 Task: Look for space in São Joaquim da Barra, Brazil from 5th July, 2023 to 15th July, 2023 for 9 adults in price range Rs.15000 to Rs.25000. Place can be entire place with 5 bedrooms having 5 beds and 5 bathrooms. Property type can be house, flat, guest house. Amenities needed are: washing machine. Booking option can be shelf check-in. Required host language is Spanish.
Action: Mouse moved to (376, 157)
Screenshot: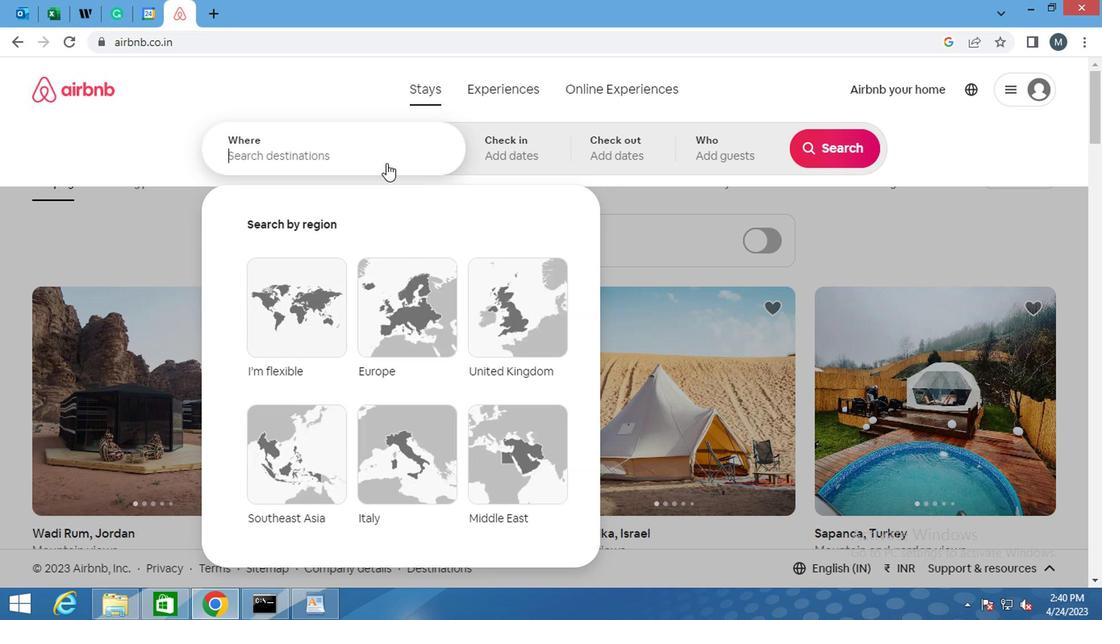 
Action: Mouse pressed left at (376, 157)
Screenshot: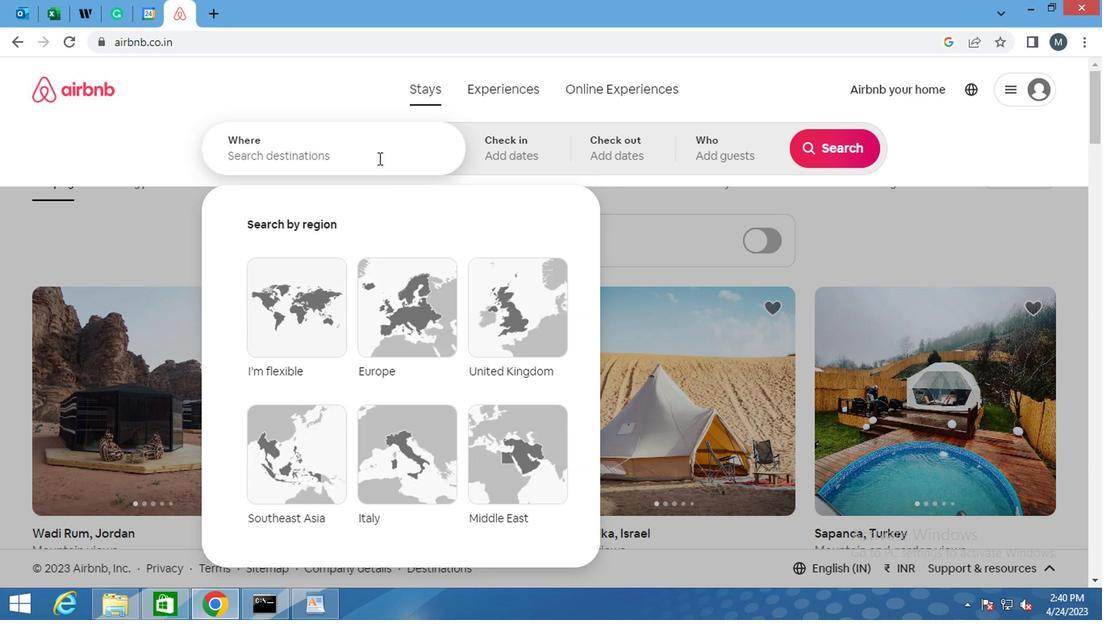 
Action: Key pressed <Key.shift>SAO<Key.space><Key.shift>JAOQUIM<Key.space>DA<Key.space><Key.shift>BARRA,<Key.space><Key.shift><Key.shift><Key.shift><Key.shift><Key.shift><Key.shift><Key.shift><Key.shift><Key.shift><Key.shift><Key.shift><Key.shift><Key.shift><Key.shift><Key.shift><Key.shift><Key.shift><Key.shift><Key.shift><Key.shift><Key.shift><Key.shift>BRAZIL<Key.enter>
Screenshot: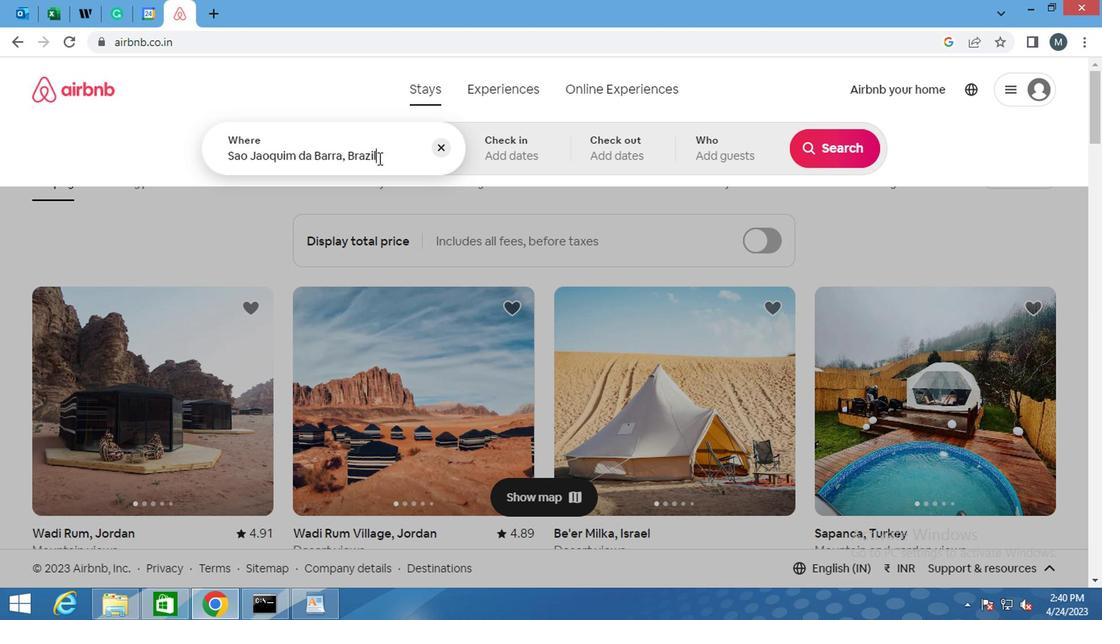 
Action: Mouse moved to (818, 276)
Screenshot: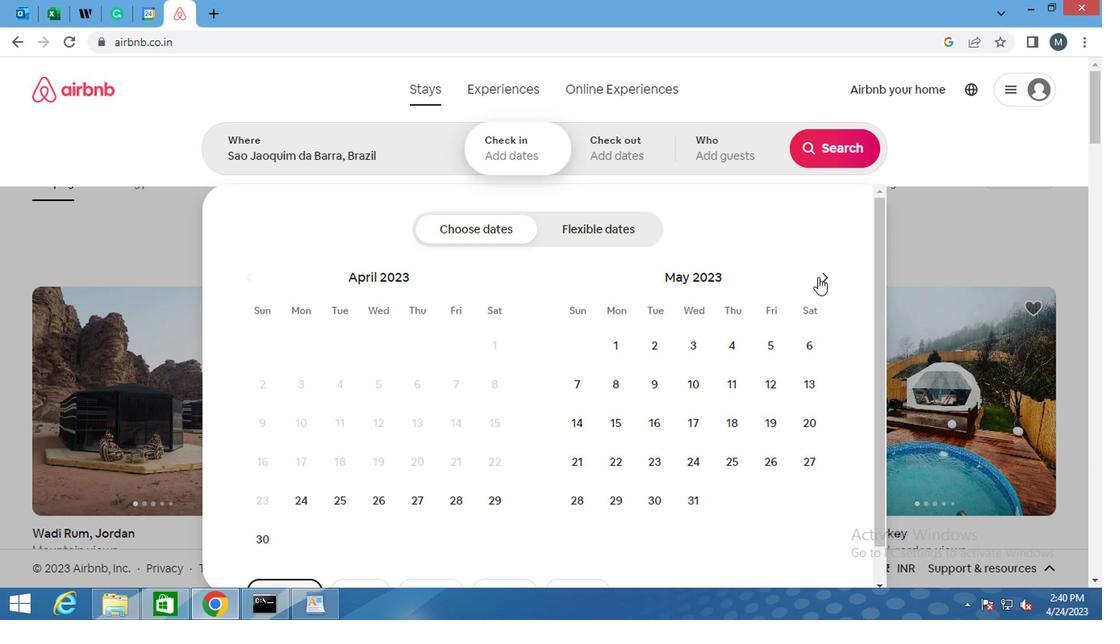 
Action: Mouse pressed left at (818, 276)
Screenshot: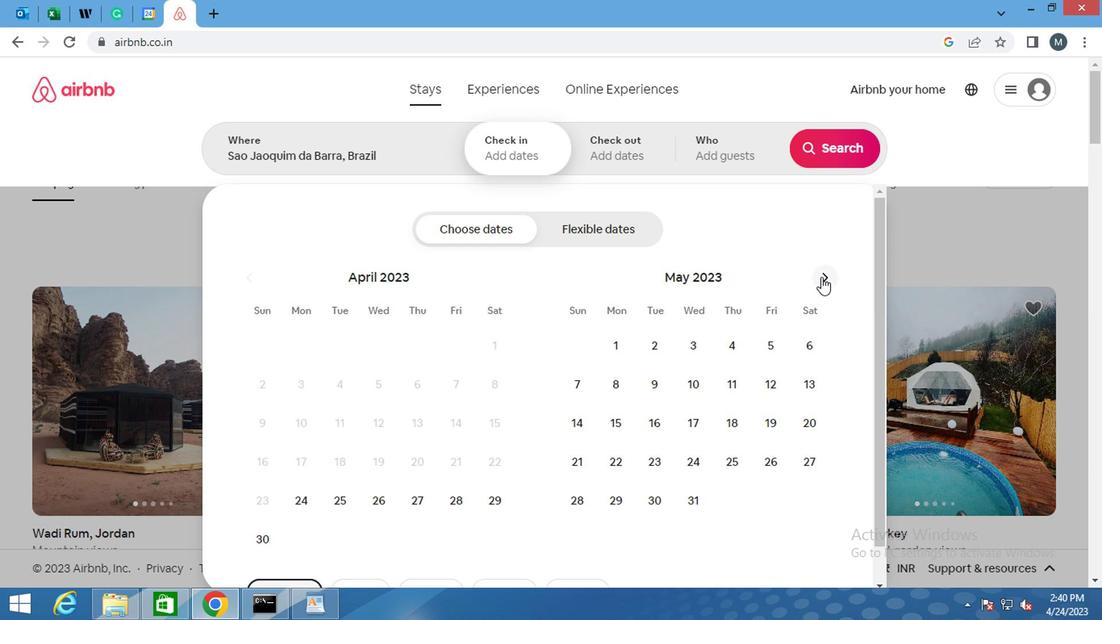 
Action: Mouse moved to (825, 276)
Screenshot: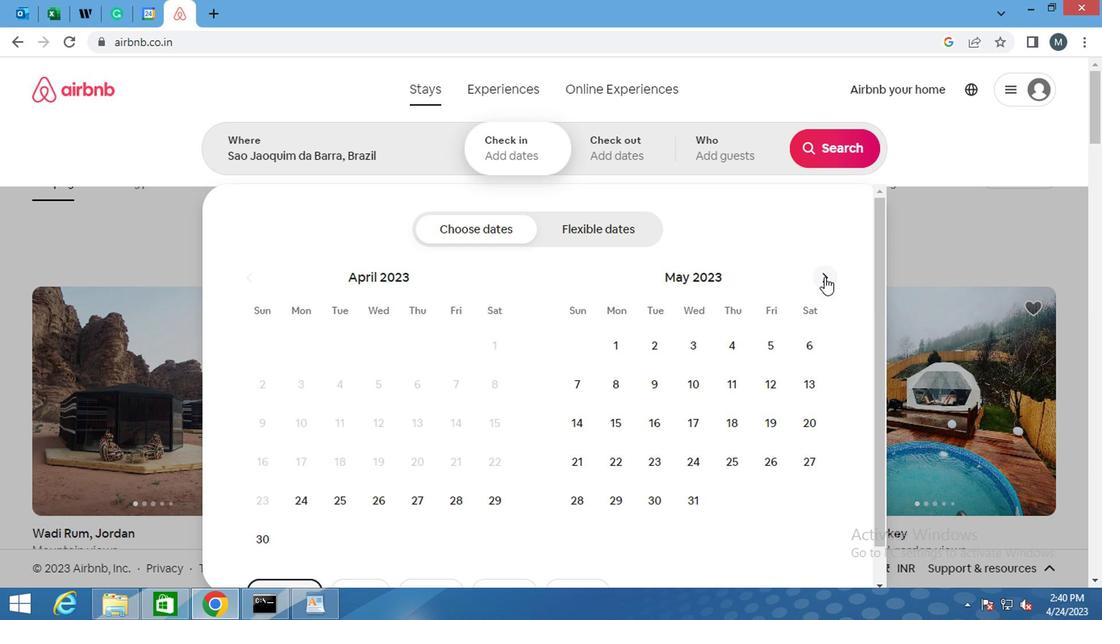 
Action: Mouse pressed left at (825, 276)
Screenshot: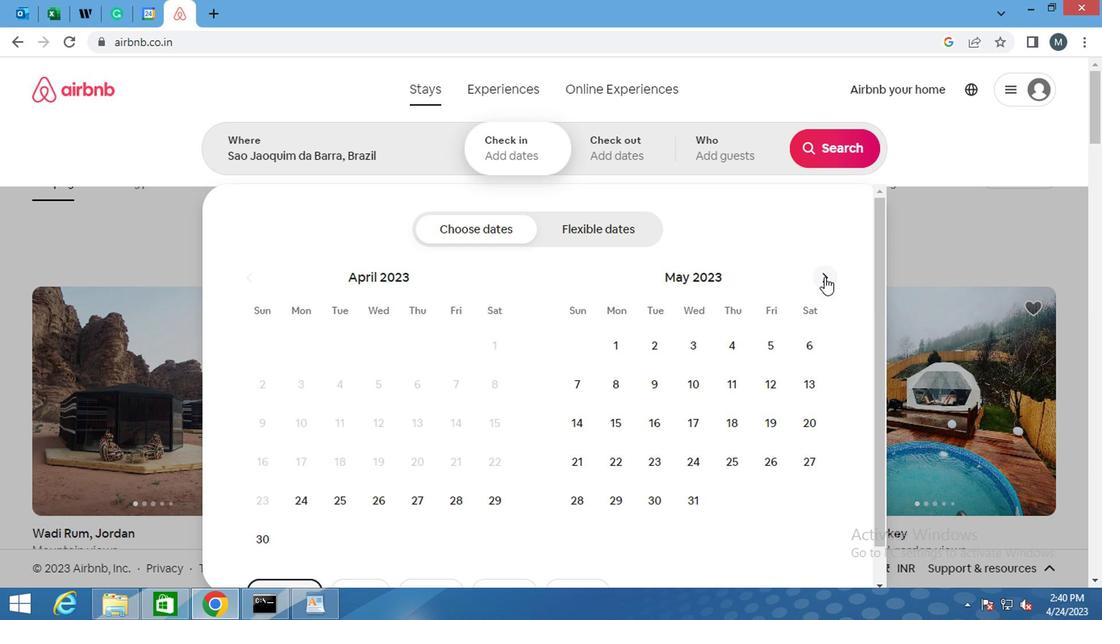 
Action: Mouse moved to (826, 281)
Screenshot: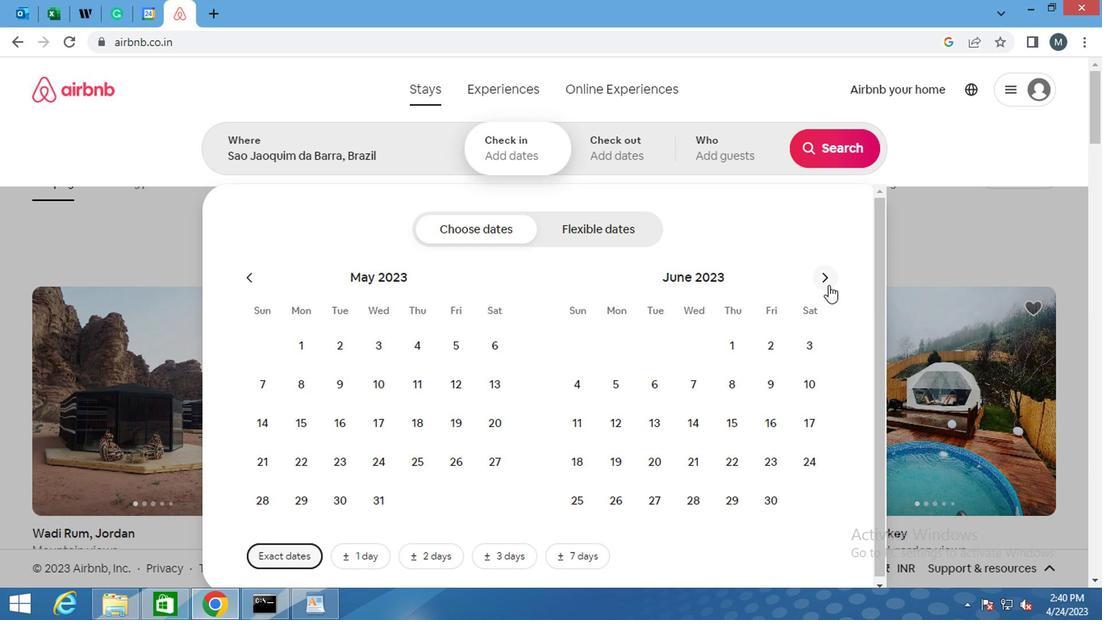 
Action: Mouse pressed left at (826, 281)
Screenshot: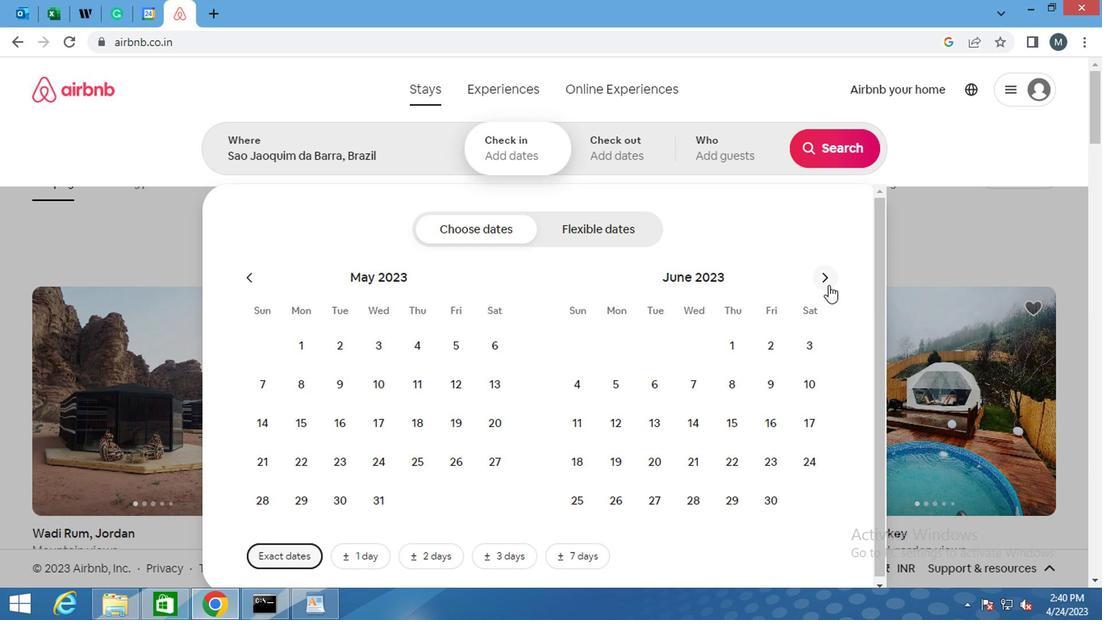 
Action: Mouse moved to (694, 384)
Screenshot: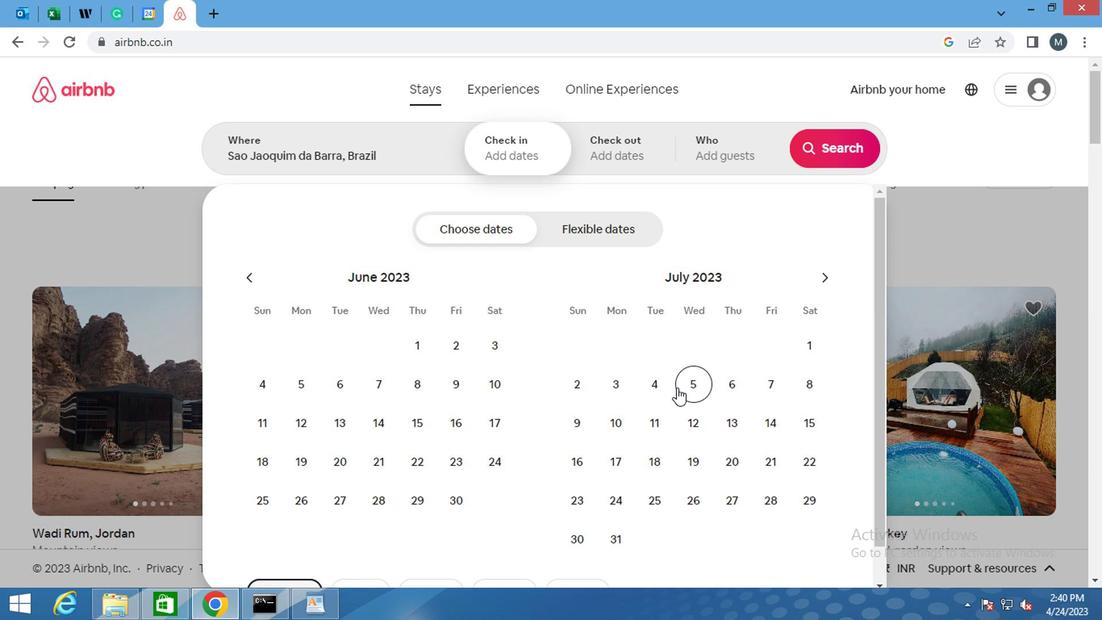 
Action: Mouse pressed left at (694, 384)
Screenshot: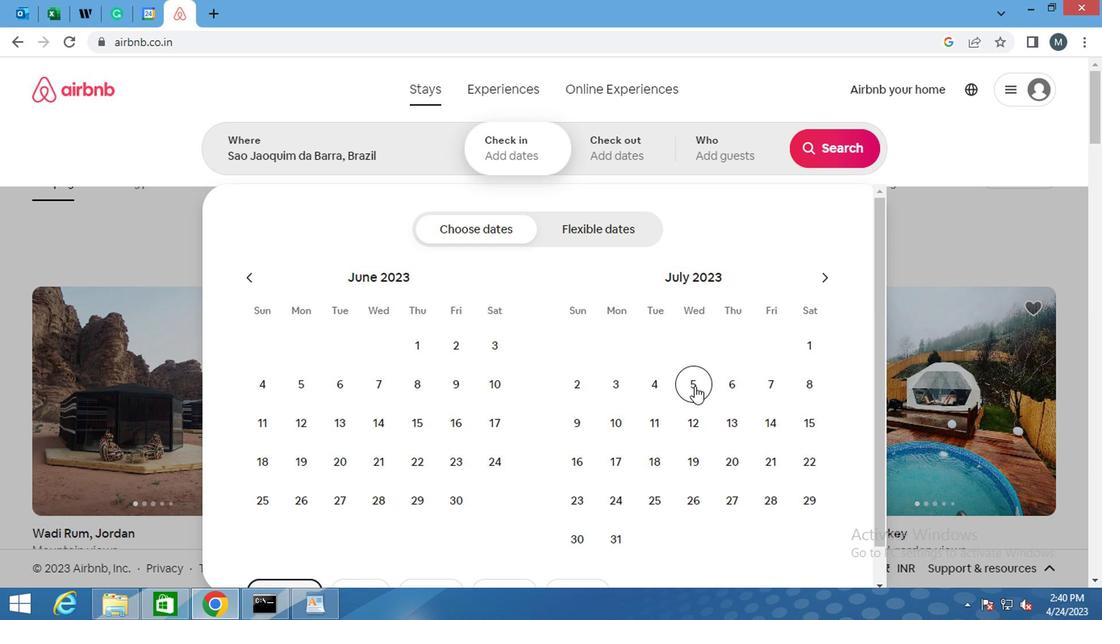 
Action: Mouse moved to (790, 423)
Screenshot: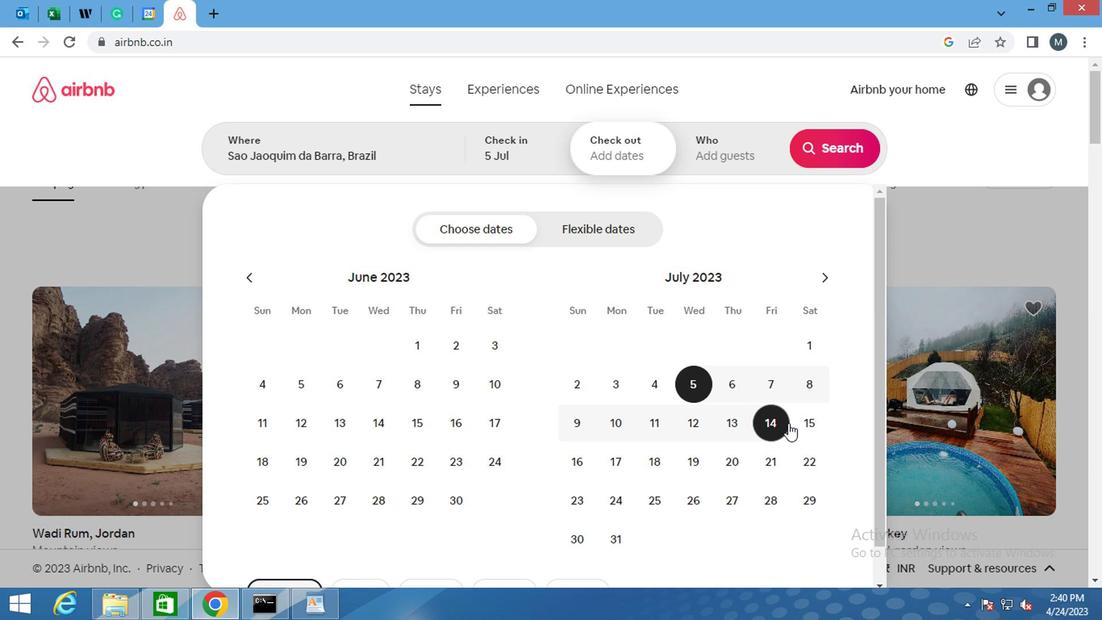 
Action: Mouse pressed left at (790, 423)
Screenshot: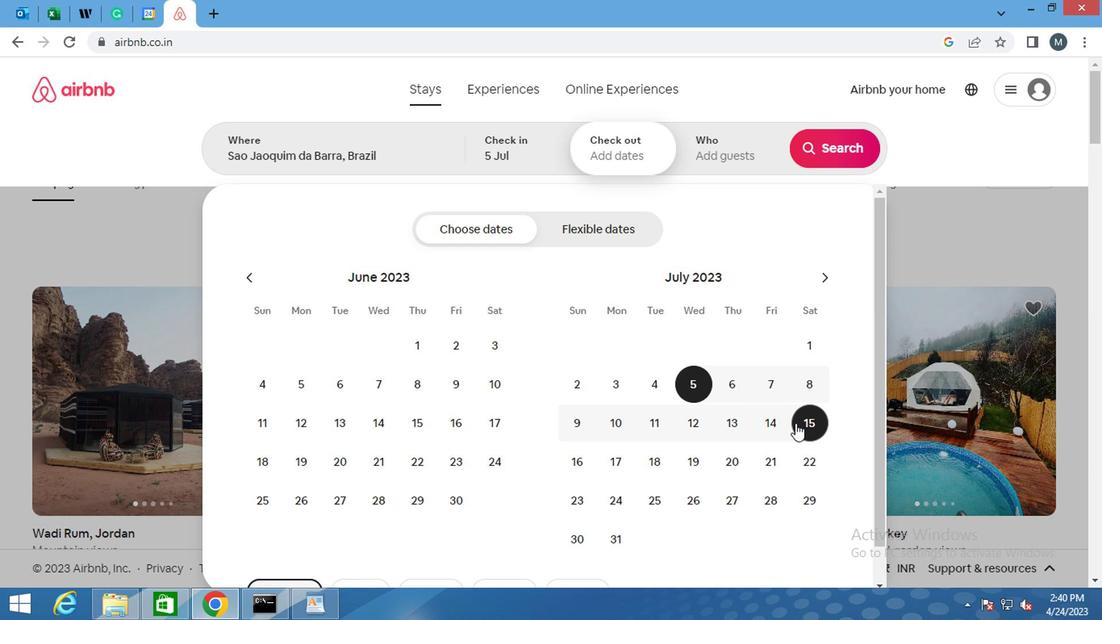 
Action: Mouse moved to (713, 151)
Screenshot: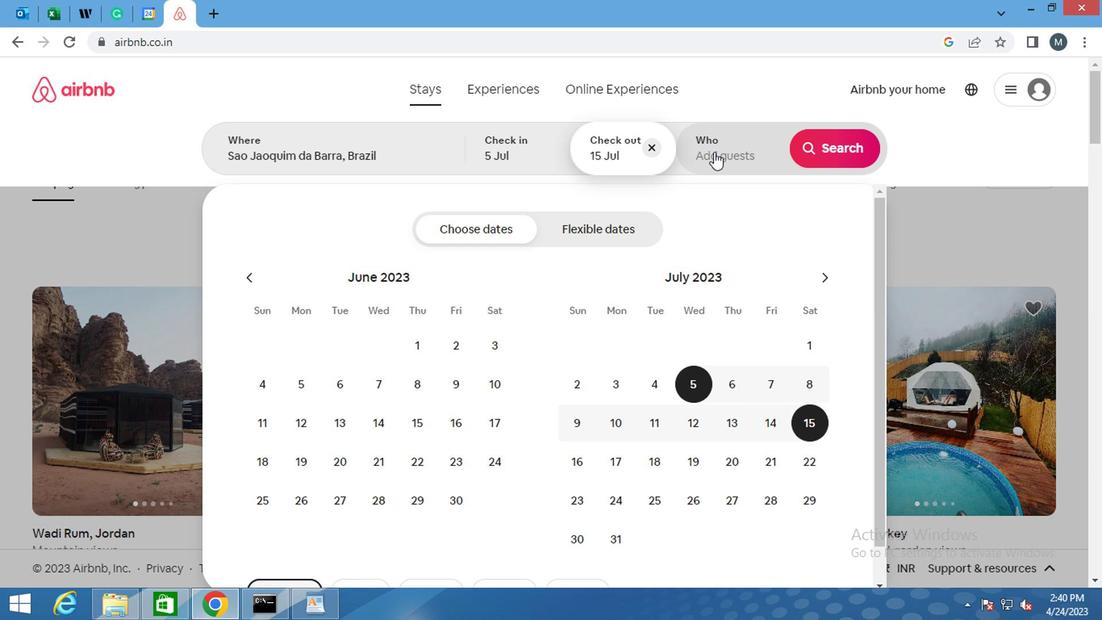 
Action: Mouse pressed left at (713, 151)
Screenshot: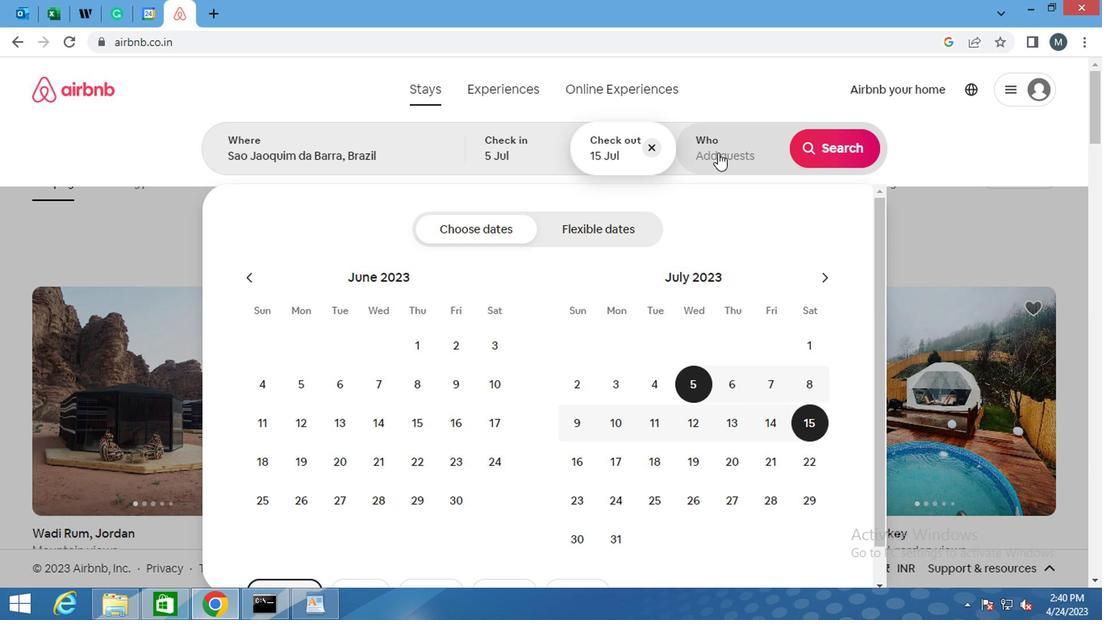 
Action: Mouse moved to (841, 230)
Screenshot: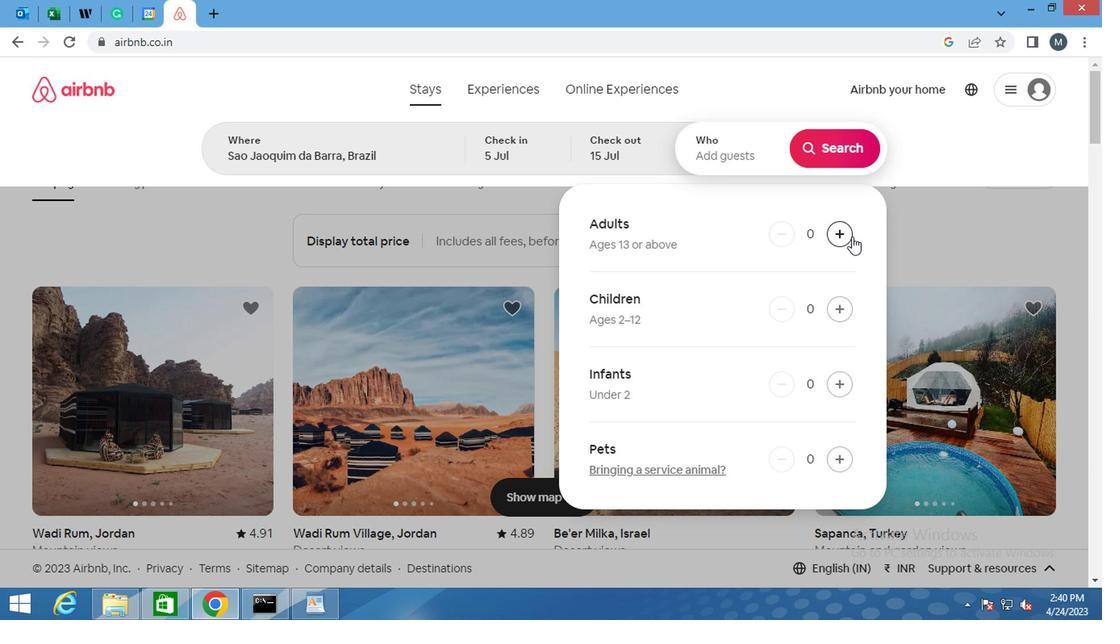 
Action: Mouse pressed left at (841, 230)
Screenshot: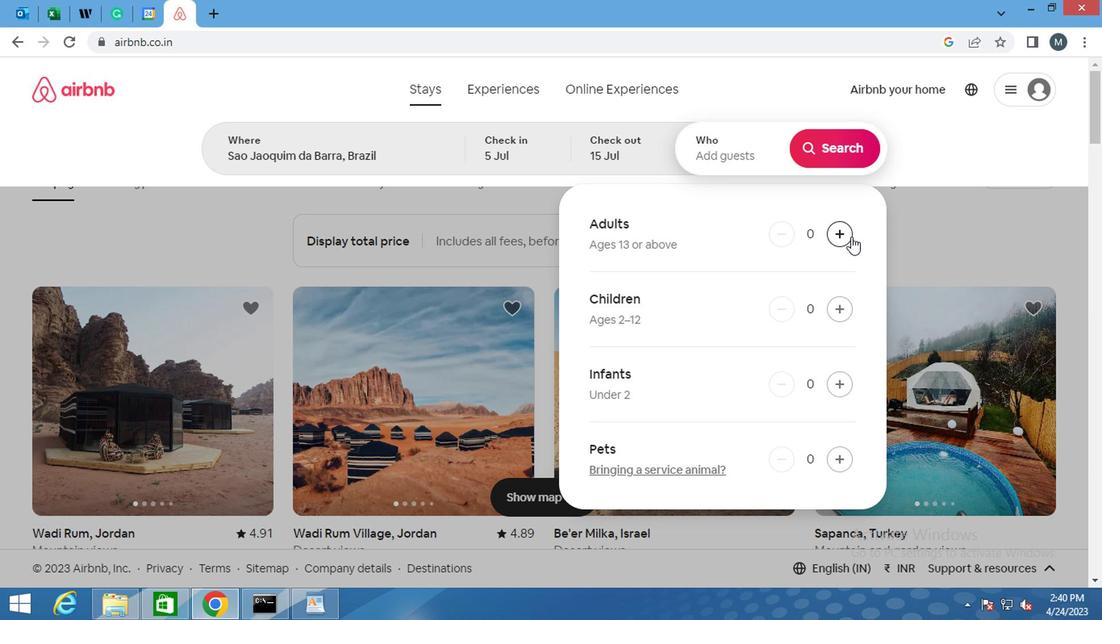 
Action: Mouse moved to (840, 231)
Screenshot: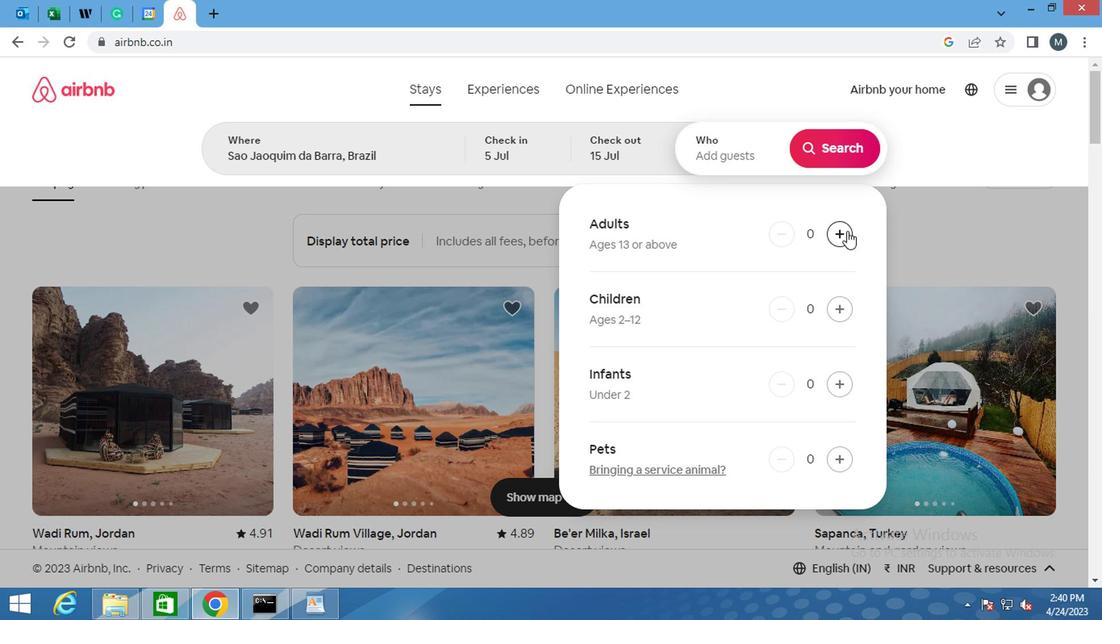 
Action: Mouse pressed left at (840, 231)
Screenshot: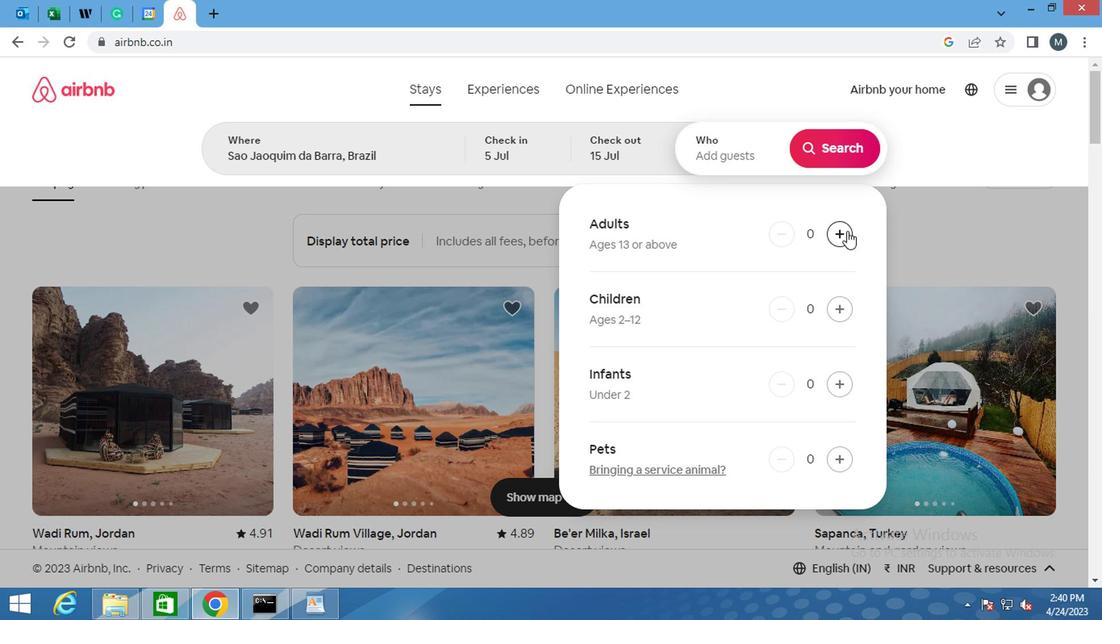 
Action: Mouse pressed left at (840, 231)
Screenshot: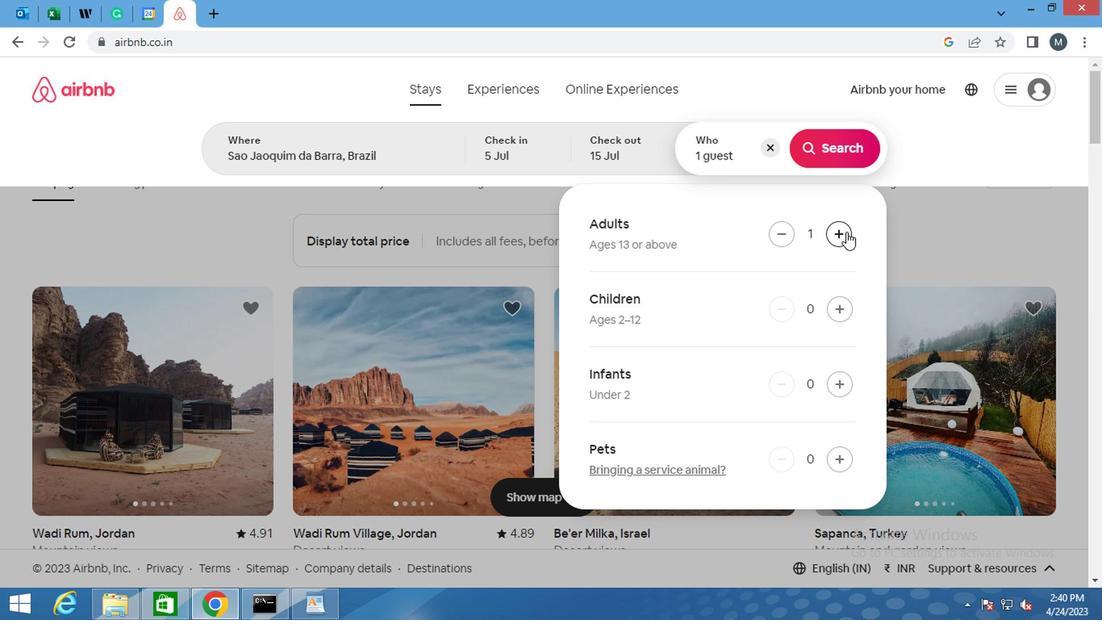 
Action: Mouse moved to (840, 231)
Screenshot: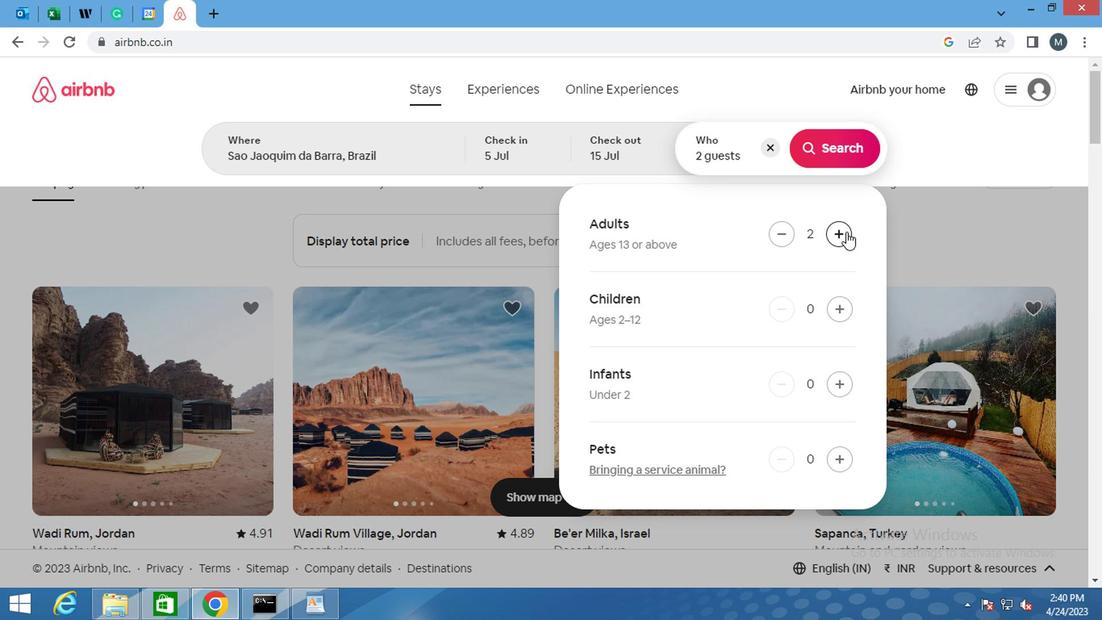 
Action: Mouse pressed left at (840, 231)
Screenshot: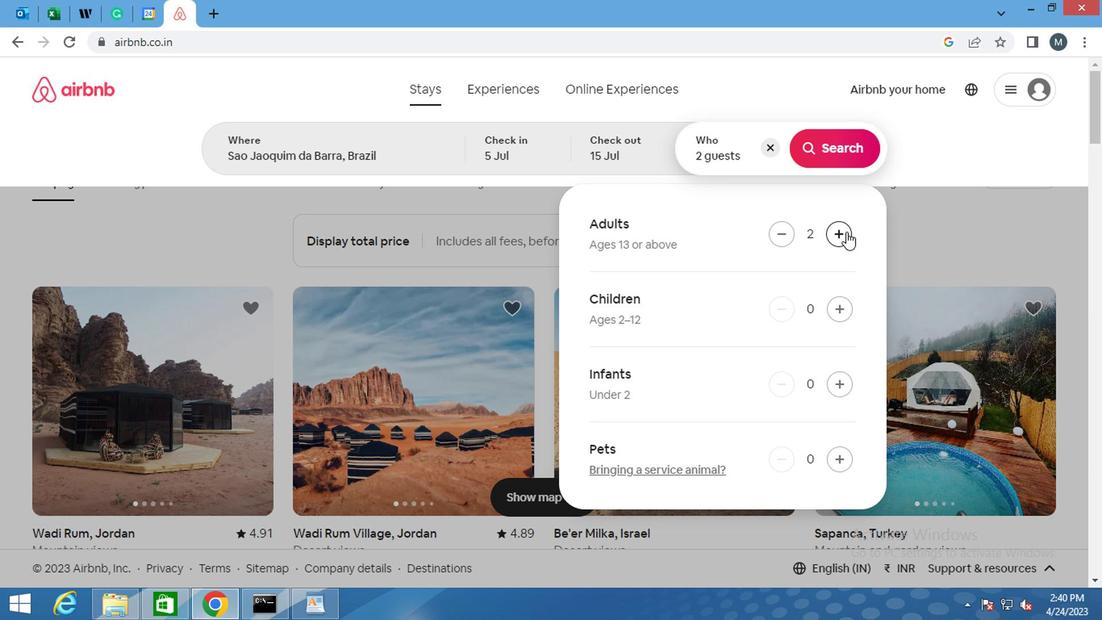 
Action: Mouse moved to (839, 231)
Screenshot: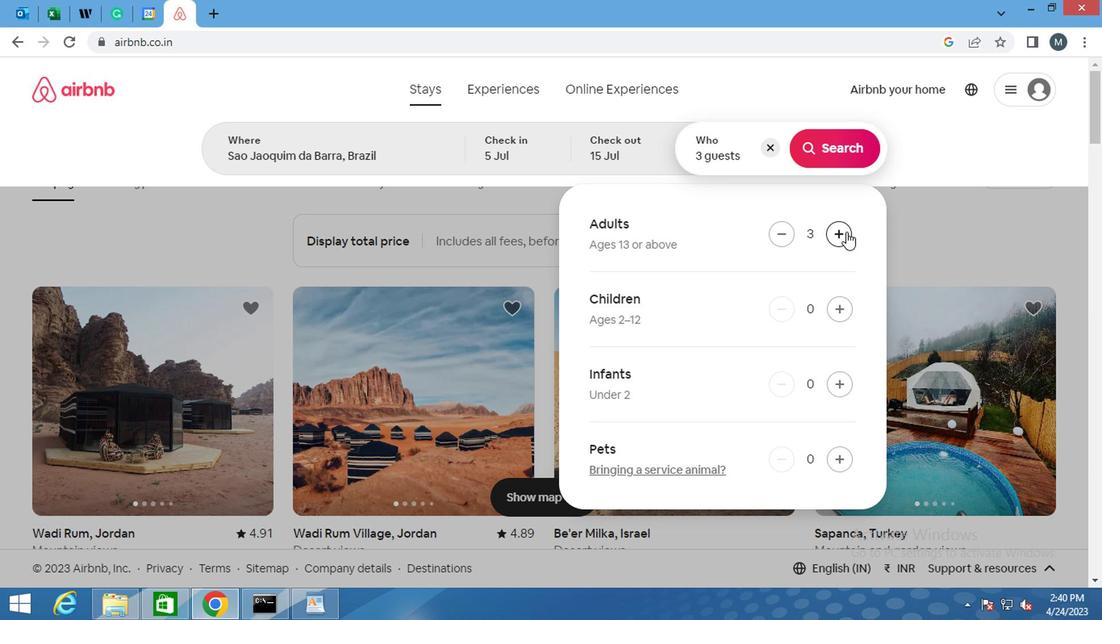
Action: Mouse pressed left at (839, 231)
Screenshot: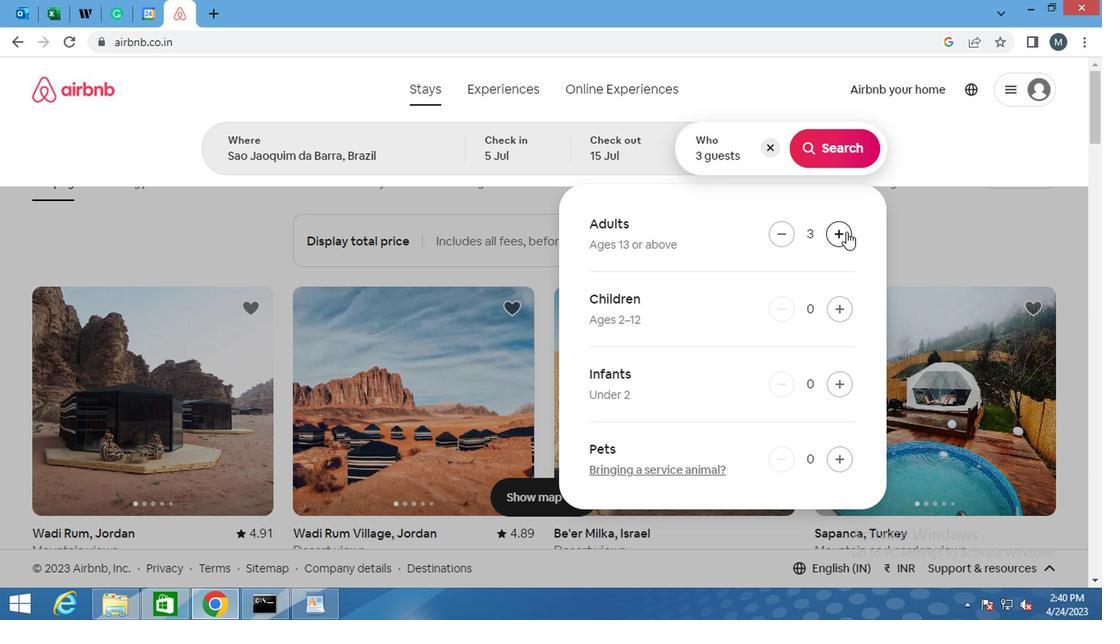
Action: Mouse pressed left at (839, 231)
Screenshot: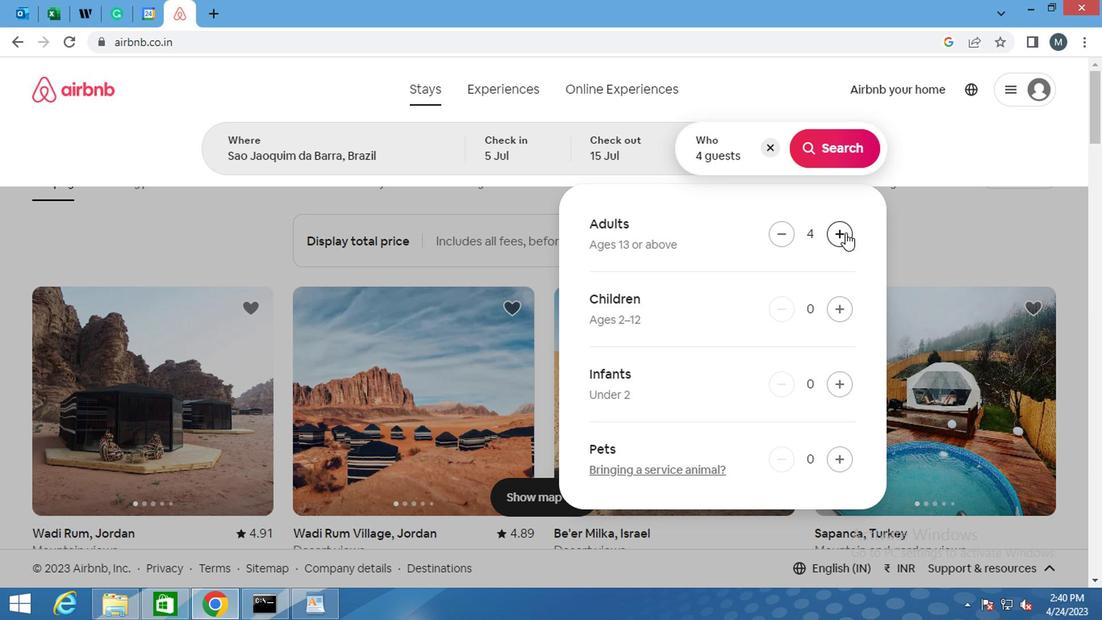 
Action: Mouse moved to (838, 233)
Screenshot: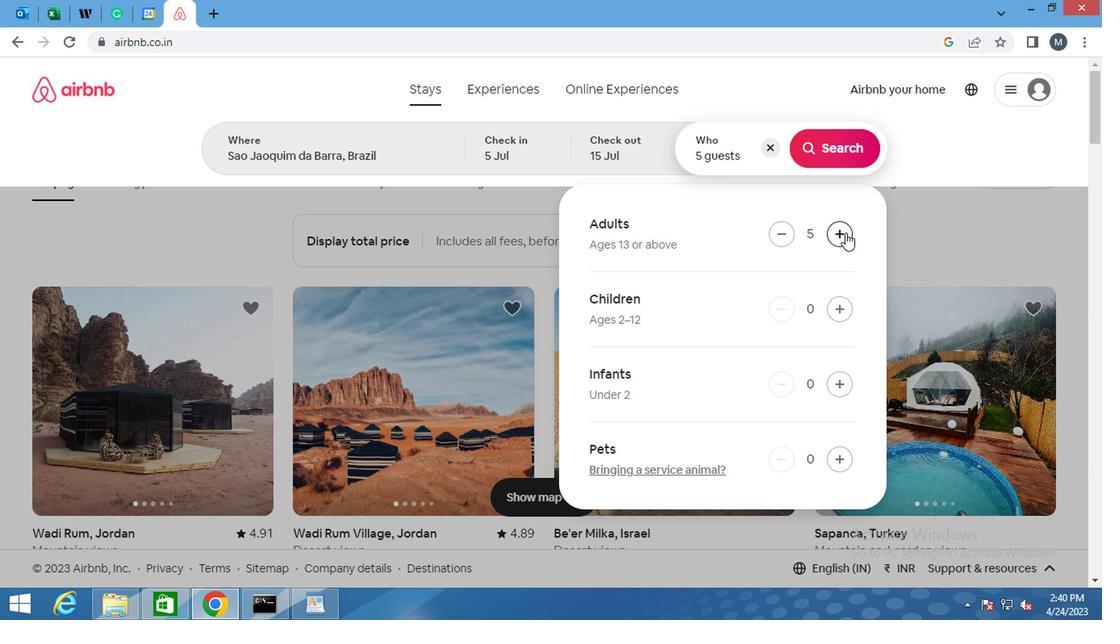 
Action: Mouse pressed left at (838, 233)
Screenshot: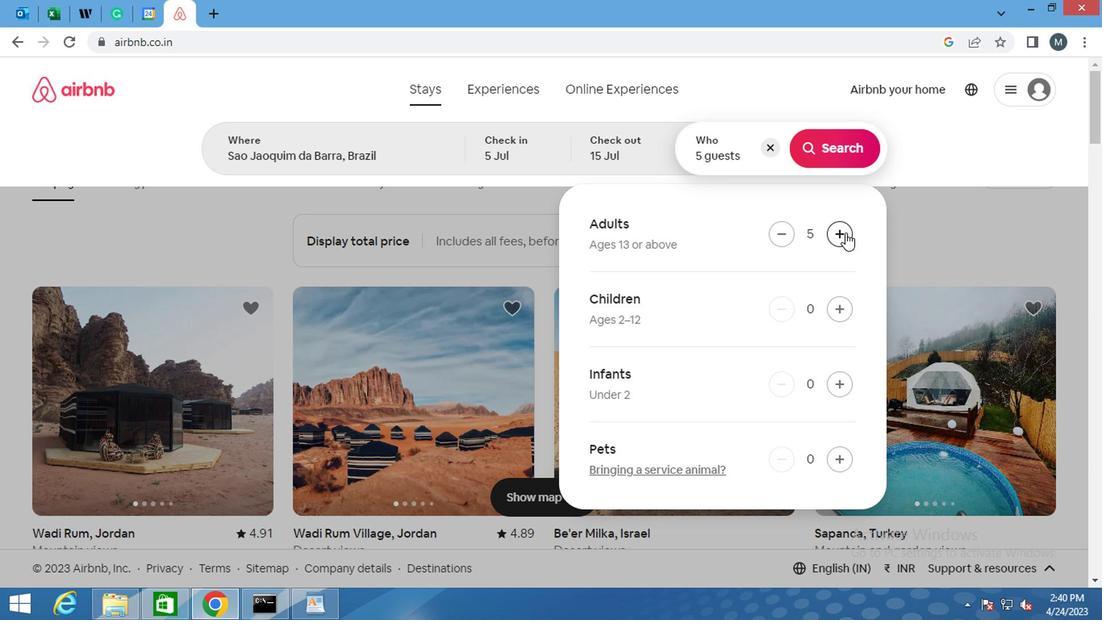
Action: Mouse moved to (838, 234)
Screenshot: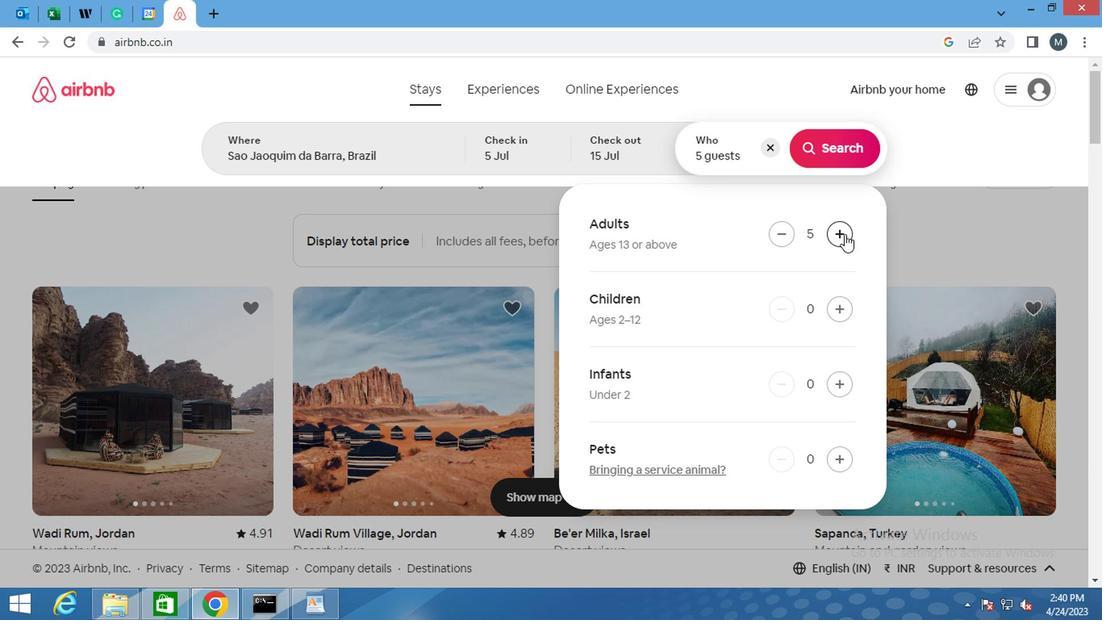 
Action: Mouse pressed left at (838, 234)
Screenshot: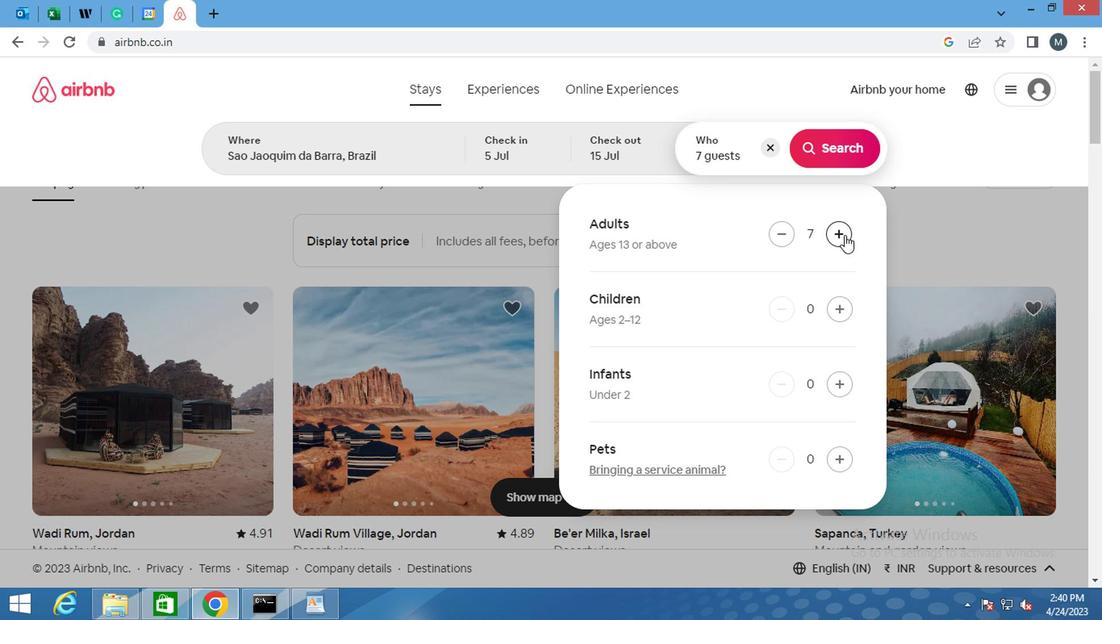 
Action: Mouse moved to (838, 235)
Screenshot: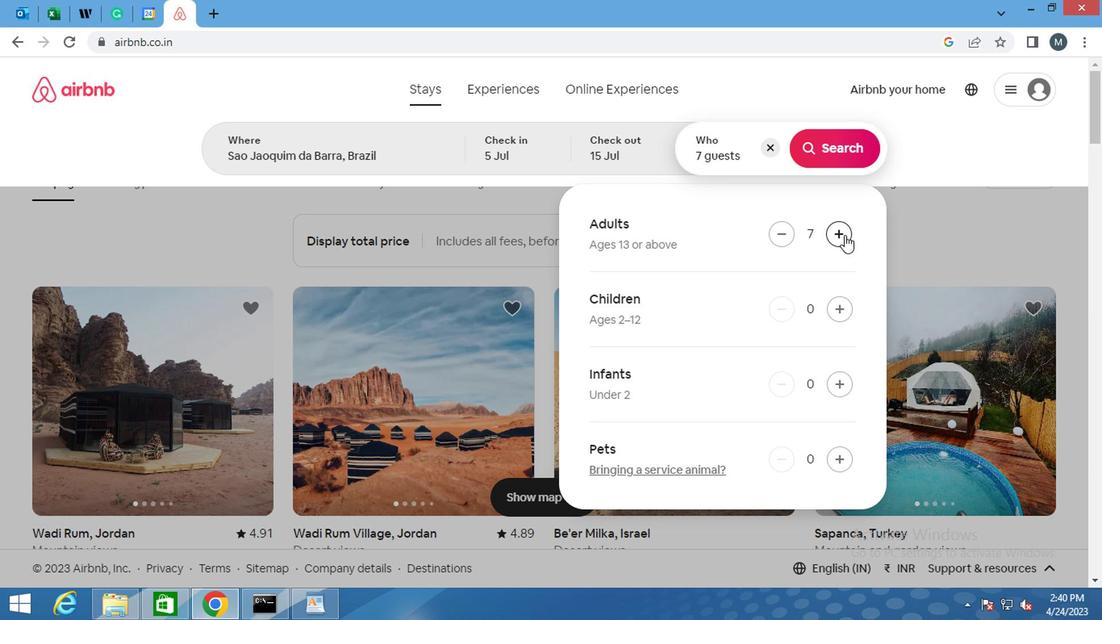 
Action: Mouse pressed left at (838, 235)
Screenshot: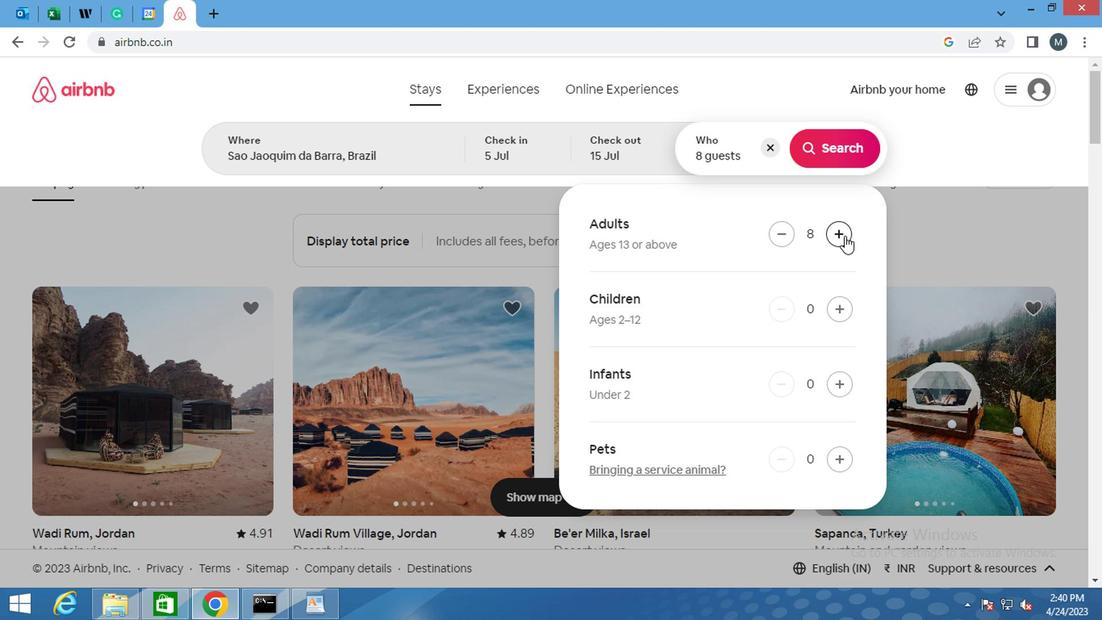 
Action: Mouse moved to (909, 156)
Screenshot: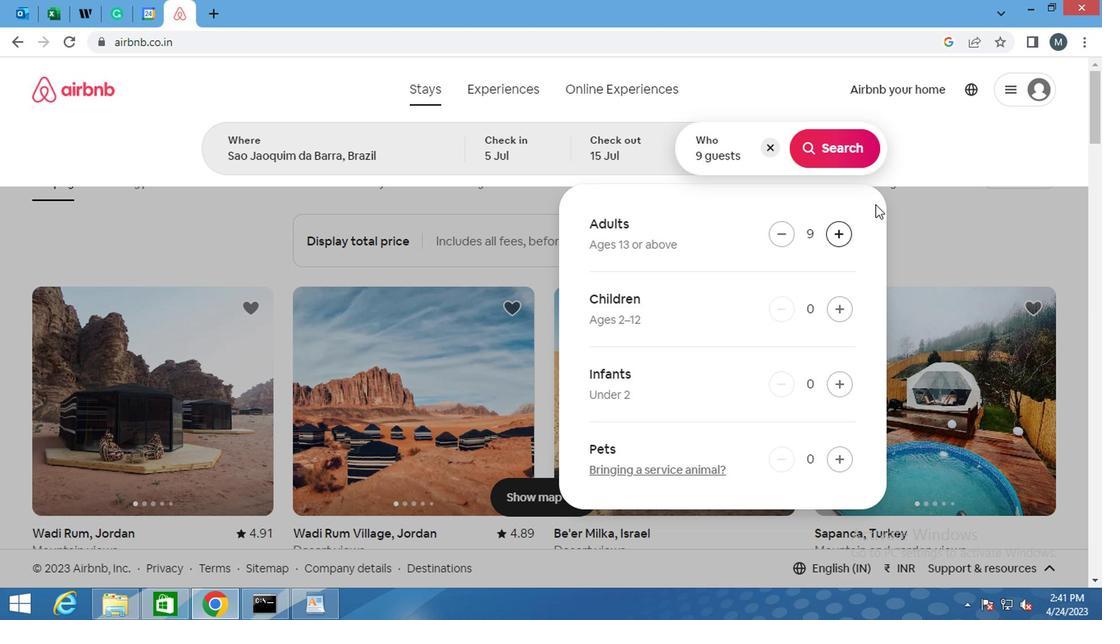 
Action: Mouse pressed left at (909, 156)
Screenshot: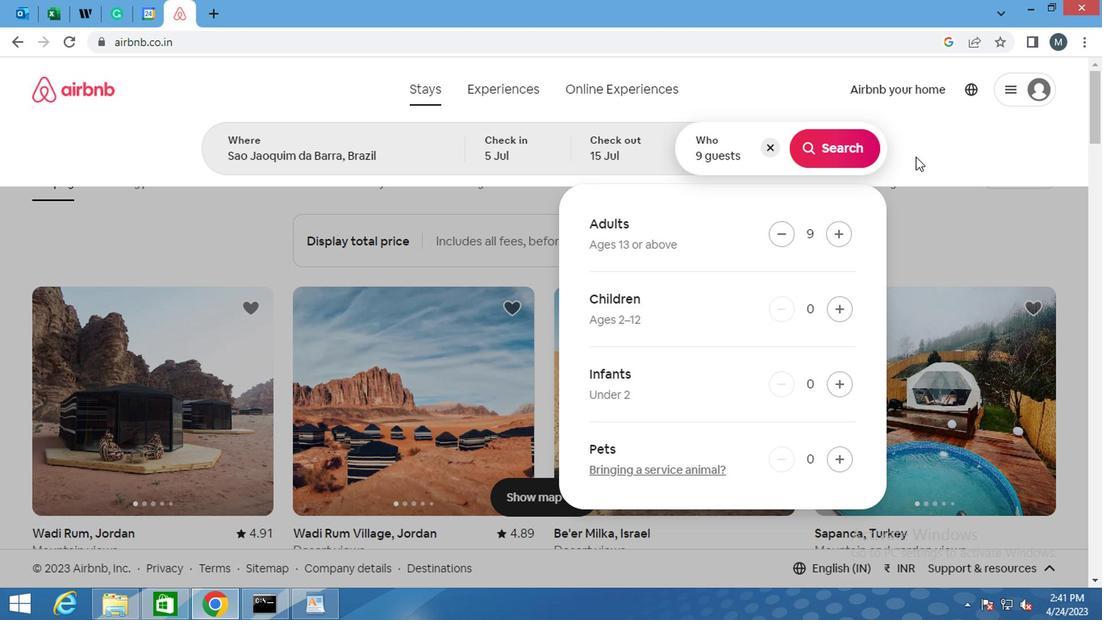 
Action: Mouse moved to (934, 172)
Screenshot: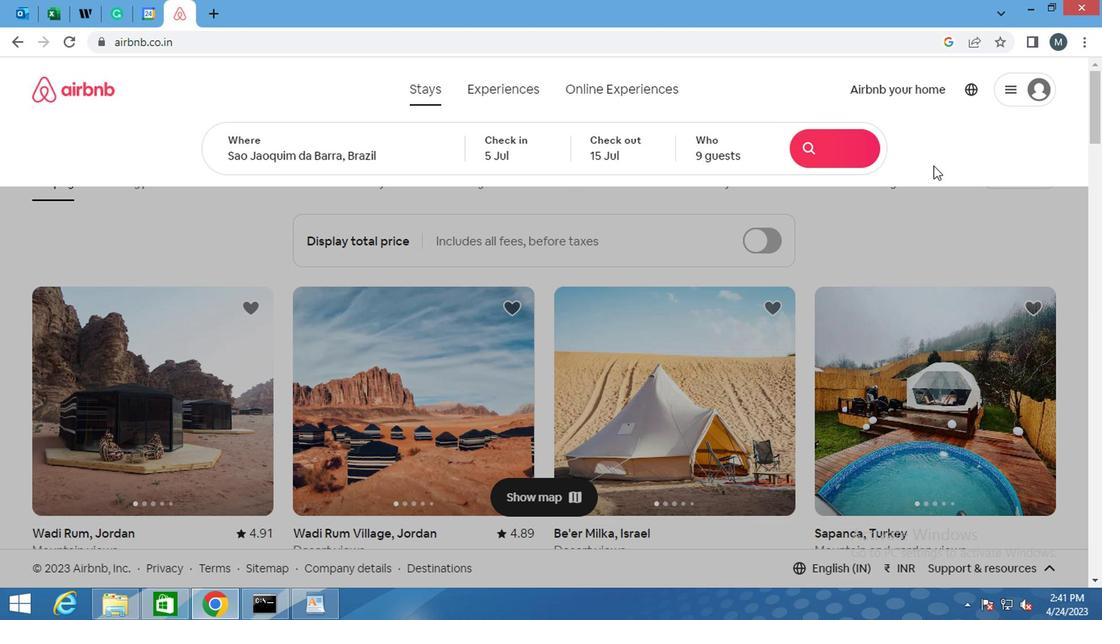 
Action: Mouse scrolled (934, 171) with delta (0, -1)
Screenshot: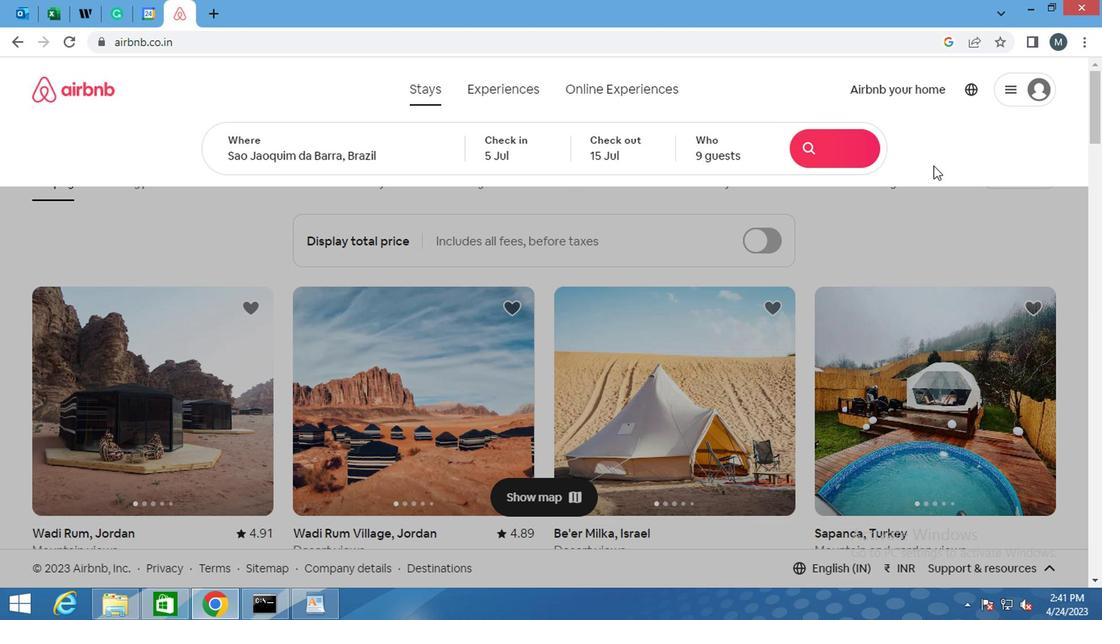 
Action: Mouse moved to (934, 177)
Screenshot: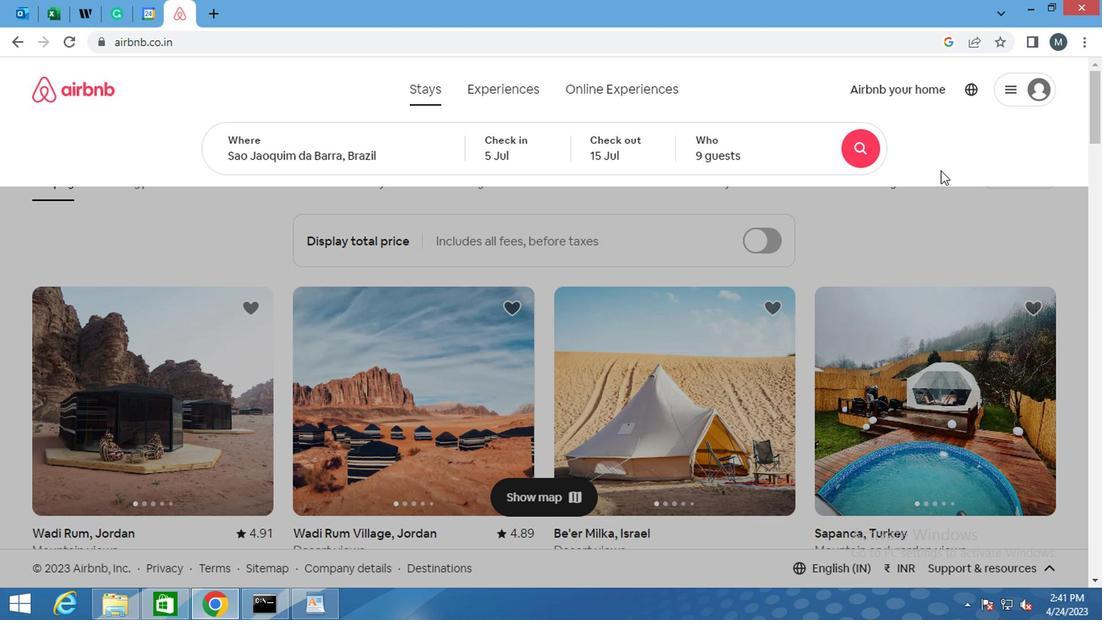 
Action: Mouse scrolled (934, 178) with delta (0, 0)
Screenshot: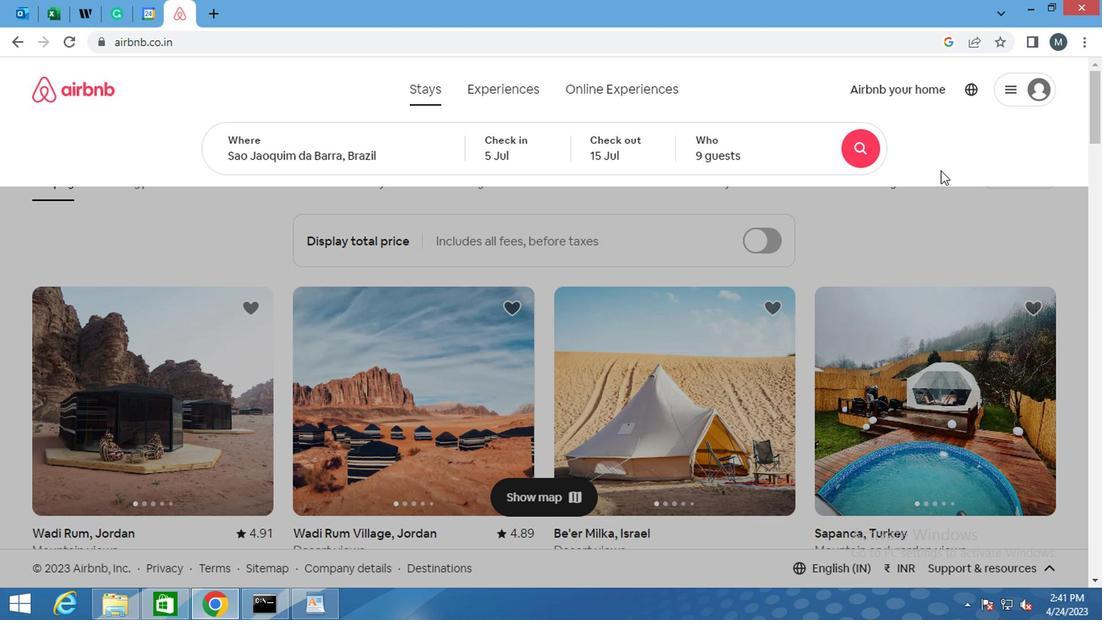 
Action: Mouse moved to (933, 177)
Screenshot: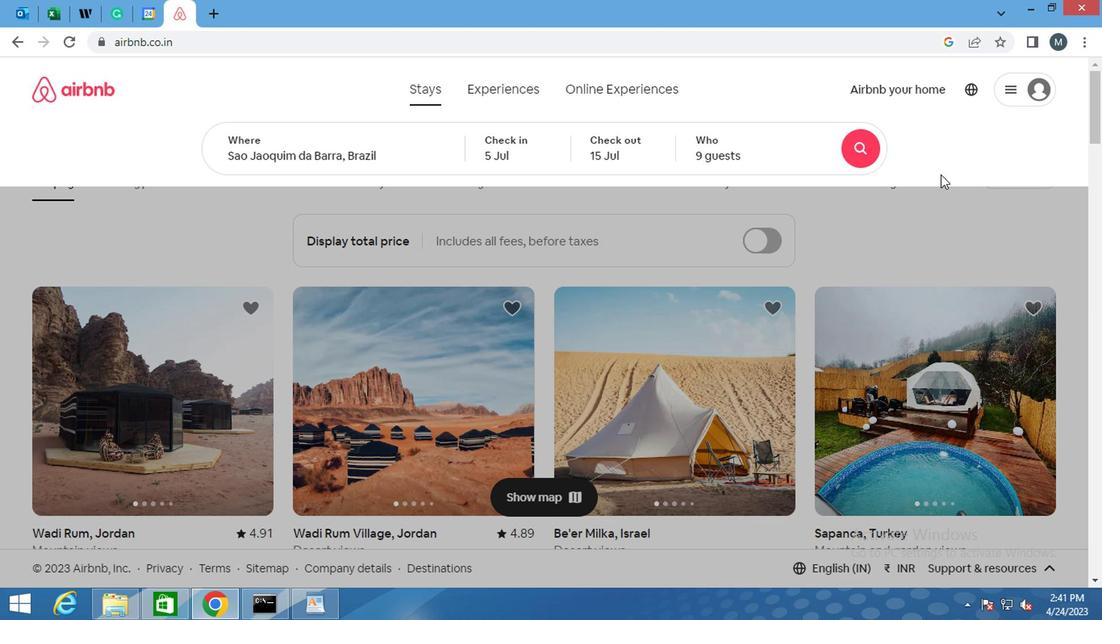 
Action: Mouse scrolled (933, 178) with delta (0, 0)
Screenshot: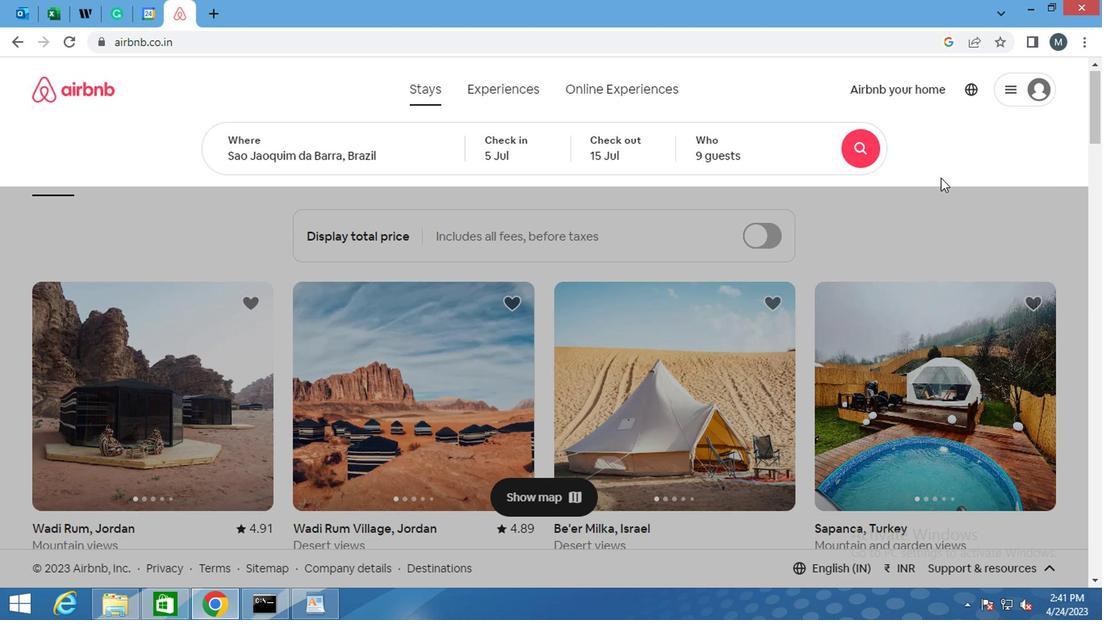 
Action: Mouse moved to (1006, 169)
Screenshot: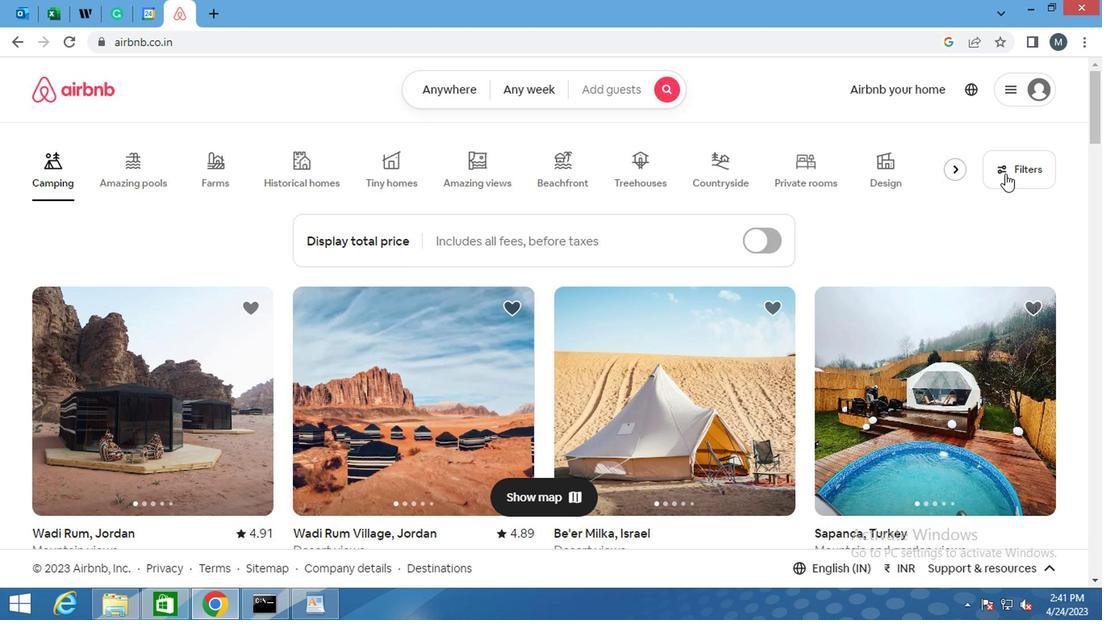 
Action: Mouse pressed left at (1006, 169)
Screenshot: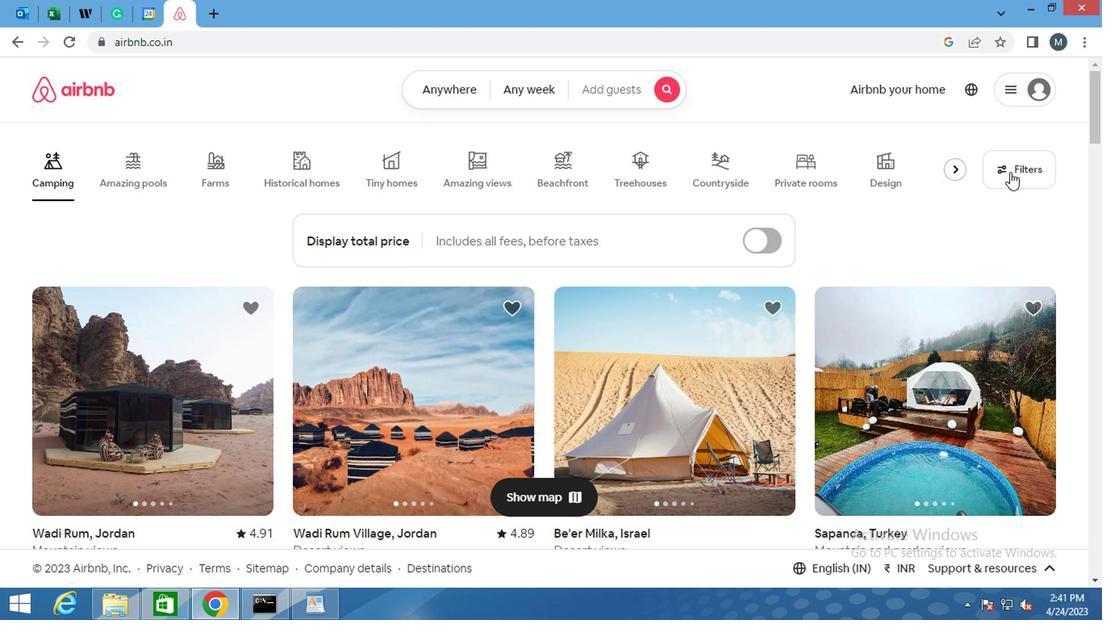 
Action: Mouse moved to (682, 231)
Screenshot: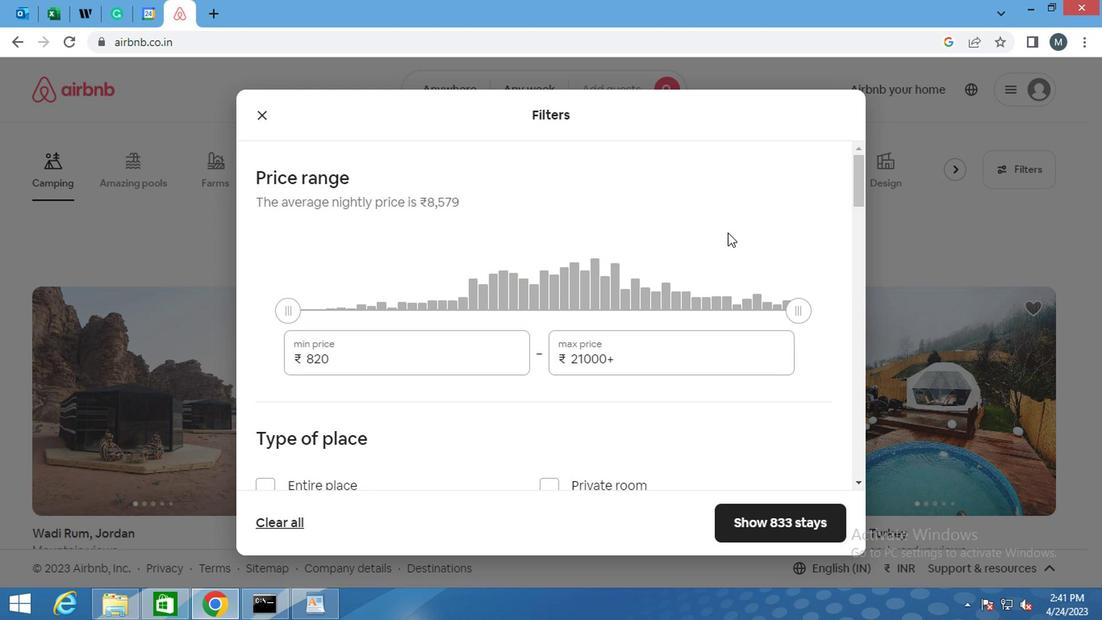 
Action: Mouse scrolled (682, 230) with delta (0, -1)
Screenshot: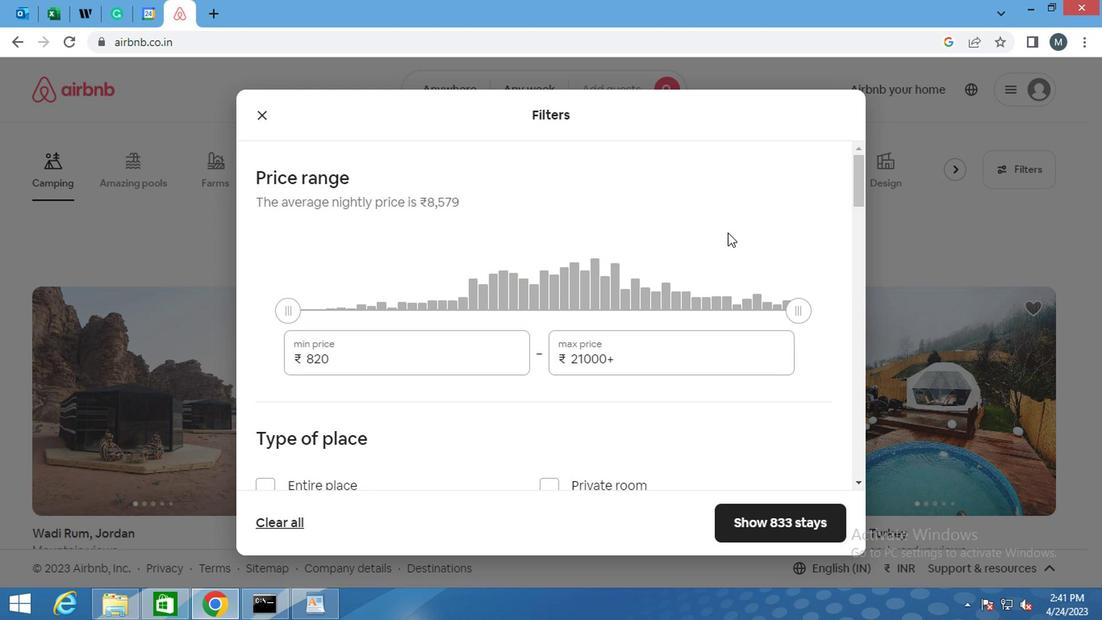 
Action: Mouse moved to (666, 233)
Screenshot: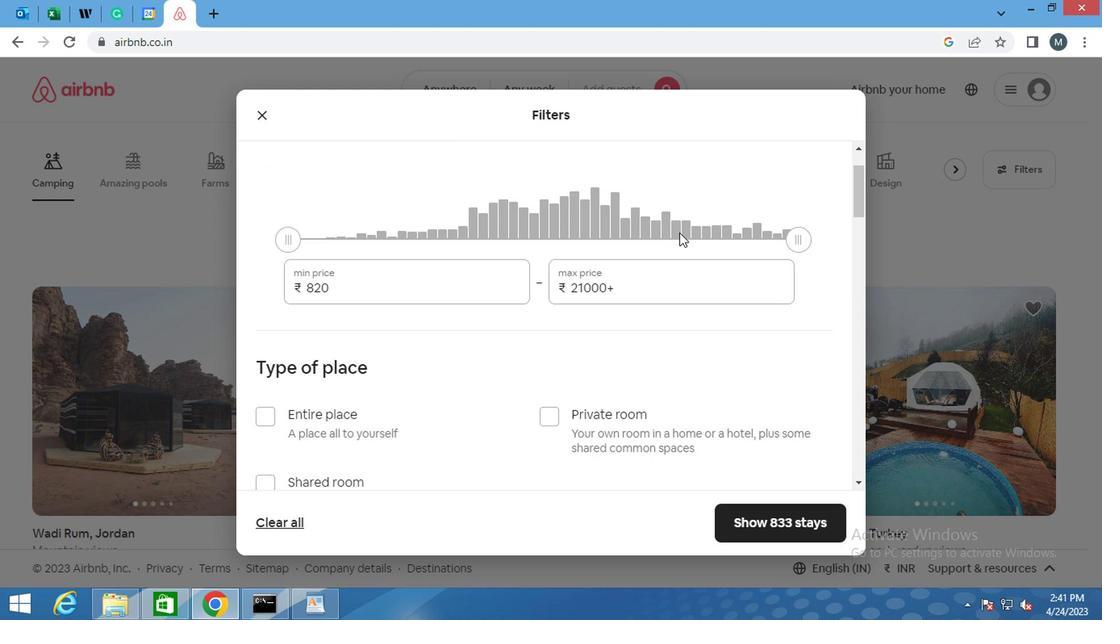 
Action: Mouse scrolled (666, 231) with delta (0, -1)
Screenshot: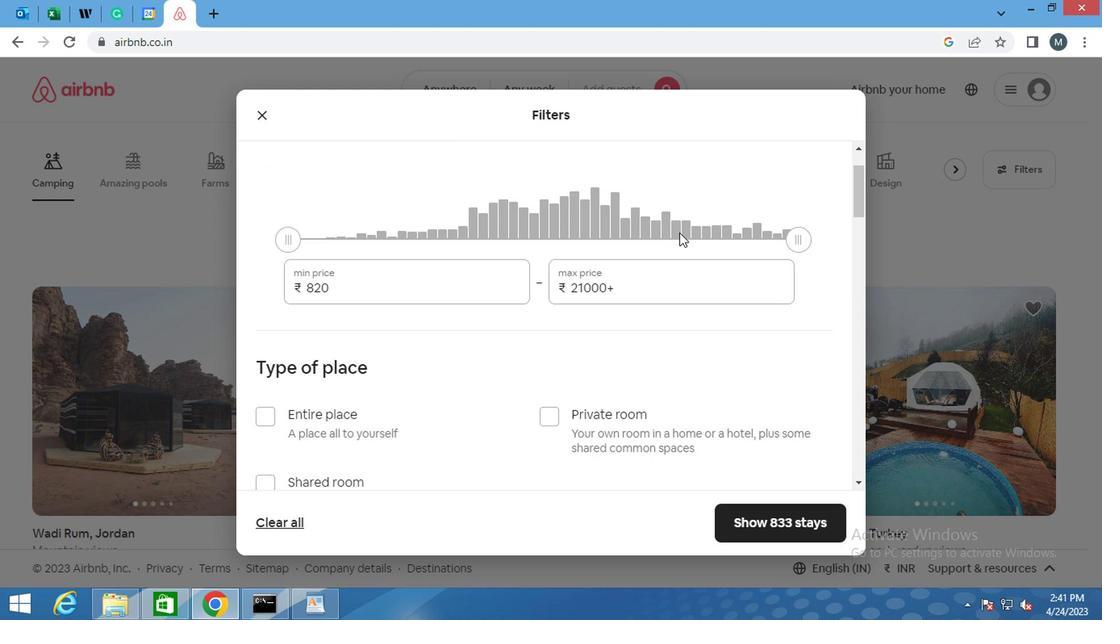 
Action: Mouse moved to (377, 206)
Screenshot: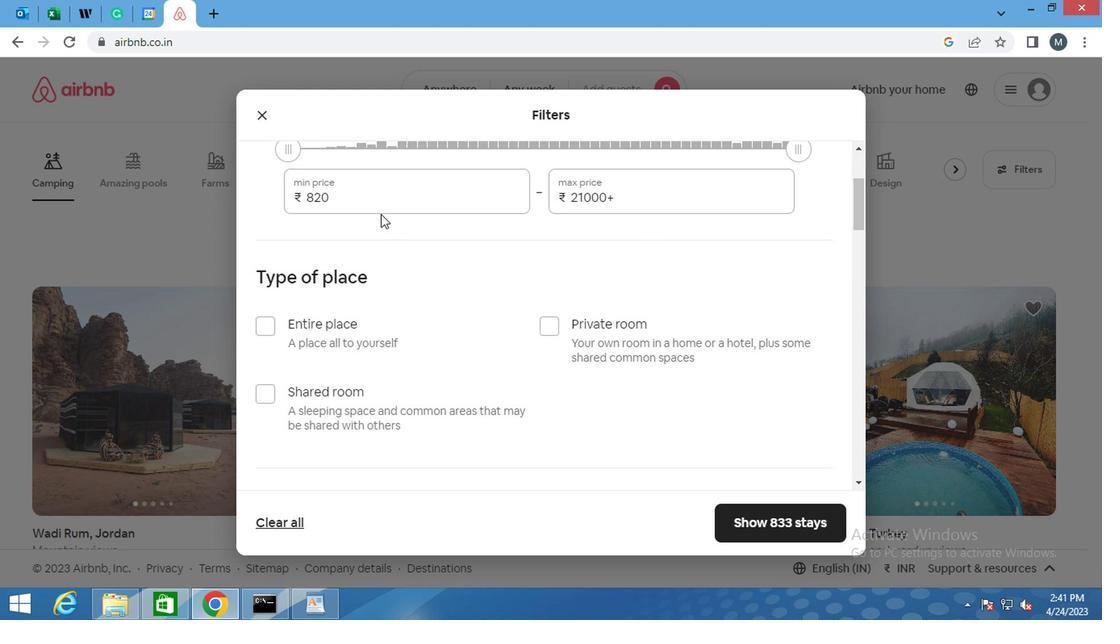 
Action: Mouse pressed left at (377, 206)
Screenshot: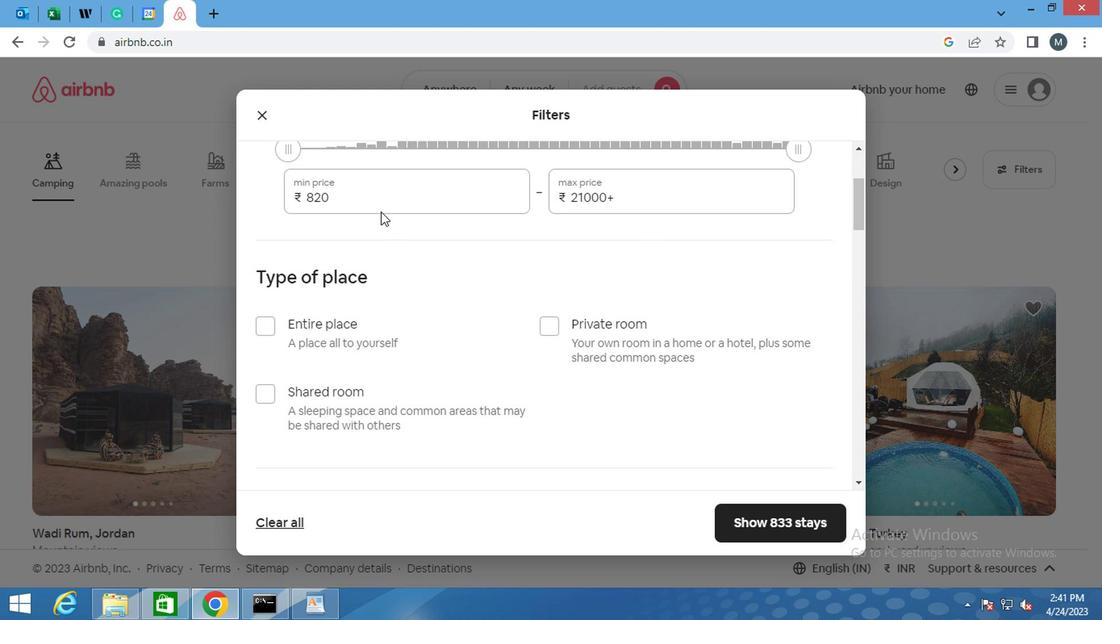
Action: Mouse pressed left at (377, 206)
Screenshot: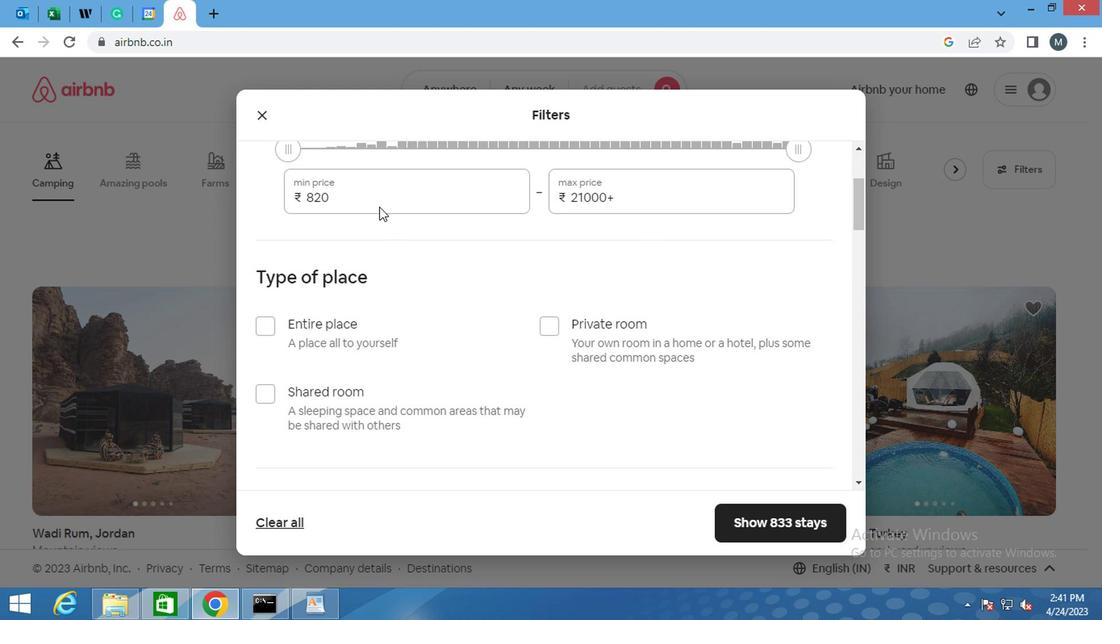 
Action: Mouse moved to (377, 205)
Screenshot: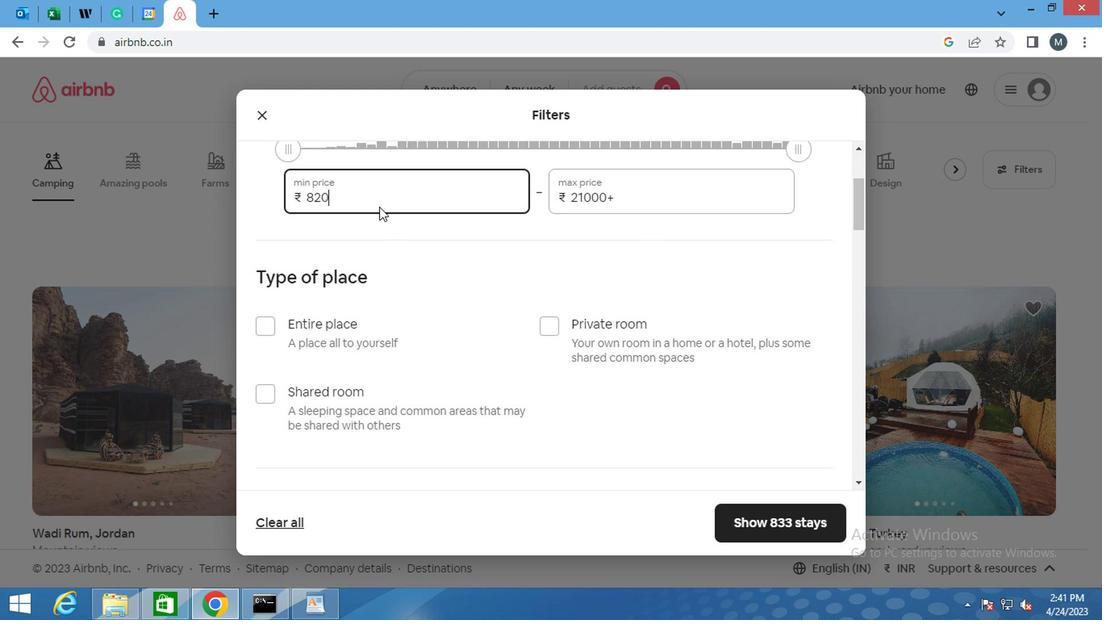 
Action: Mouse pressed left at (377, 205)
Screenshot: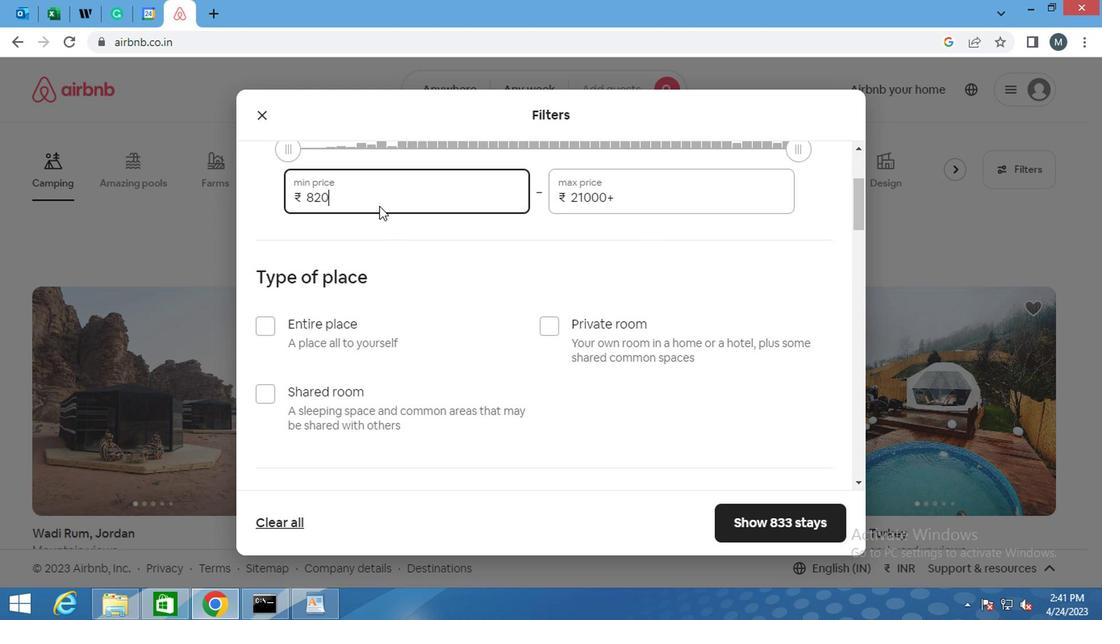 
Action: Mouse moved to (383, 200)
Screenshot: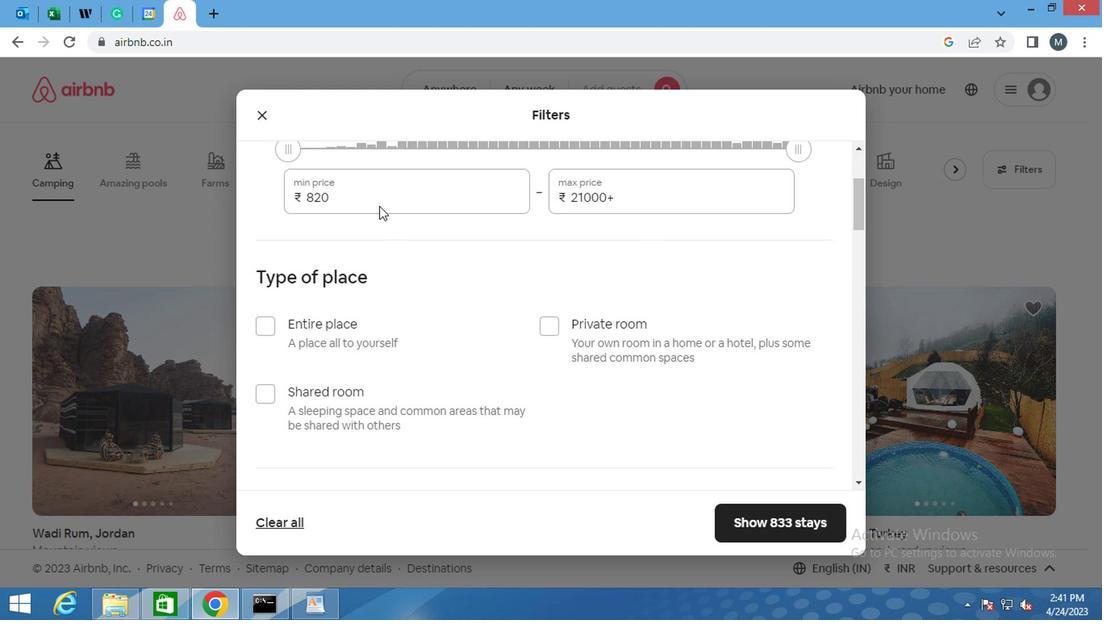 
Action: Mouse pressed left at (383, 200)
Screenshot: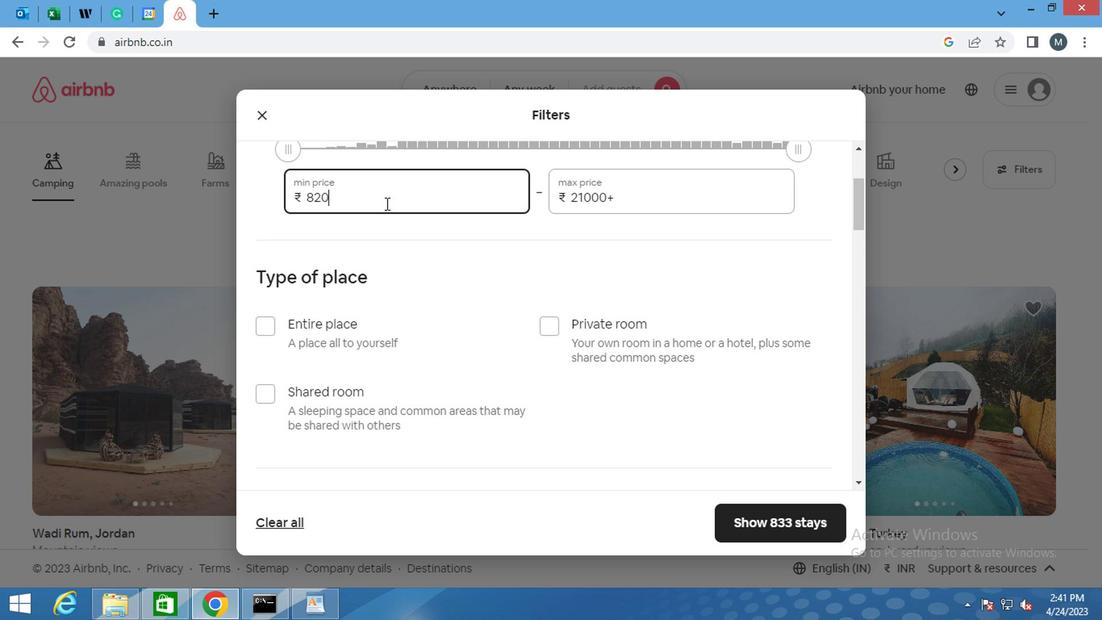 
Action: Mouse pressed left at (383, 200)
Screenshot: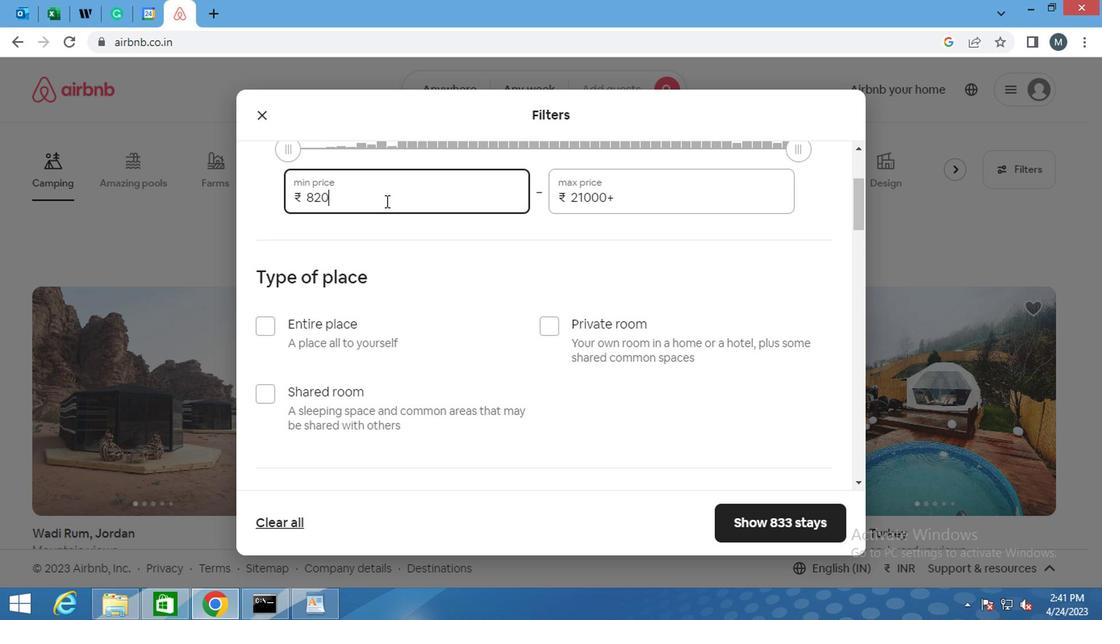 
Action: Mouse pressed left at (383, 200)
Screenshot: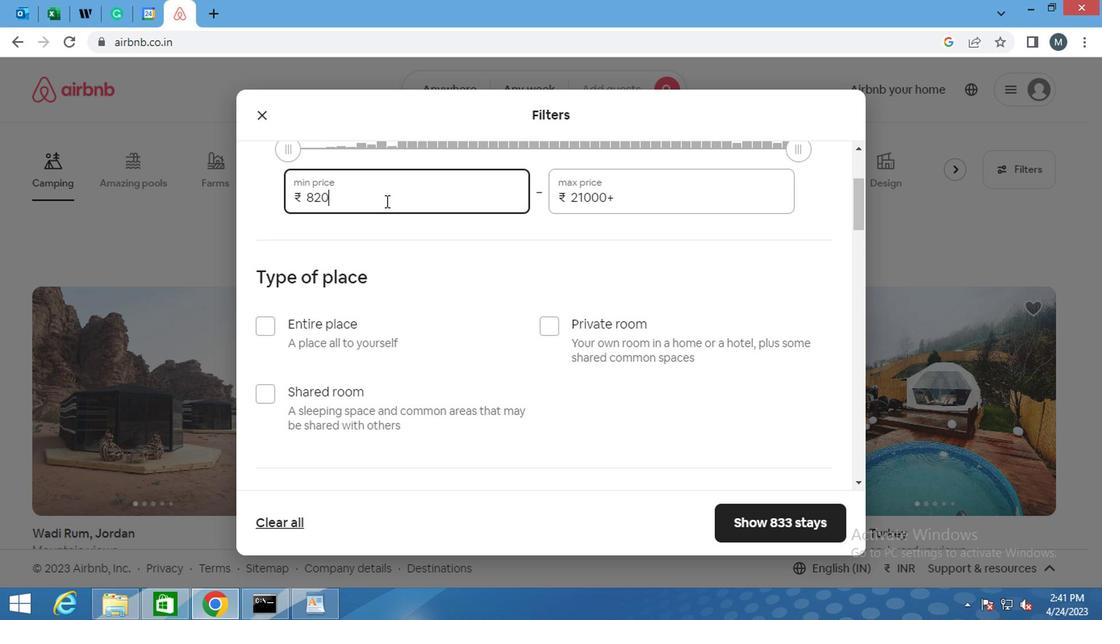 
Action: Key pressed 150
Screenshot: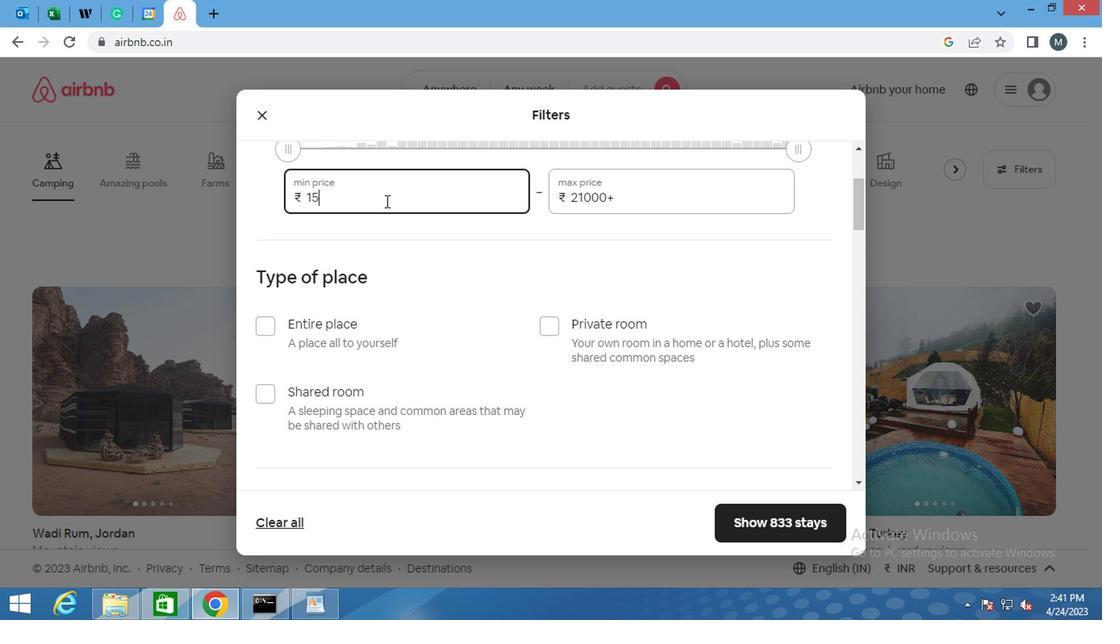 
Action: Mouse moved to (383, 200)
Screenshot: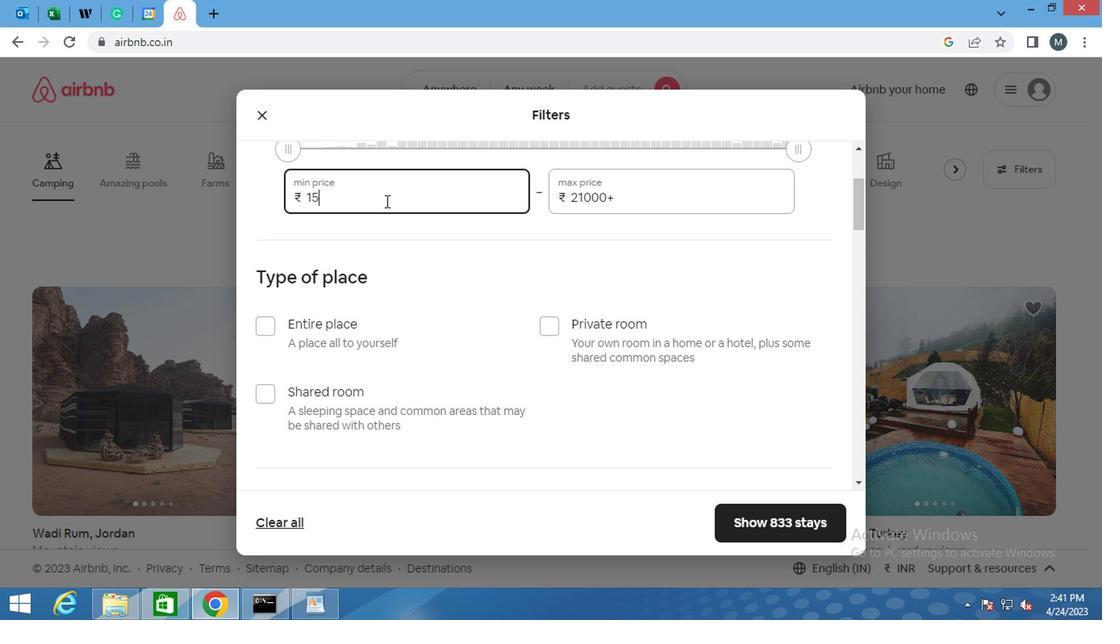 
Action: Key pressed 00
Screenshot: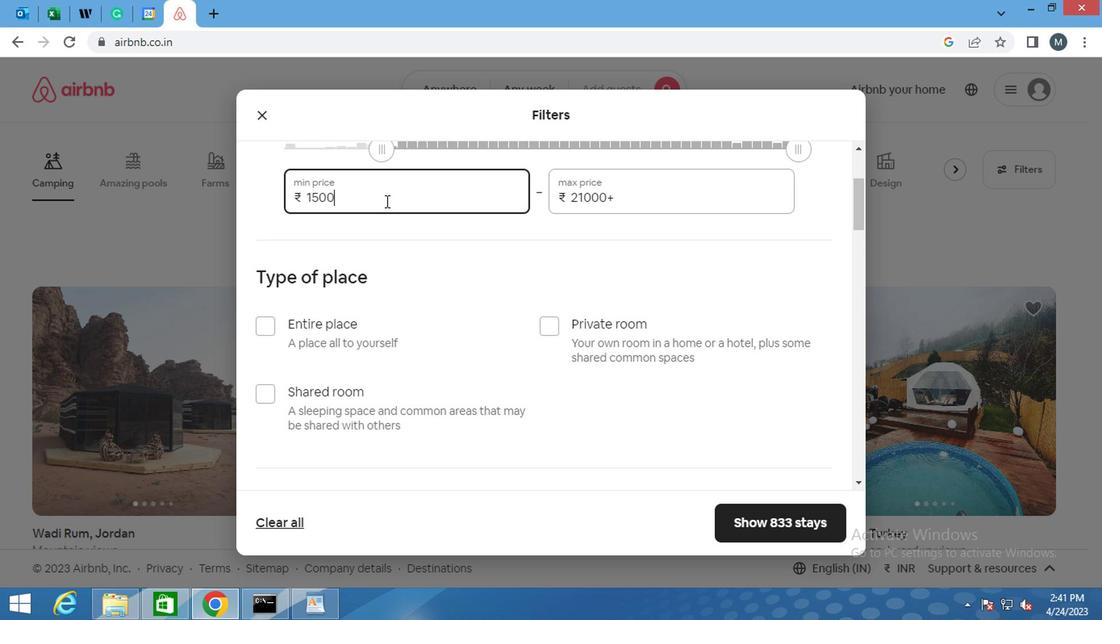 
Action: Mouse moved to (626, 198)
Screenshot: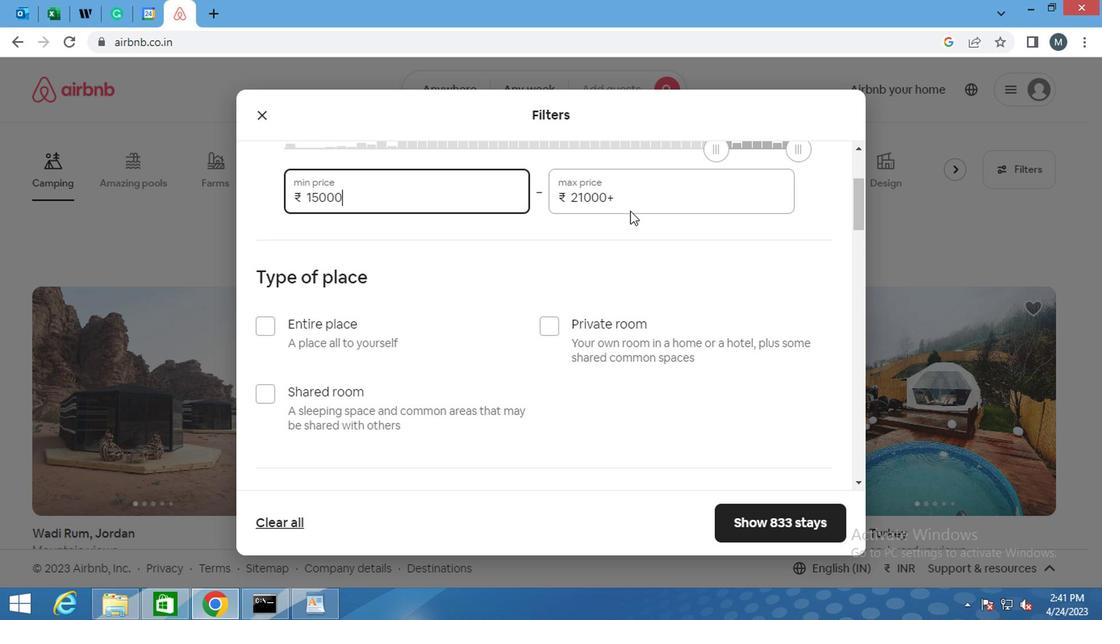 
Action: Mouse pressed left at (626, 198)
Screenshot: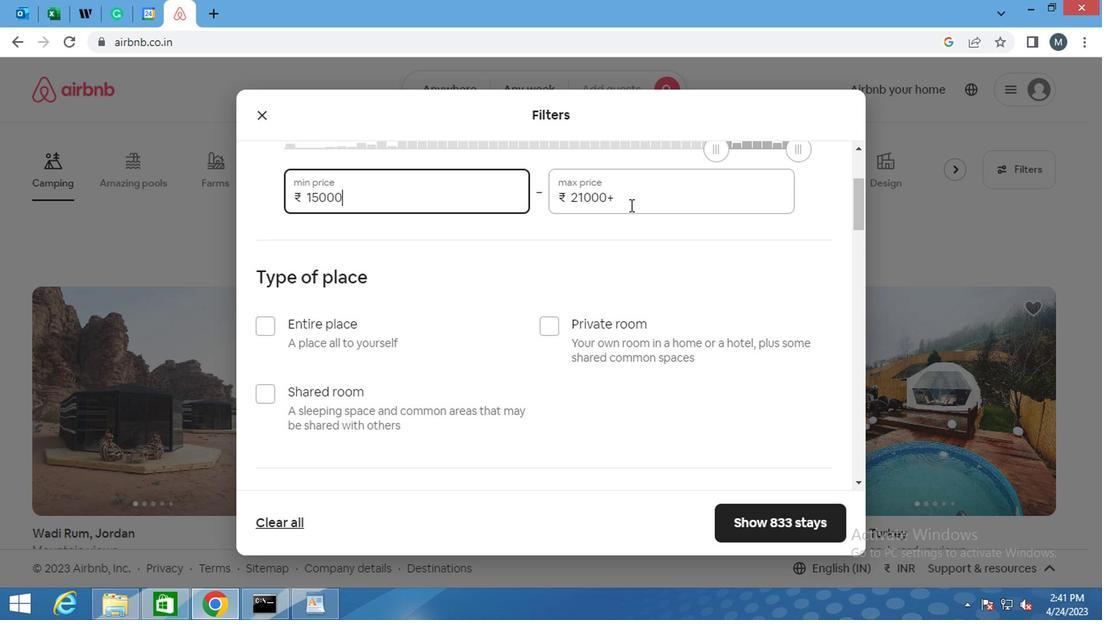 
Action: Mouse moved to (626, 198)
Screenshot: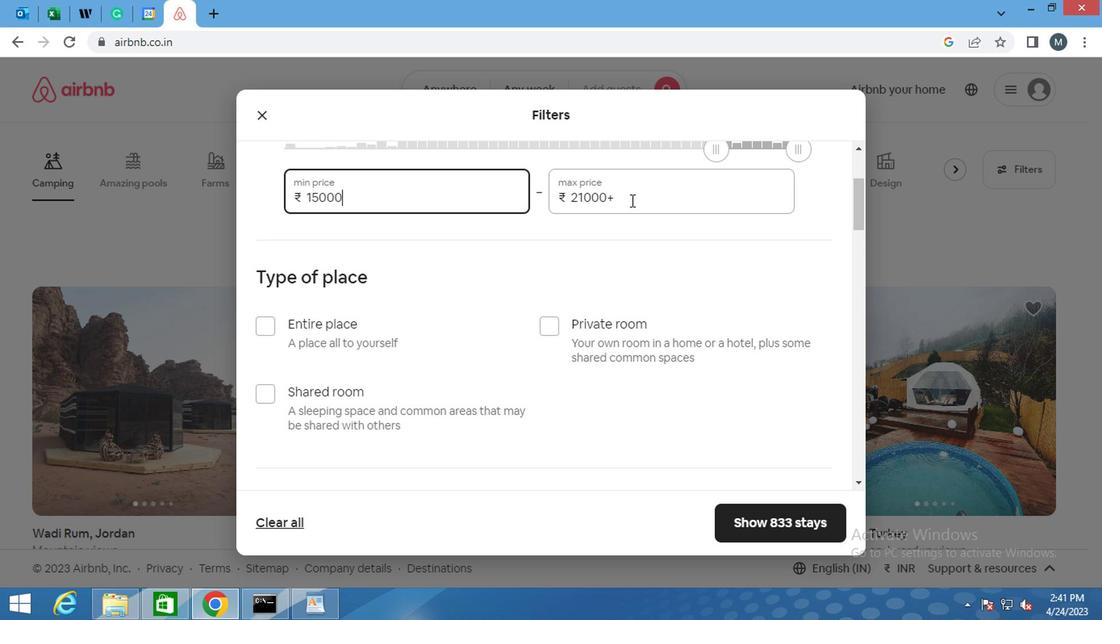 
Action: Mouse pressed left at (626, 198)
Screenshot: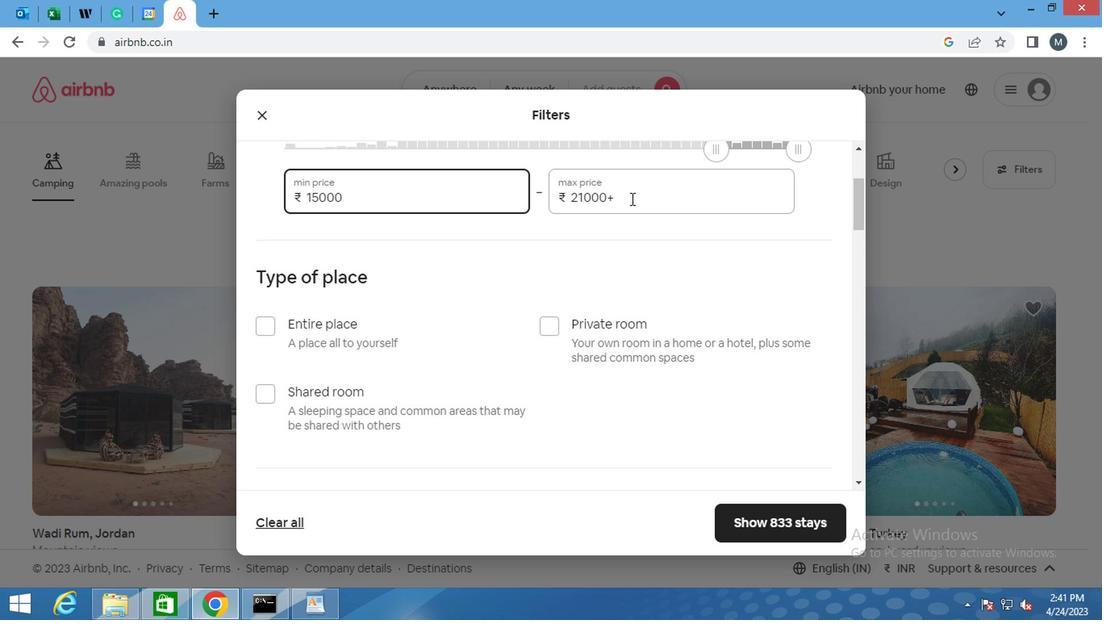 
Action: Mouse pressed left at (626, 198)
Screenshot: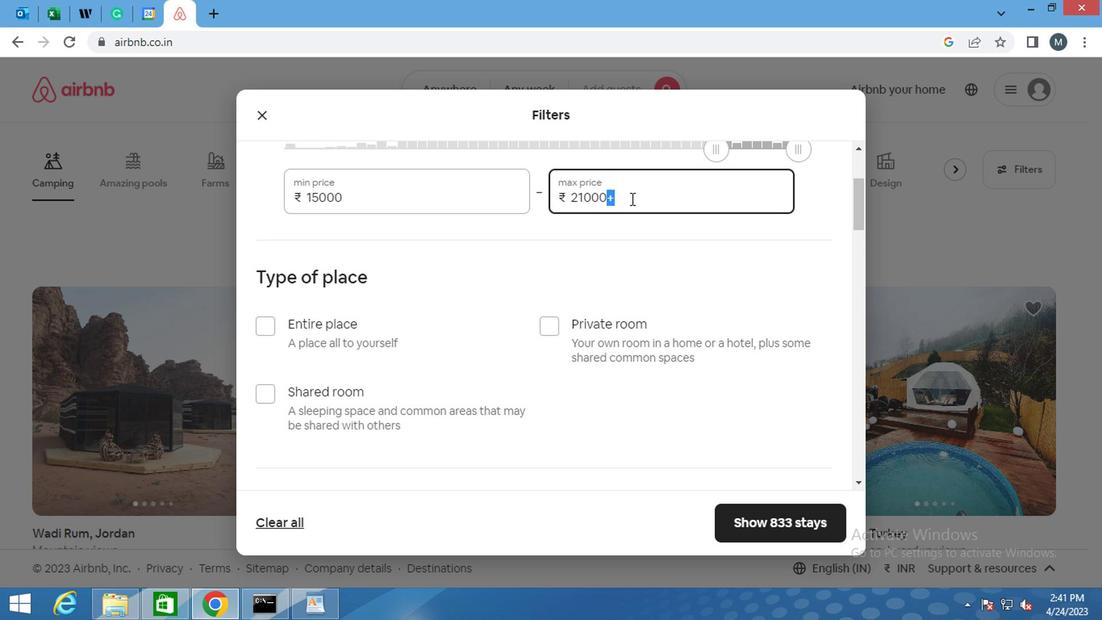 
Action: Mouse moved to (627, 198)
Screenshot: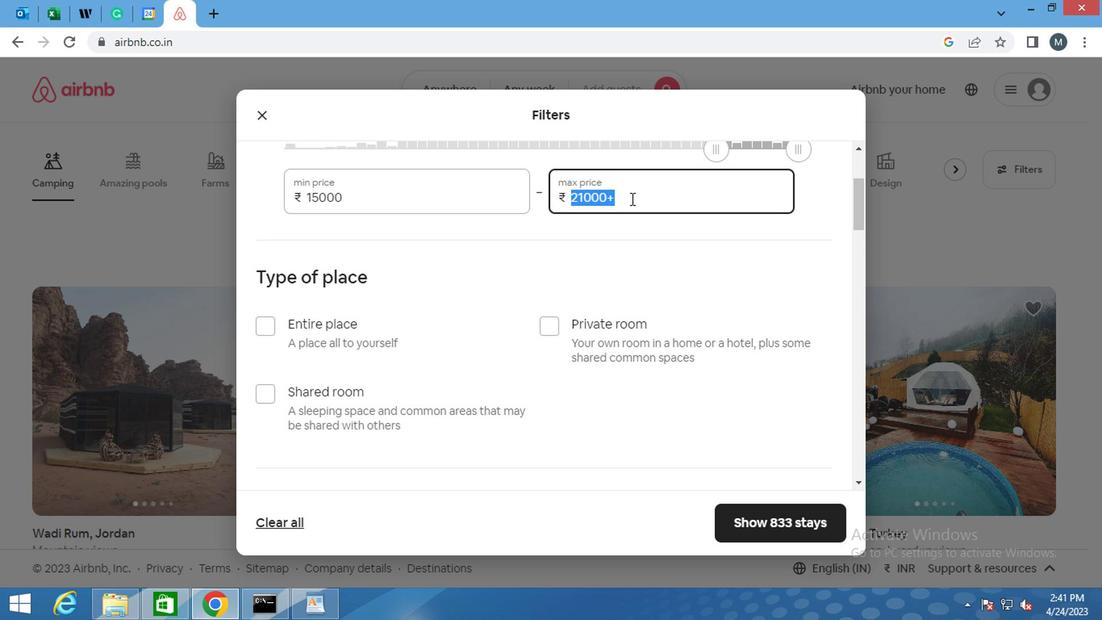 
Action: Key pressed 2
Screenshot: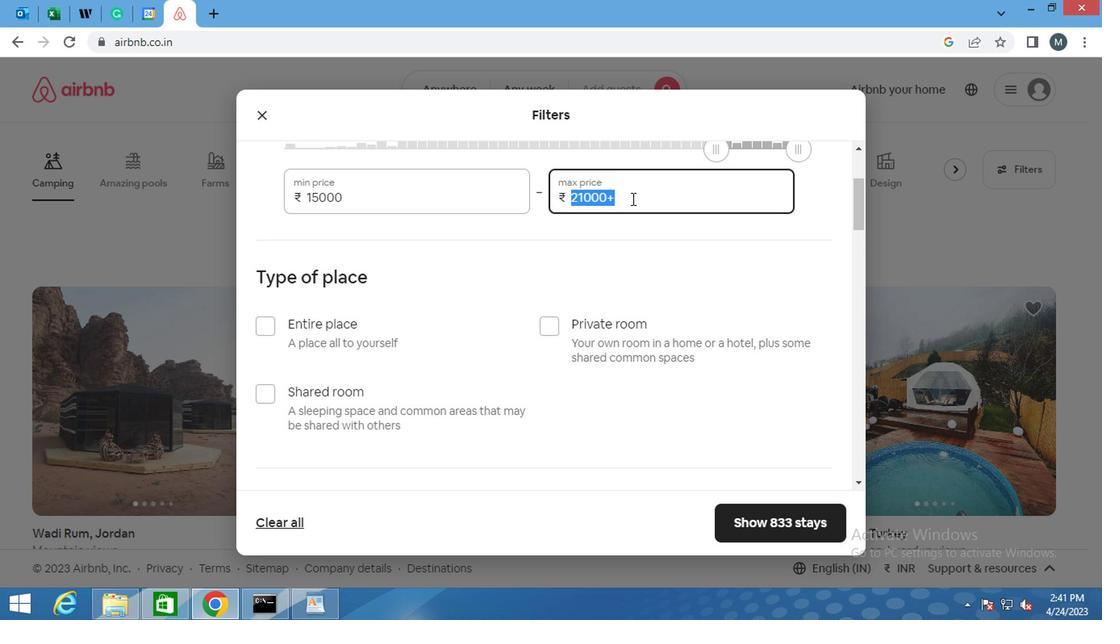
Action: Mouse moved to (627, 200)
Screenshot: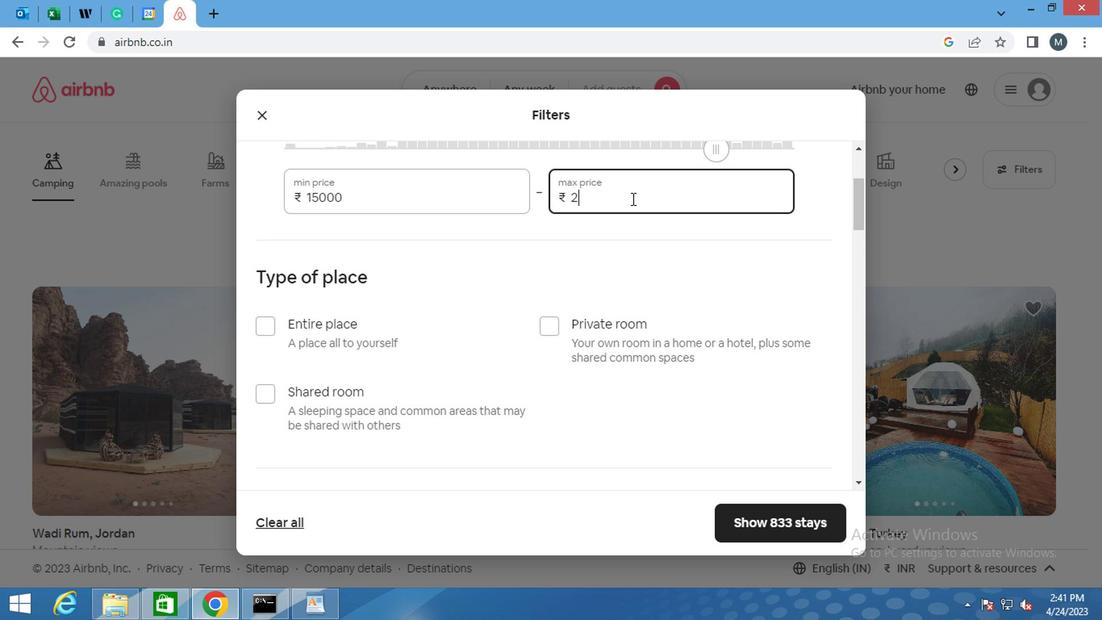 
Action: Key pressed 5
Screenshot: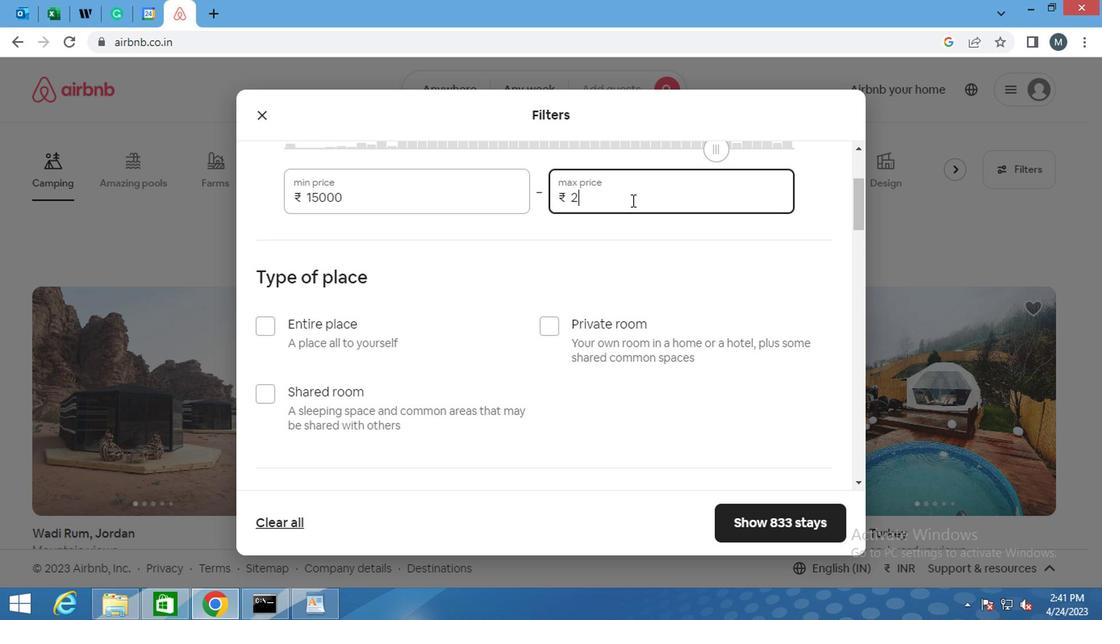
Action: Mouse moved to (627, 203)
Screenshot: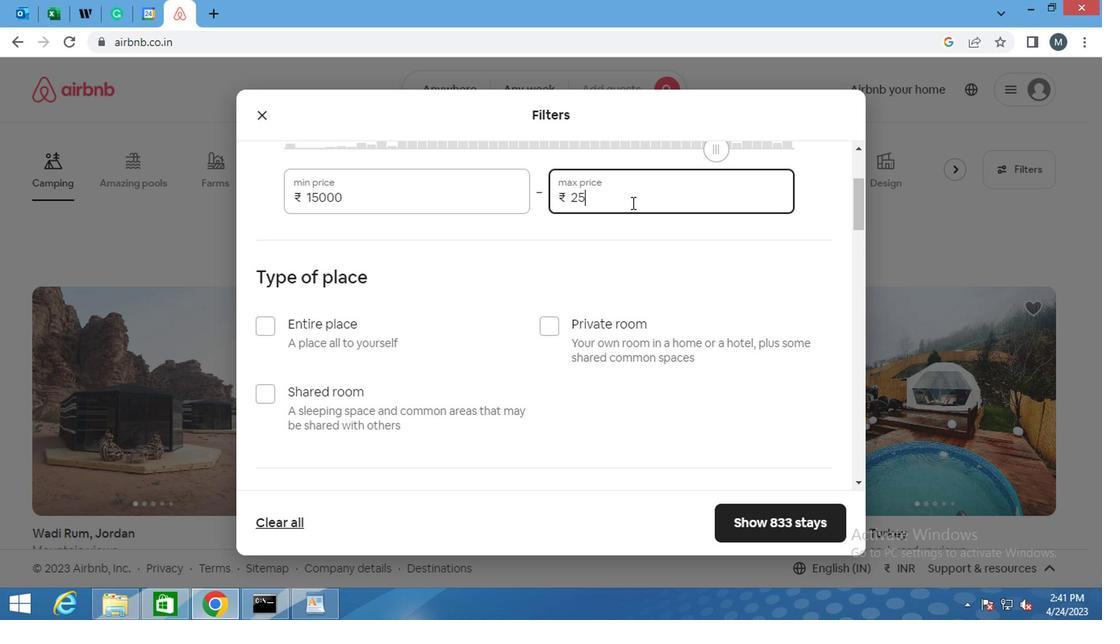 
Action: Key pressed 0
Screenshot: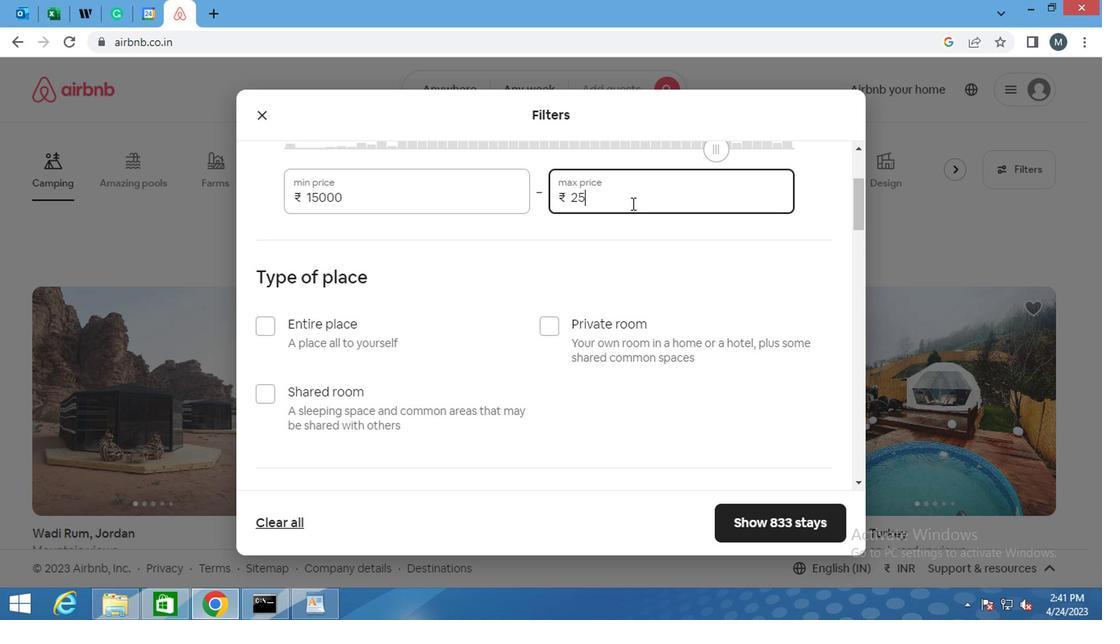 
Action: Mouse moved to (627, 204)
Screenshot: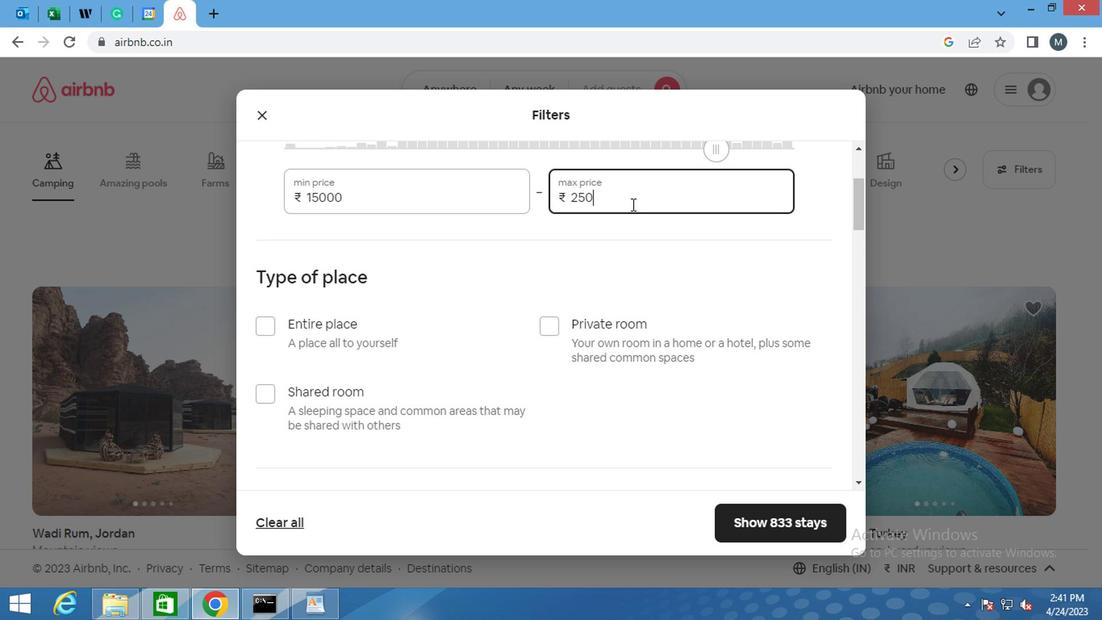 
Action: Key pressed 0
Screenshot: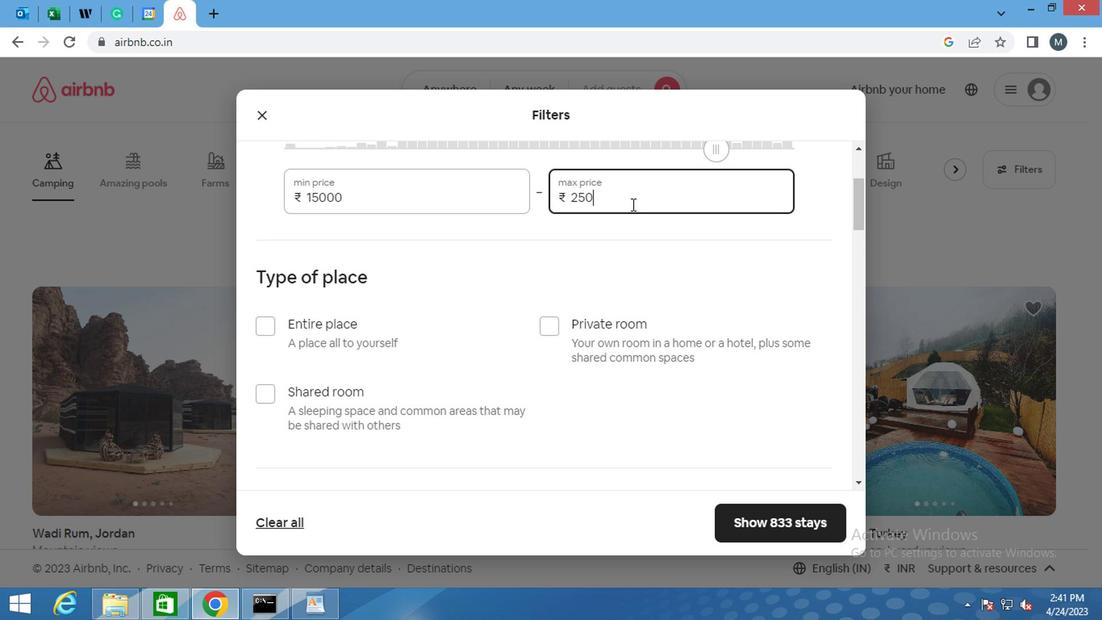 
Action: Mouse moved to (627, 207)
Screenshot: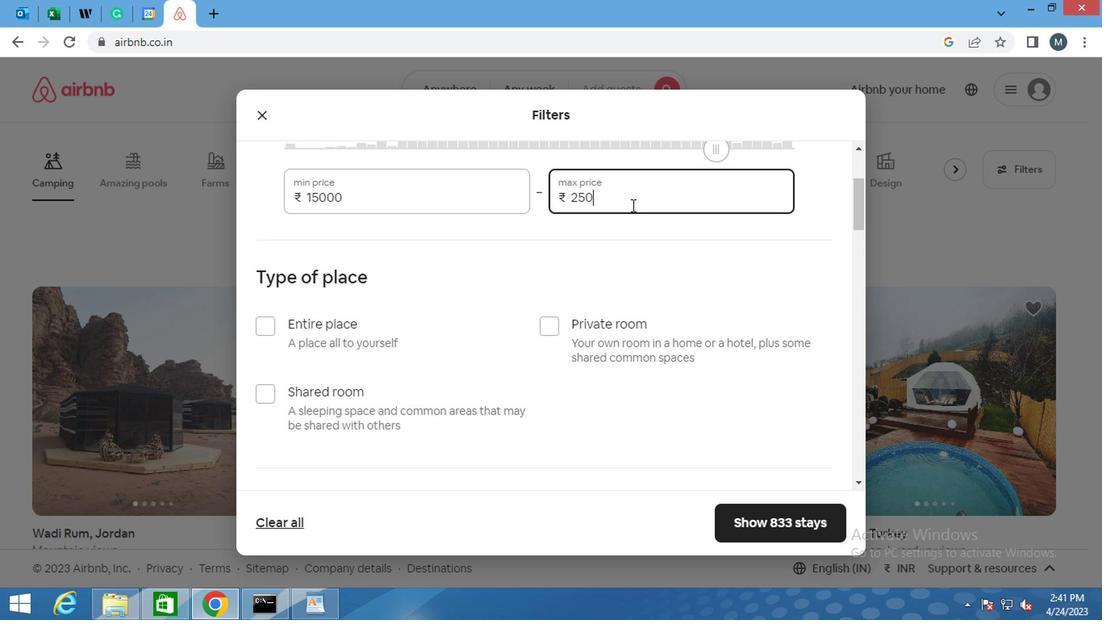 
Action: Key pressed 0
Screenshot: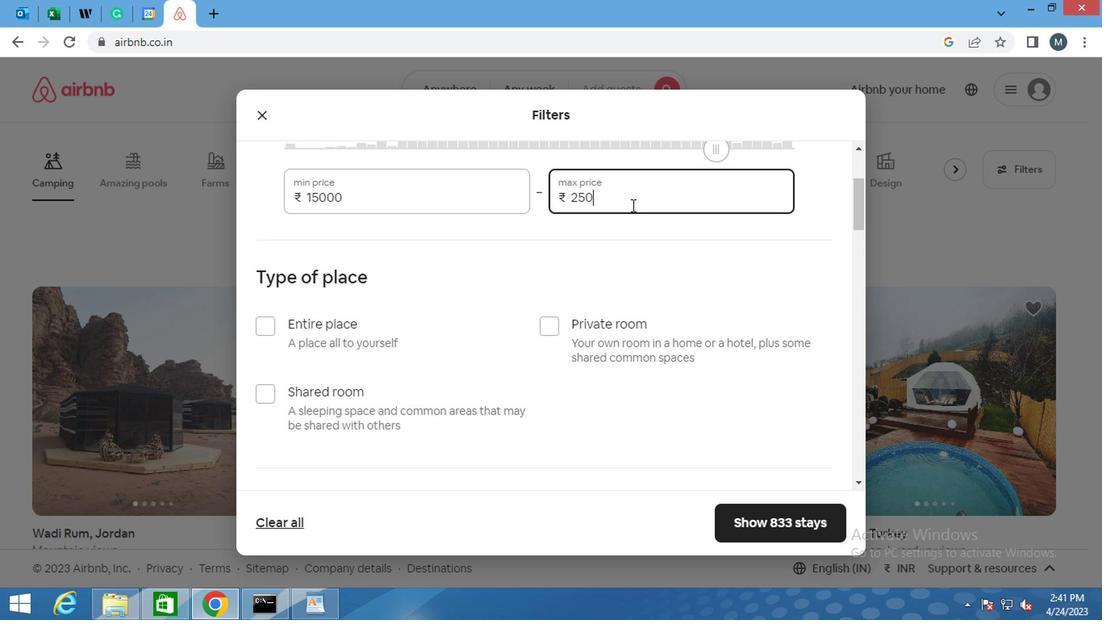 
Action: Mouse moved to (267, 327)
Screenshot: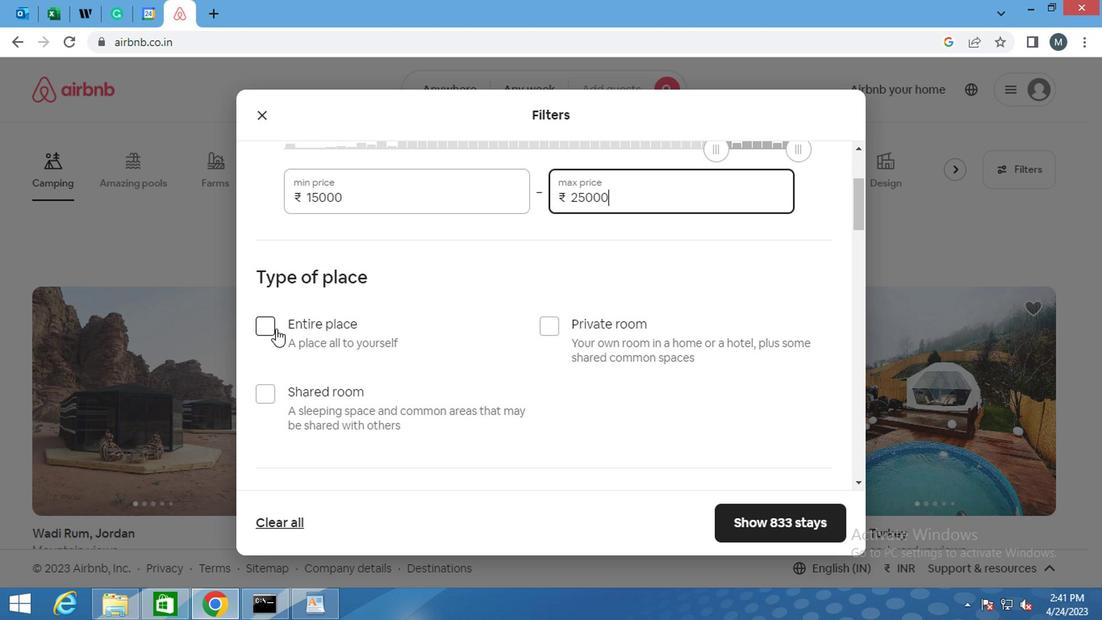 
Action: Mouse pressed left at (267, 327)
Screenshot: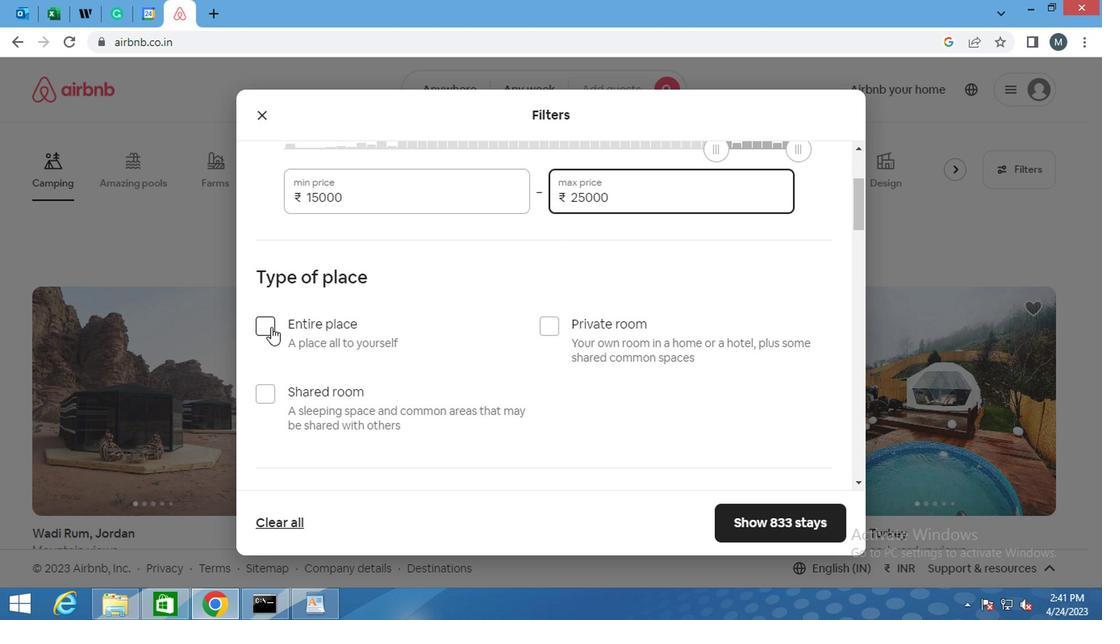 
Action: Mouse moved to (426, 296)
Screenshot: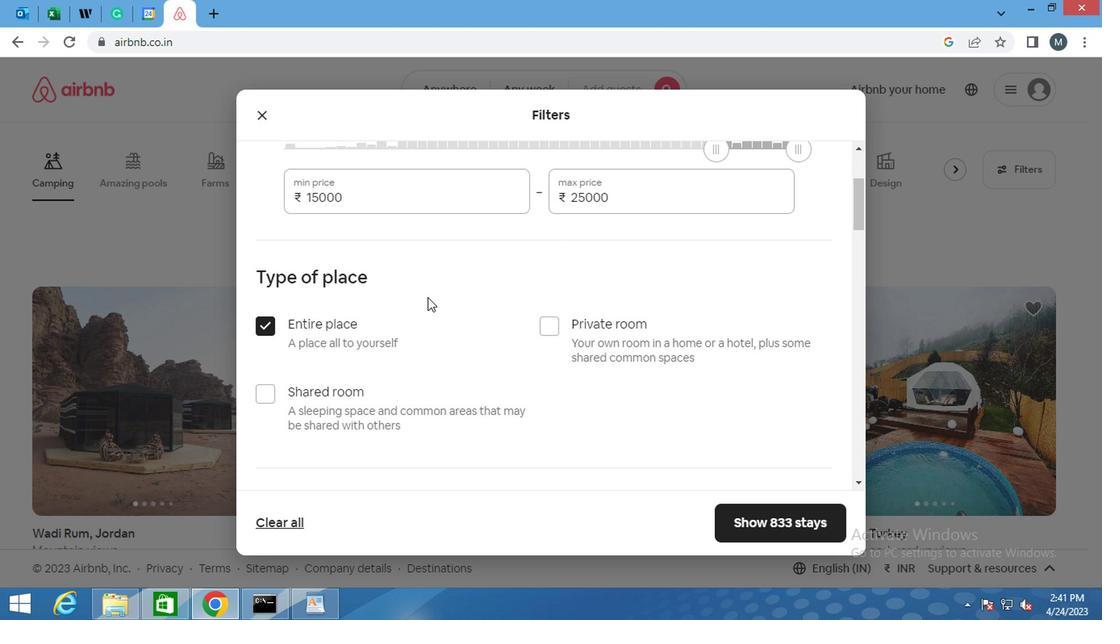 
Action: Mouse scrolled (426, 295) with delta (0, -1)
Screenshot: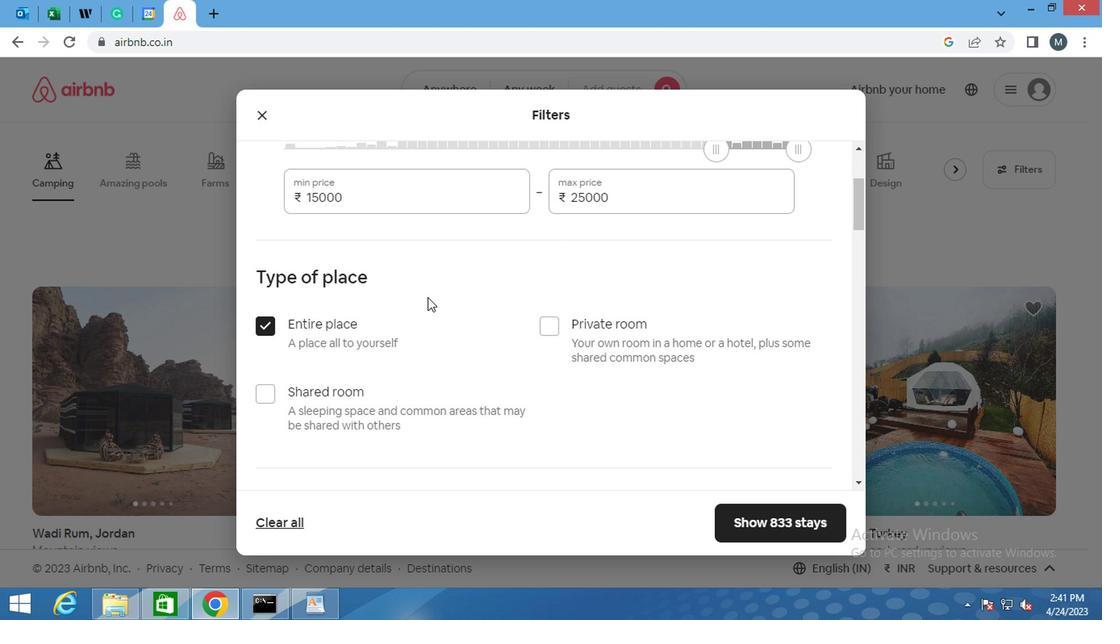 
Action: Mouse moved to (430, 296)
Screenshot: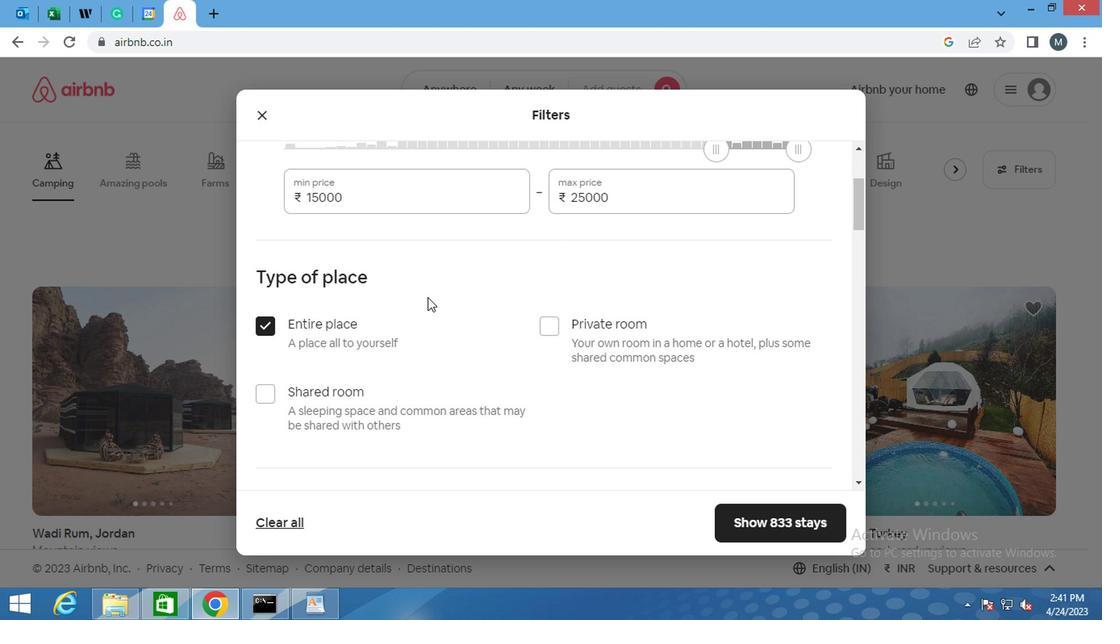 
Action: Mouse scrolled (430, 296) with delta (0, 0)
Screenshot: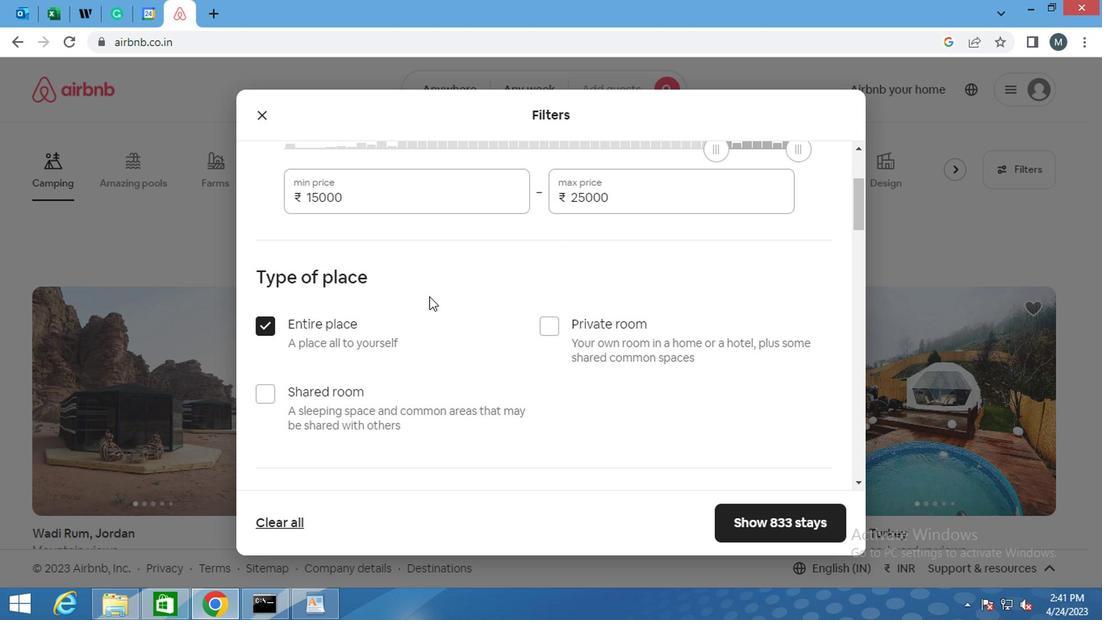
Action: Mouse moved to (572, 427)
Screenshot: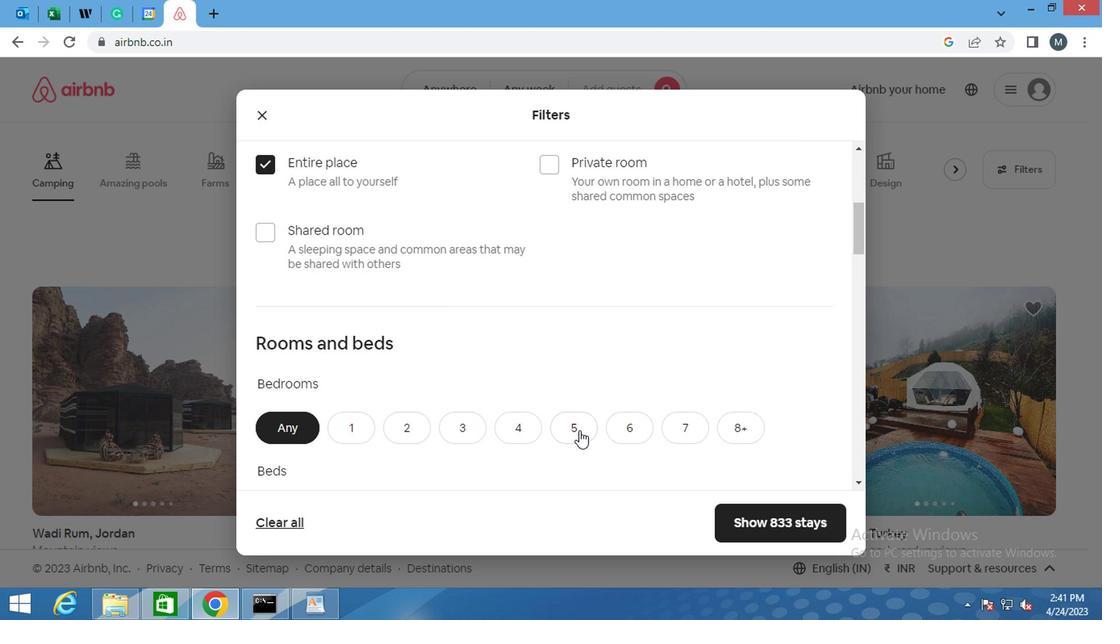 
Action: Mouse pressed left at (572, 427)
Screenshot: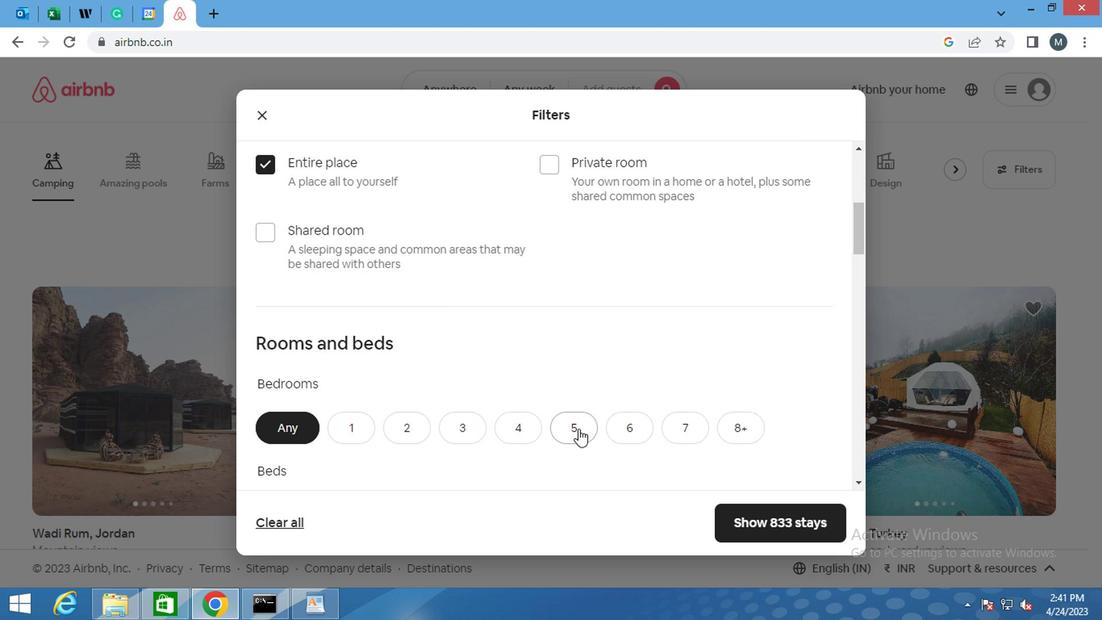
Action: Mouse moved to (513, 401)
Screenshot: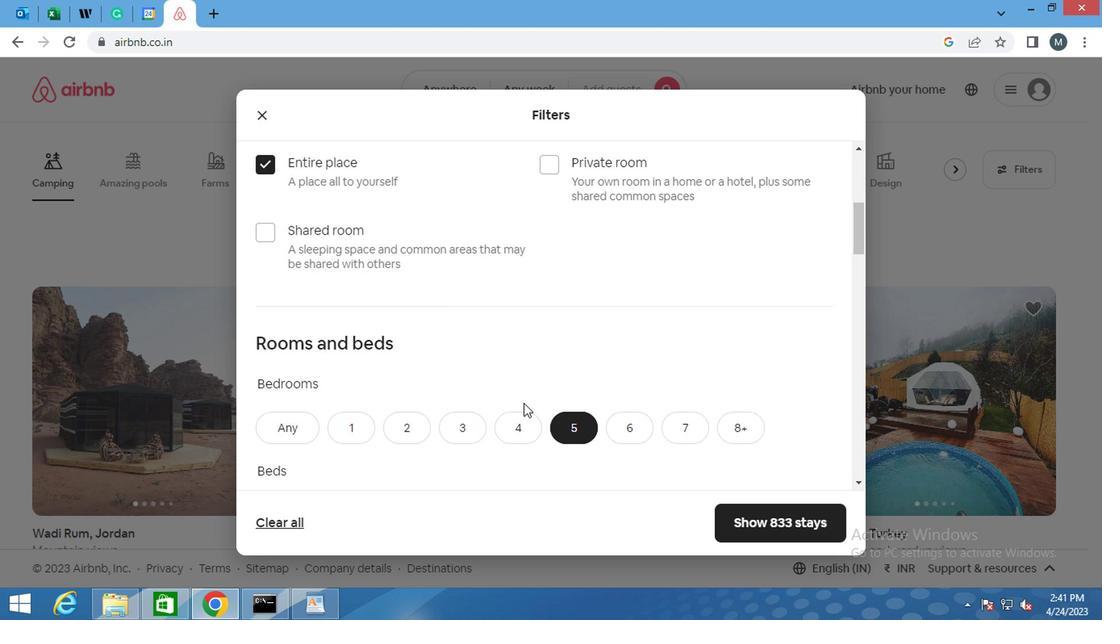 
Action: Mouse scrolled (513, 400) with delta (0, 0)
Screenshot: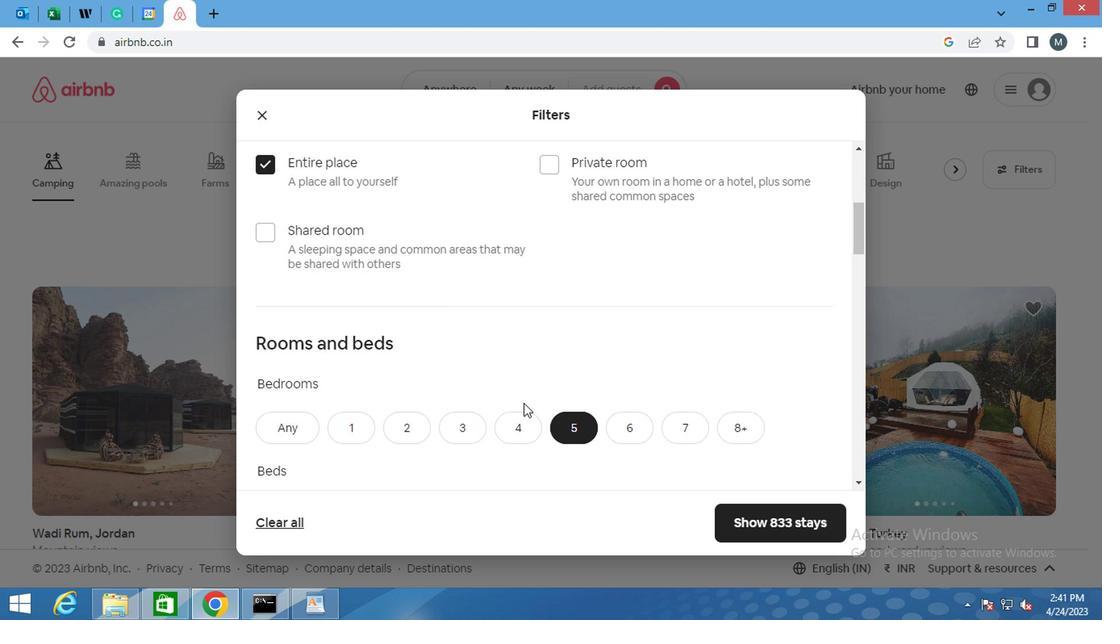 
Action: Mouse scrolled (513, 400) with delta (0, 0)
Screenshot: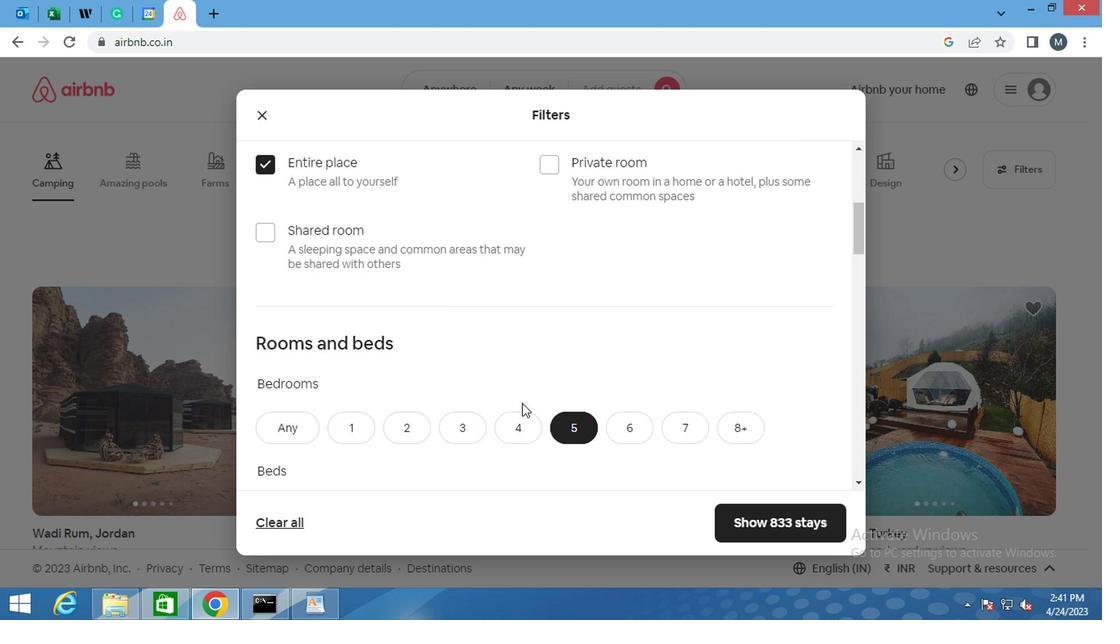 
Action: Mouse moved to (576, 357)
Screenshot: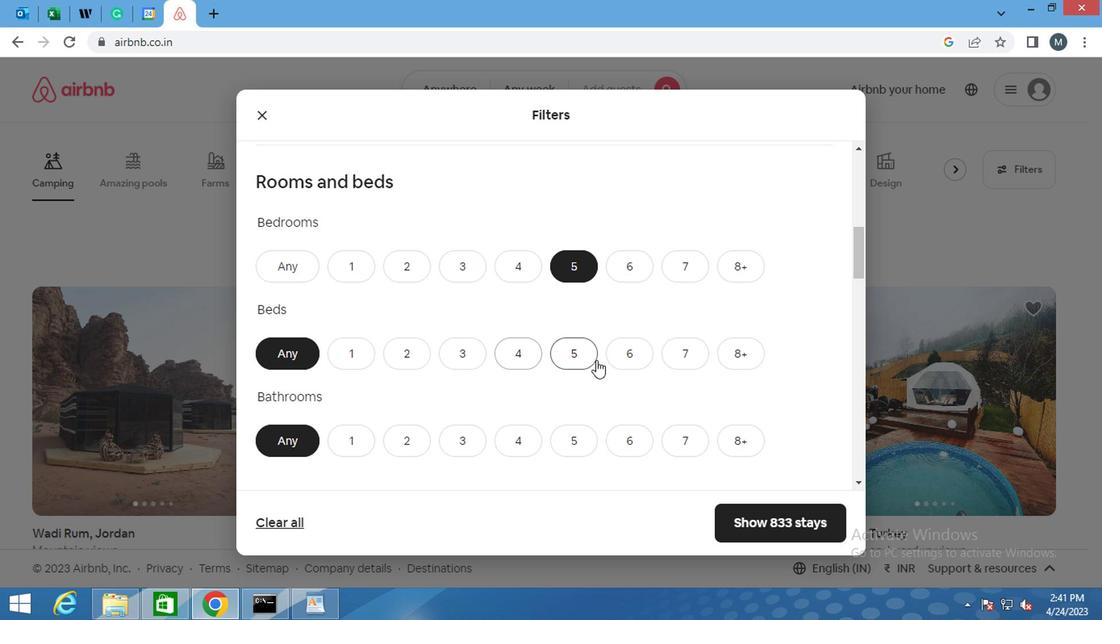 
Action: Mouse pressed left at (576, 357)
Screenshot: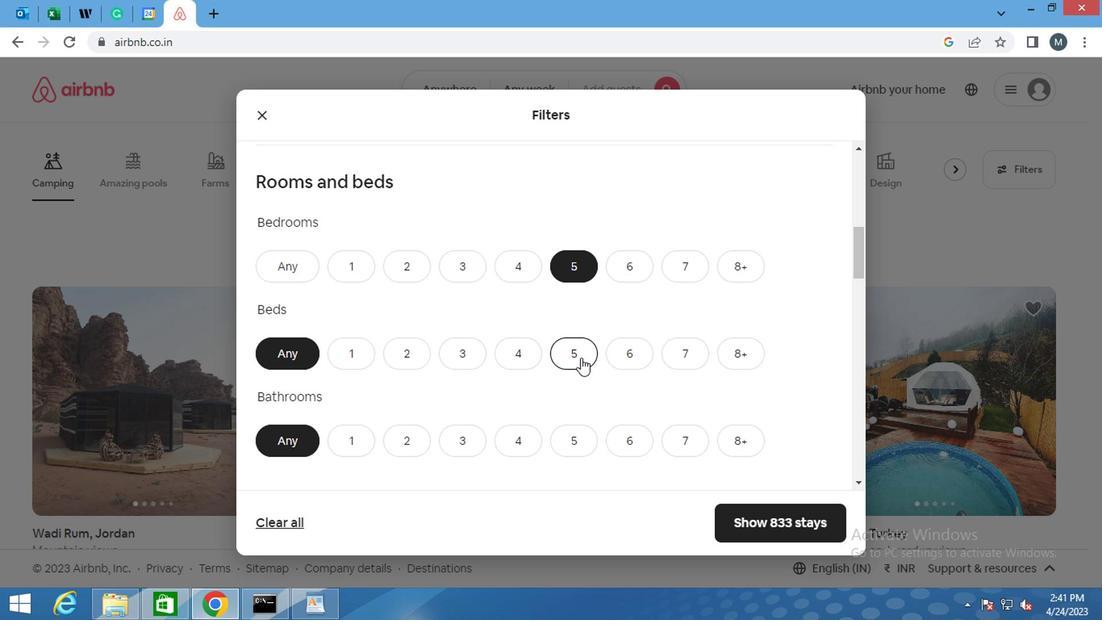 
Action: Mouse moved to (570, 438)
Screenshot: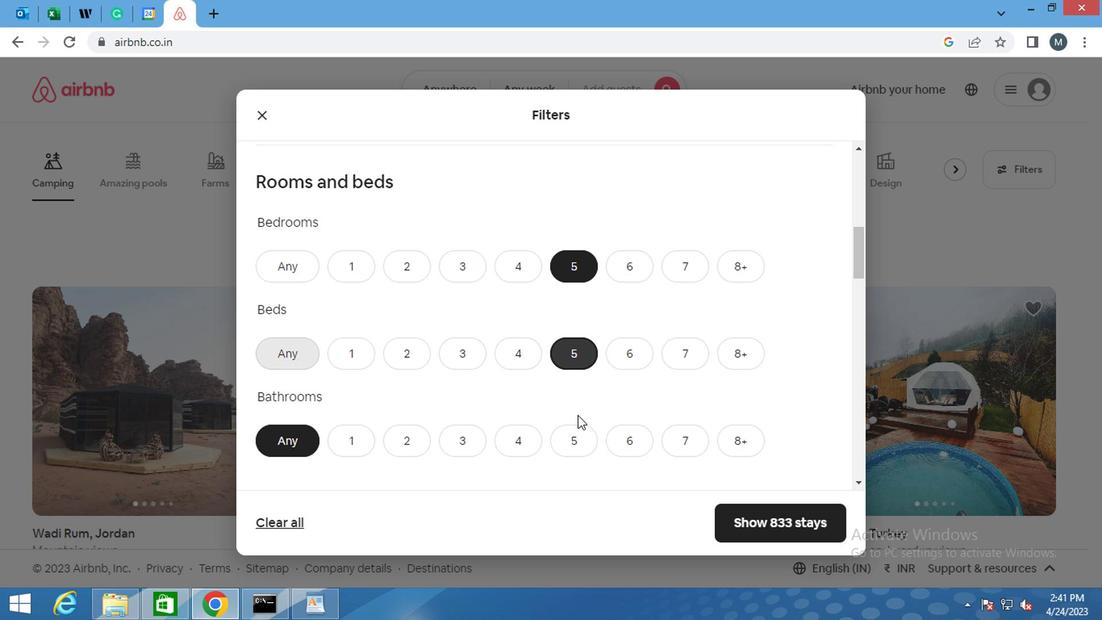 
Action: Mouse pressed left at (570, 438)
Screenshot: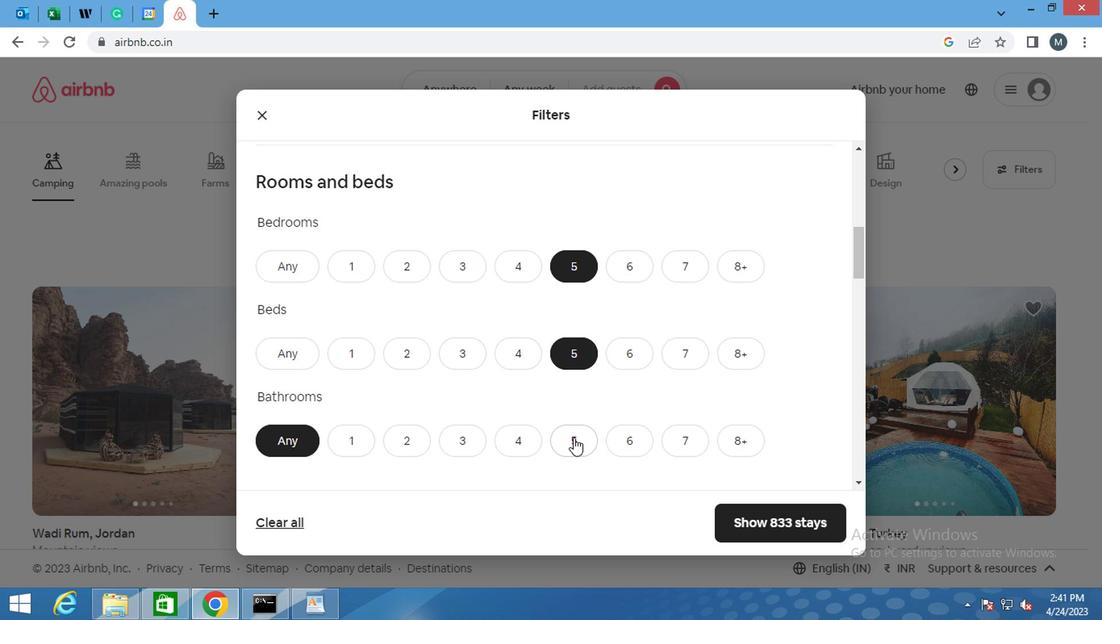 
Action: Mouse moved to (554, 420)
Screenshot: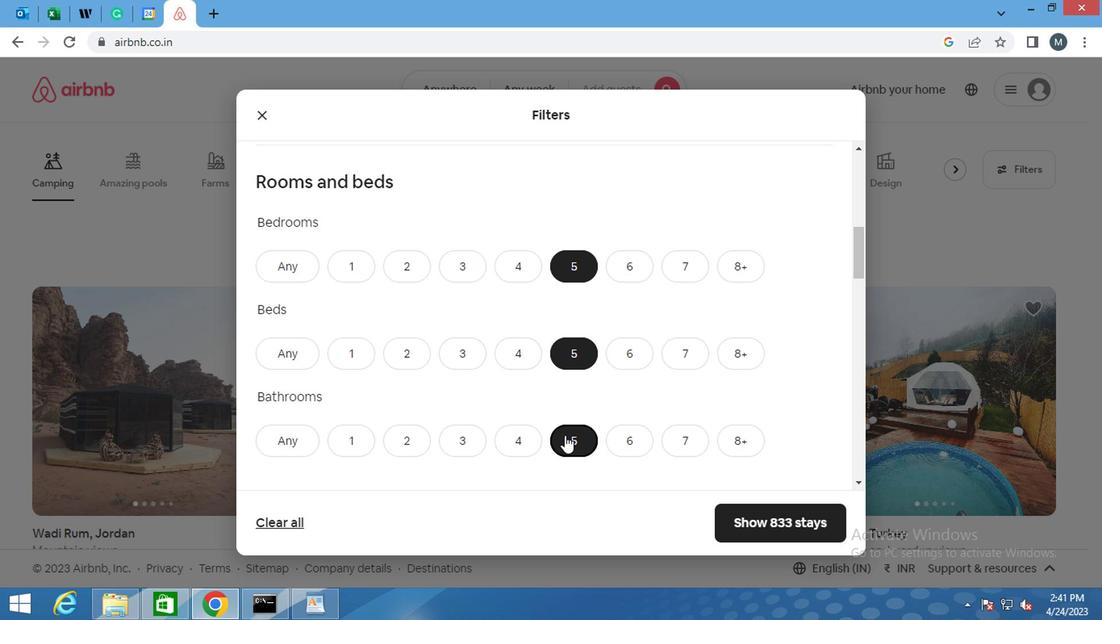 
Action: Mouse scrolled (554, 420) with delta (0, 0)
Screenshot: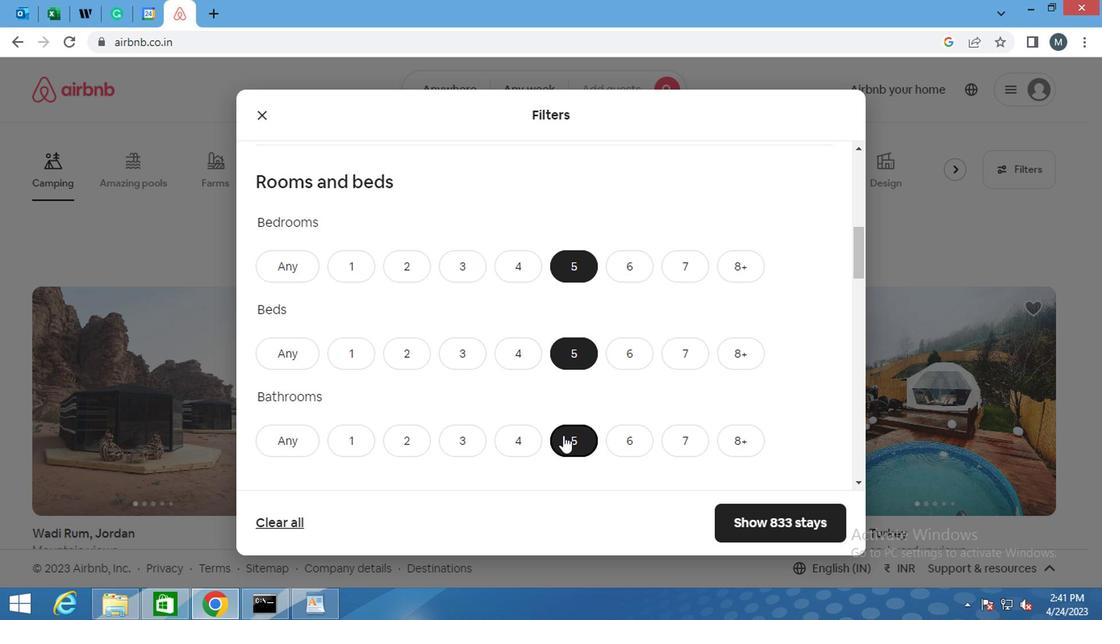 
Action: Mouse moved to (552, 424)
Screenshot: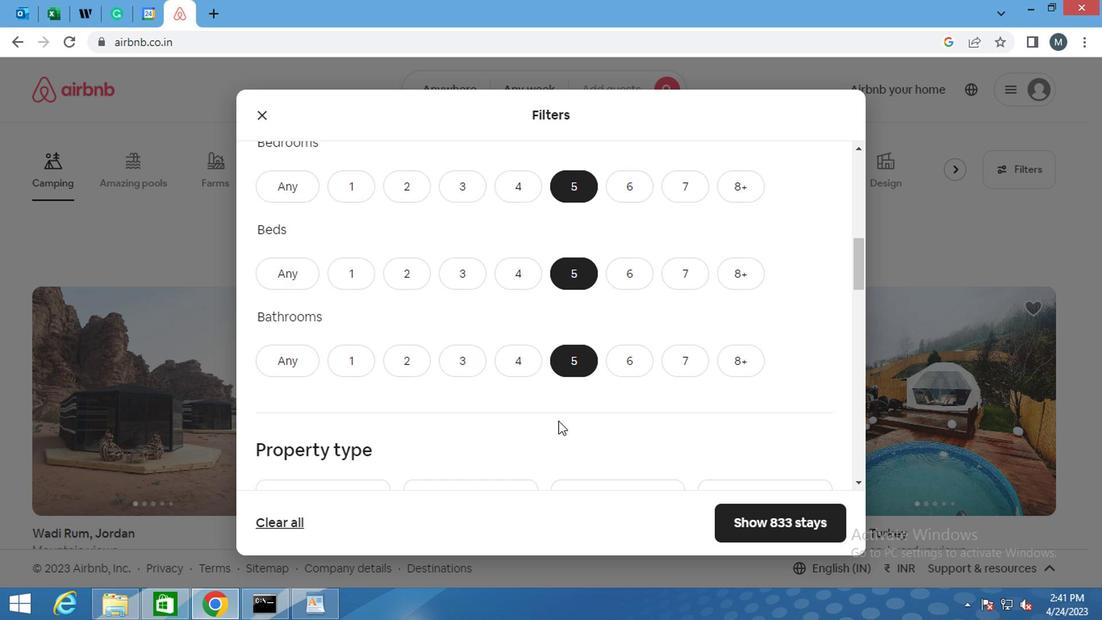 
Action: Mouse scrolled (552, 424) with delta (0, 0)
Screenshot: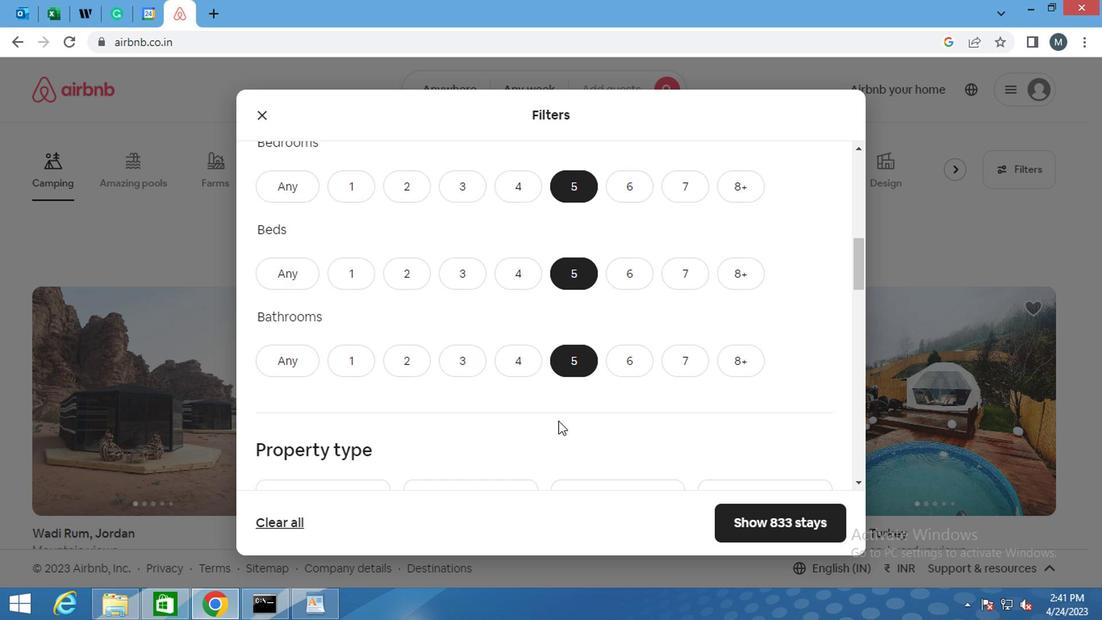 
Action: Mouse moved to (550, 438)
Screenshot: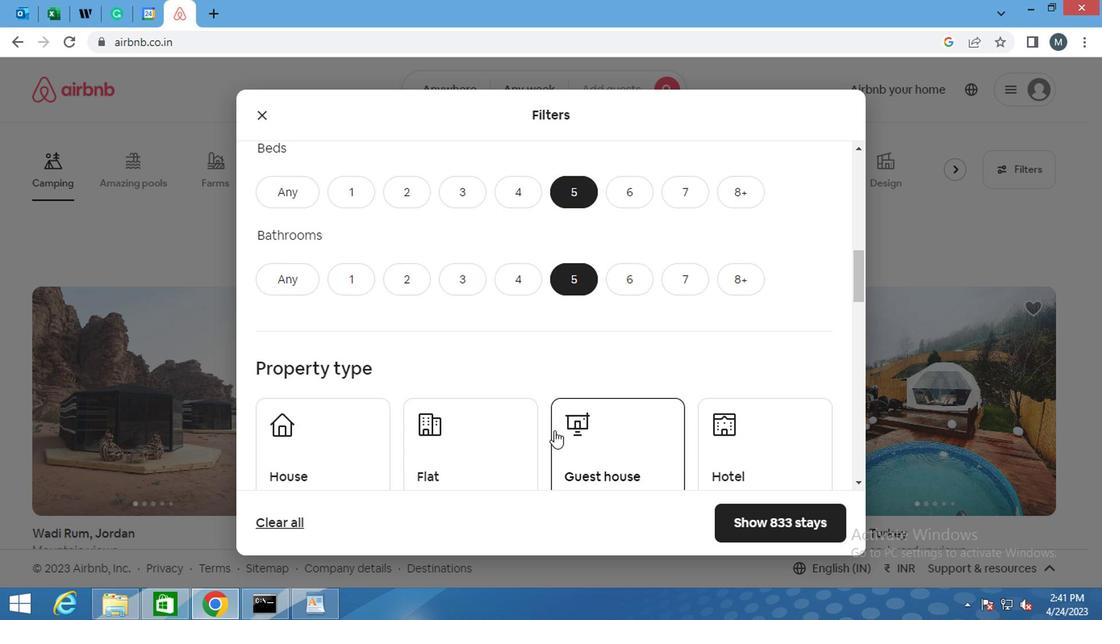 
Action: Mouse scrolled (550, 438) with delta (0, 0)
Screenshot: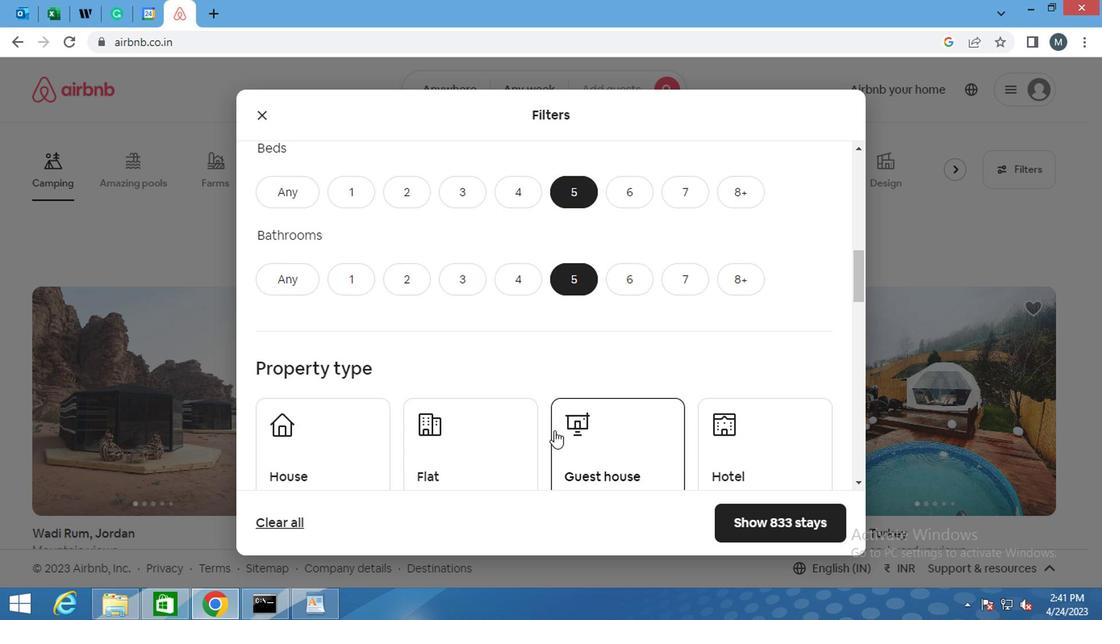 
Action: Mouse moved to (351, 395)
Screenshot: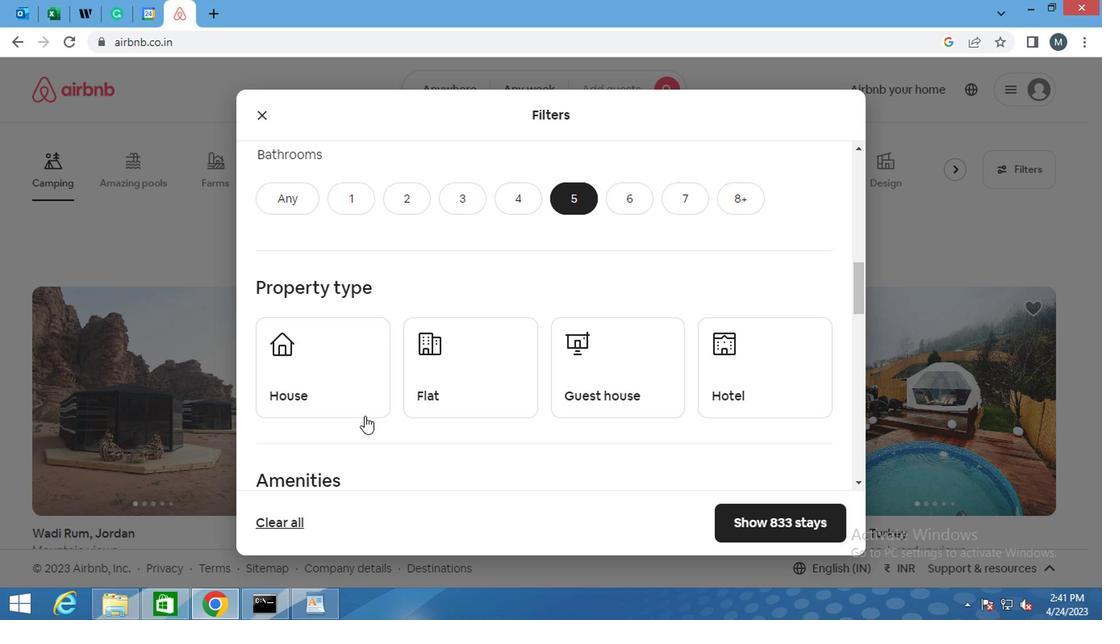 
Action: Mouse pressed left at (351, 395)
Screenshot: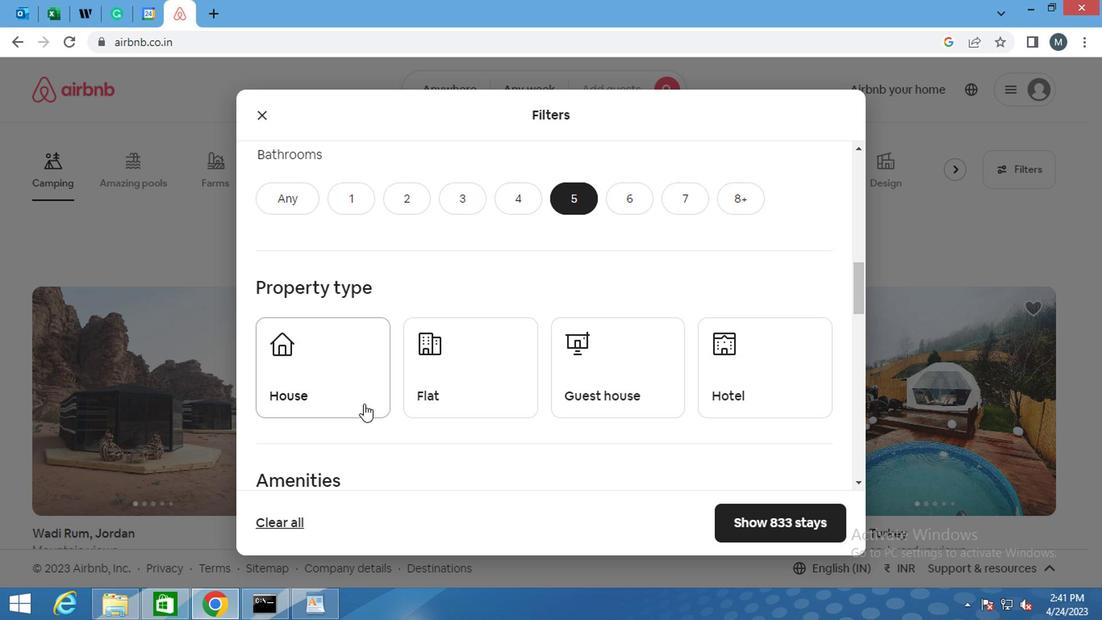 
Action: Mouse moved to (448, 400)
Screenshot: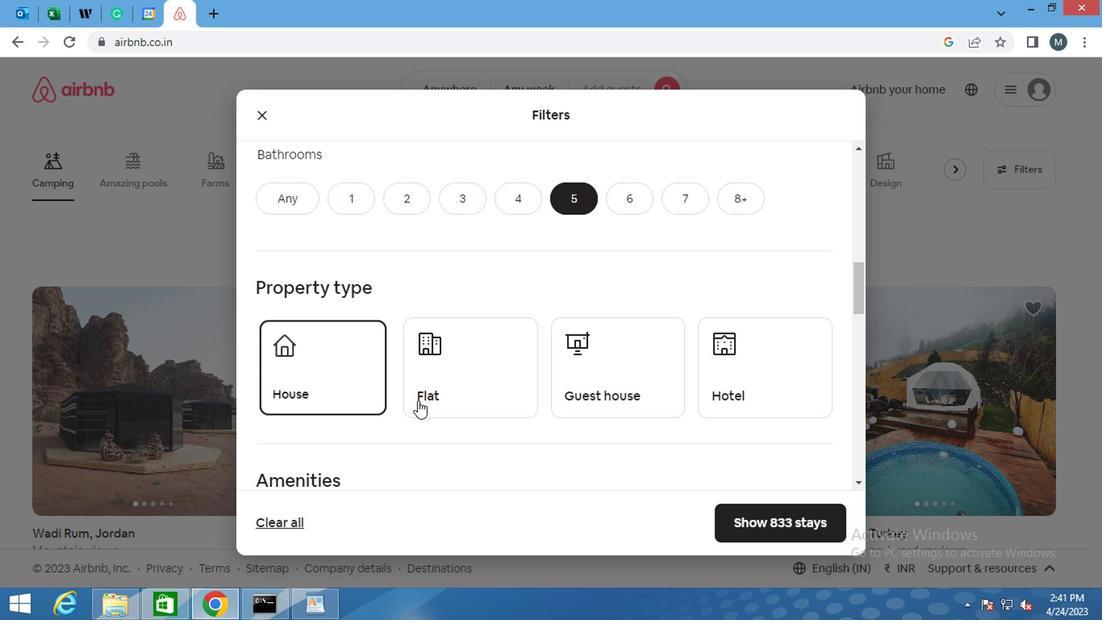 
Action: Mouse pressed left at (448, 400)
Screenshot: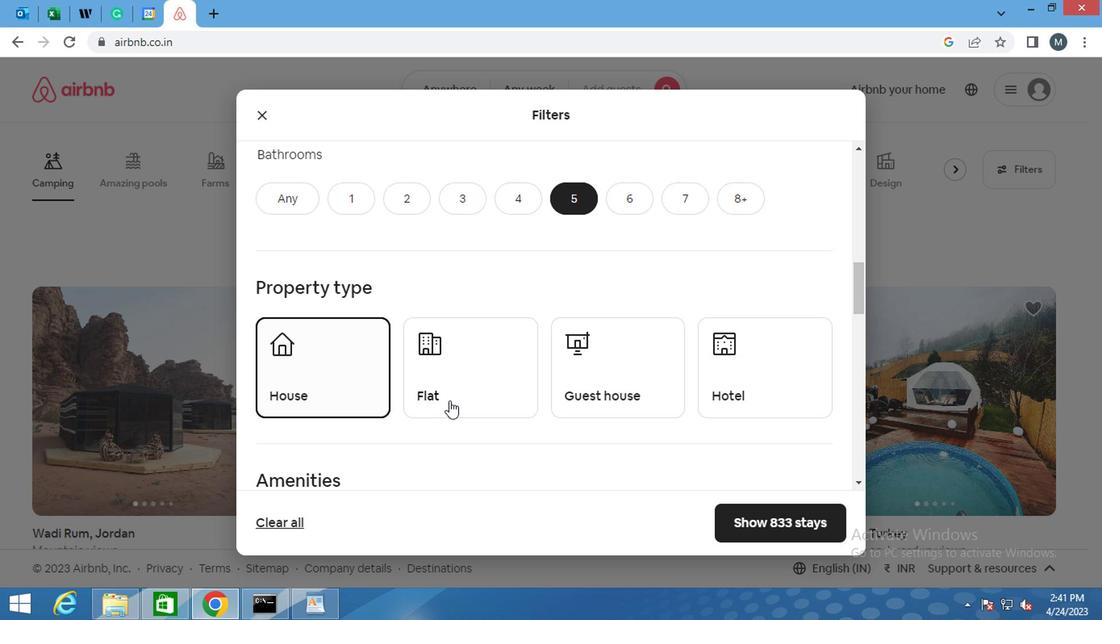 
Action: Mouse moved to (648, 386)
Screenshot: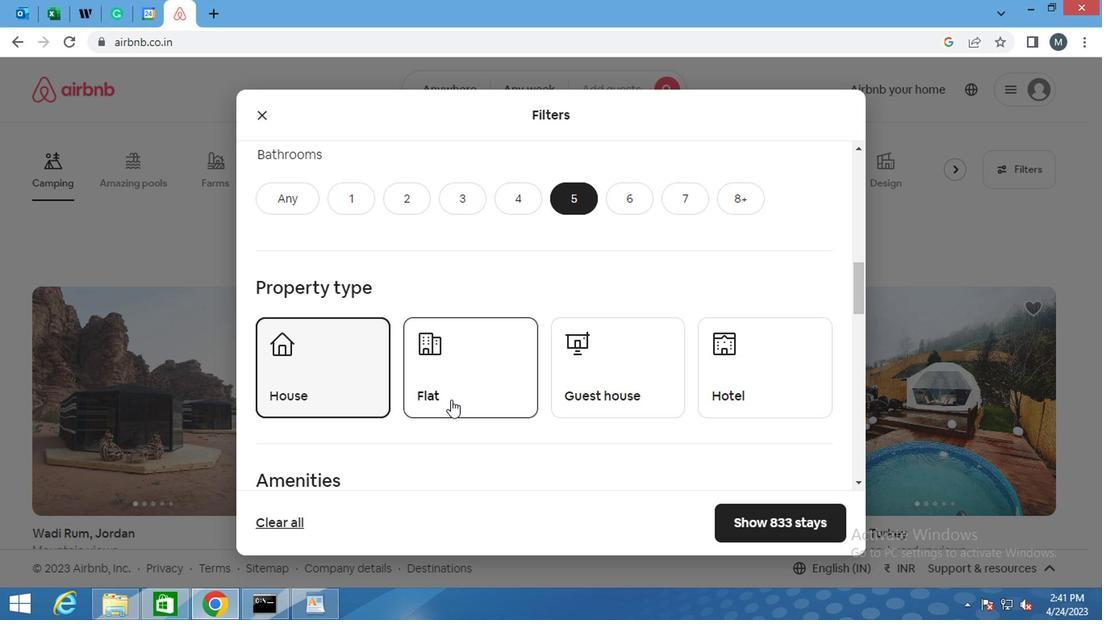 
Action: Mouse pressed left at (648, 386)
Screenshot: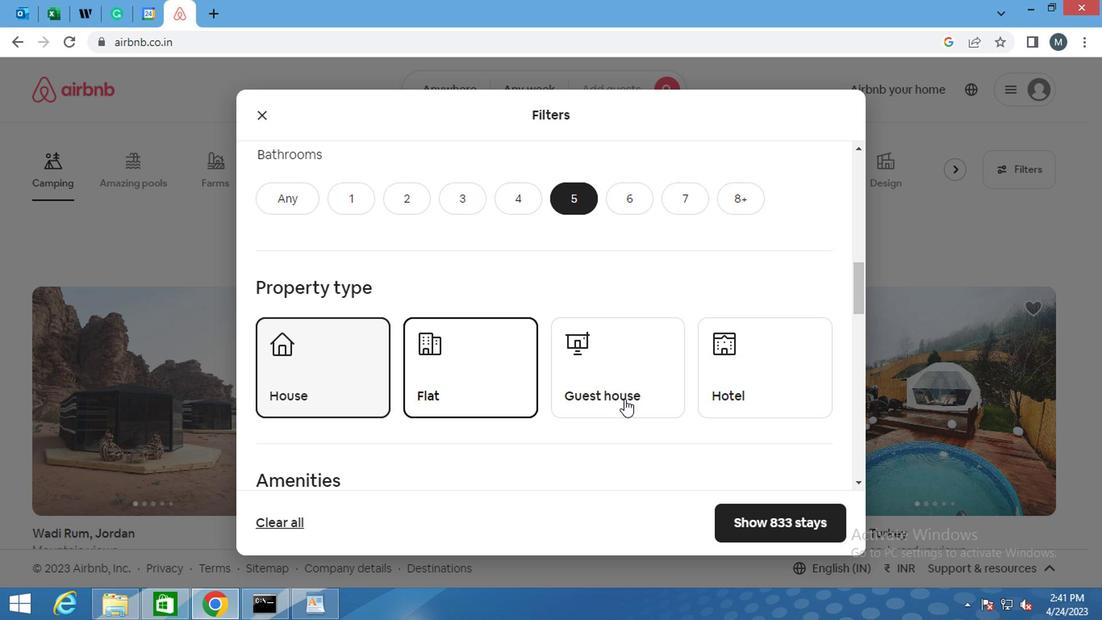 
Action: Mouse moved to (564, 355)
Screenshot: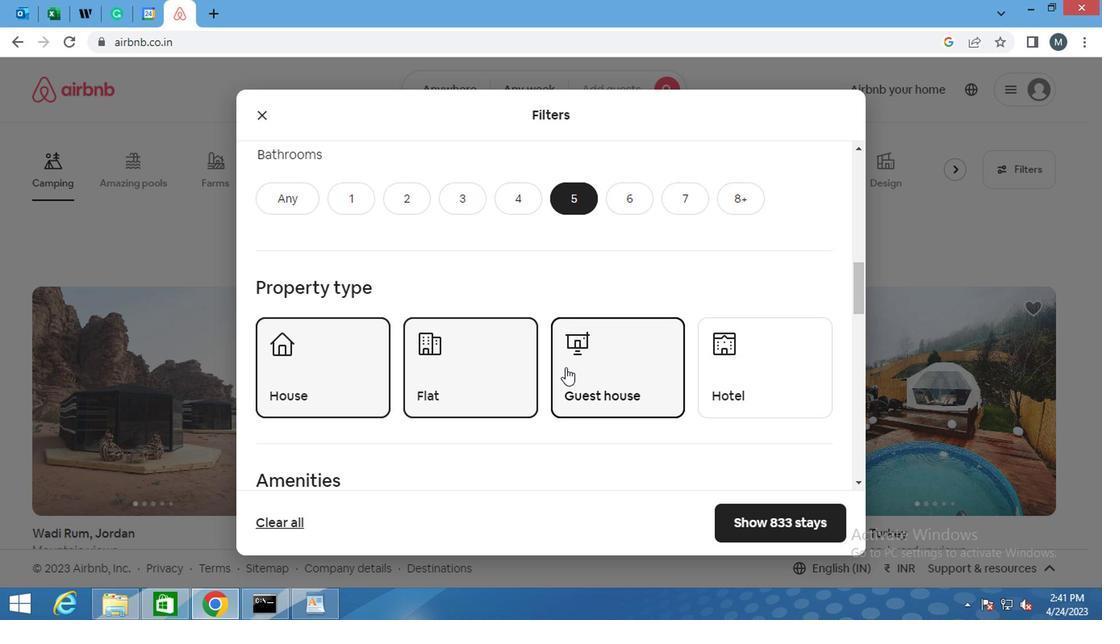 
Action: Mouse scrolled (564, 354) with delta (0, 0)
Screenshot: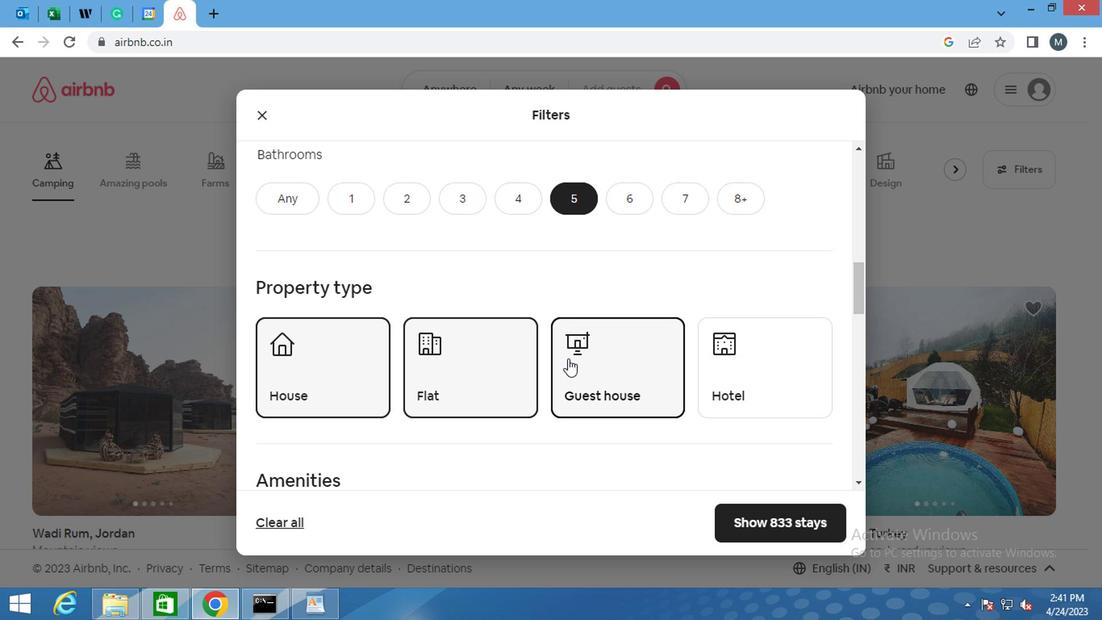 
Action: Mouse scrolled (564, 354) with delta (0, 0)
Screenshot: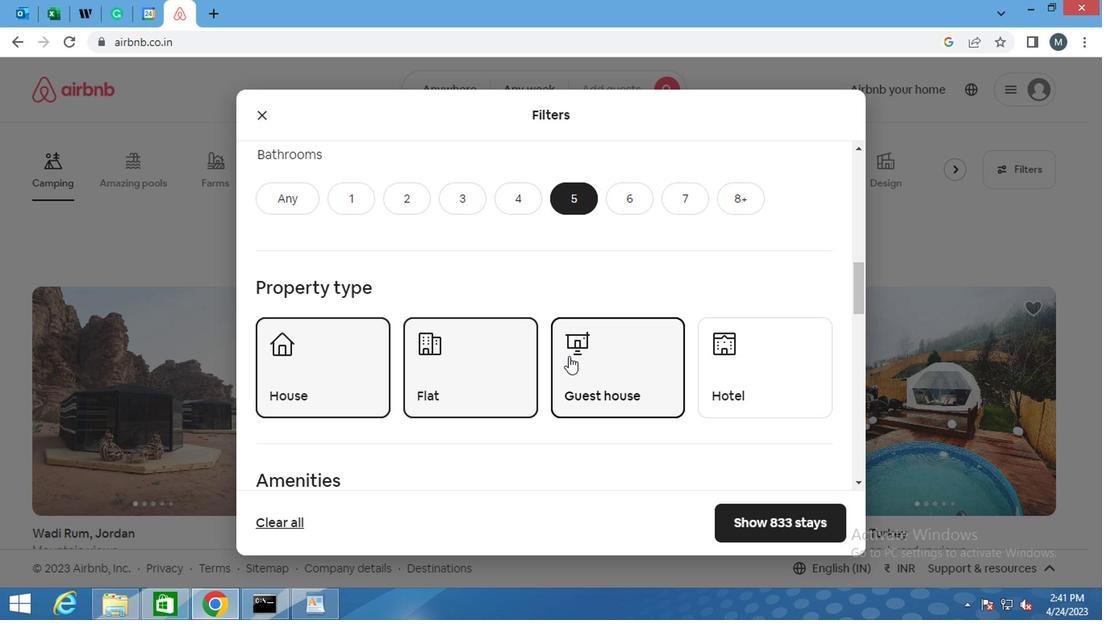 
Action: Mouse moved to (564, 354)
Screenshot: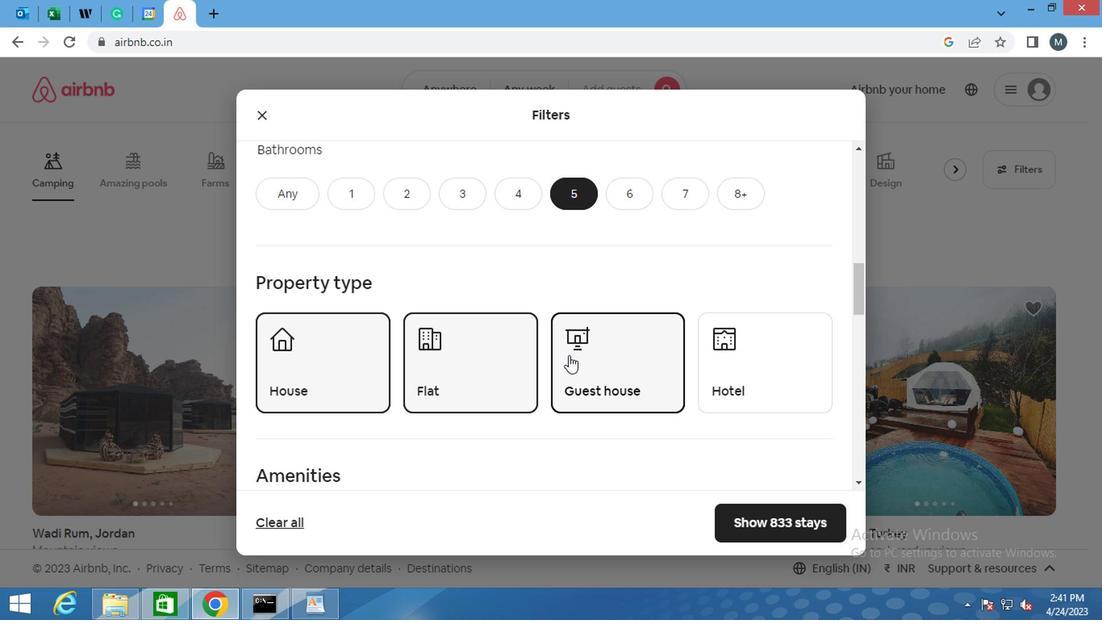 
Action: Mouse scrolled (564, 353) with delta (0, -1)
Screenshot: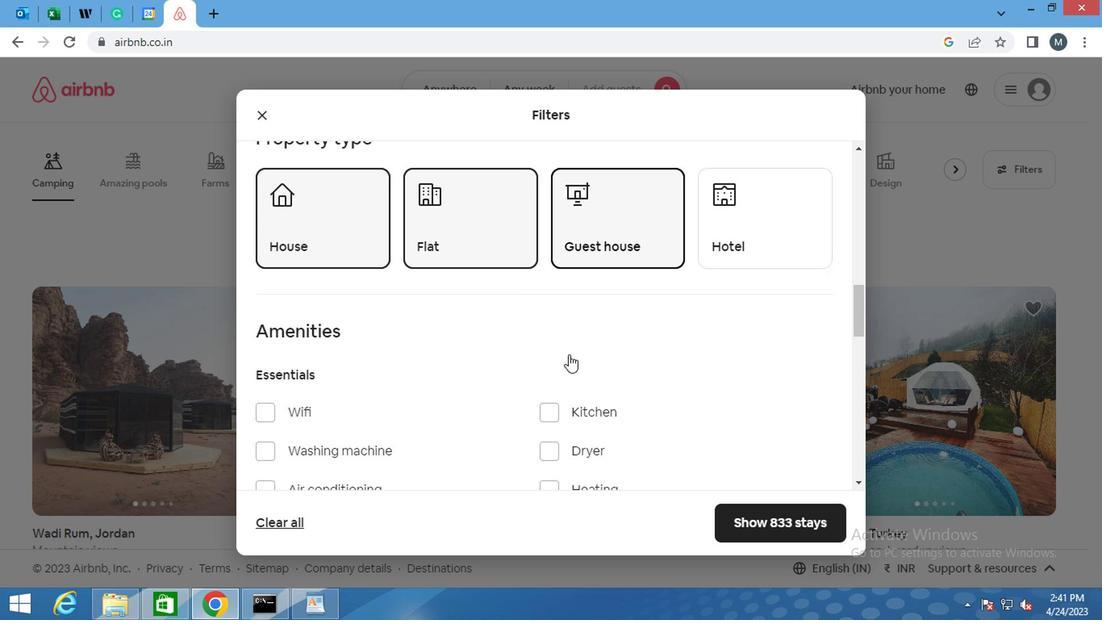 
Action: Mouse moved to (560, 355)
Screenshot: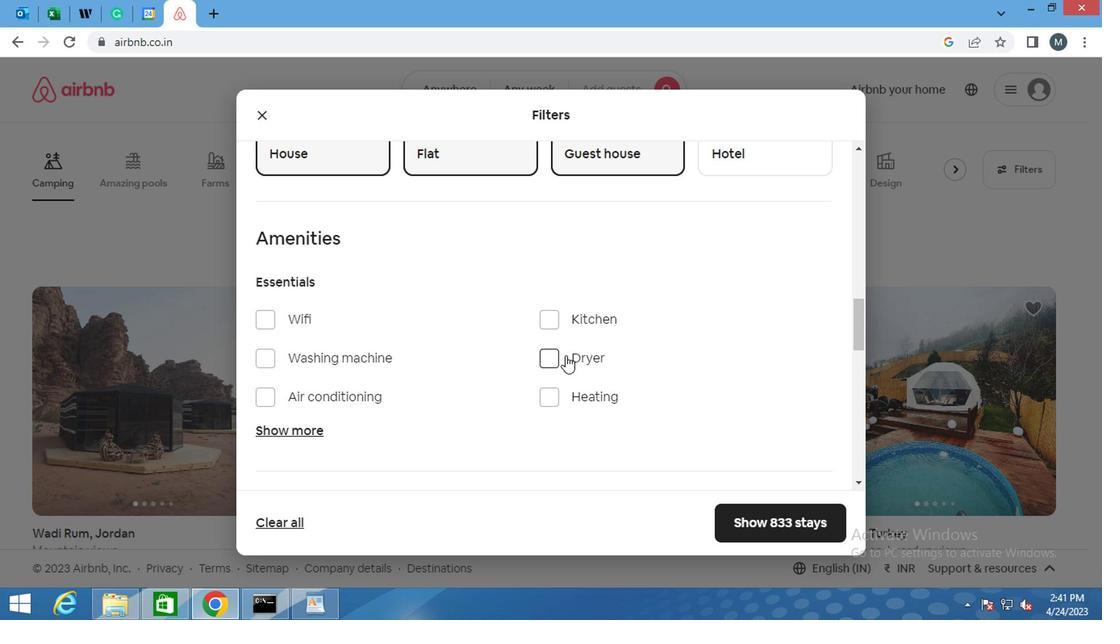 
Action: Mouse scrolled (560, 354) with delta (0, 0)
Screenshot: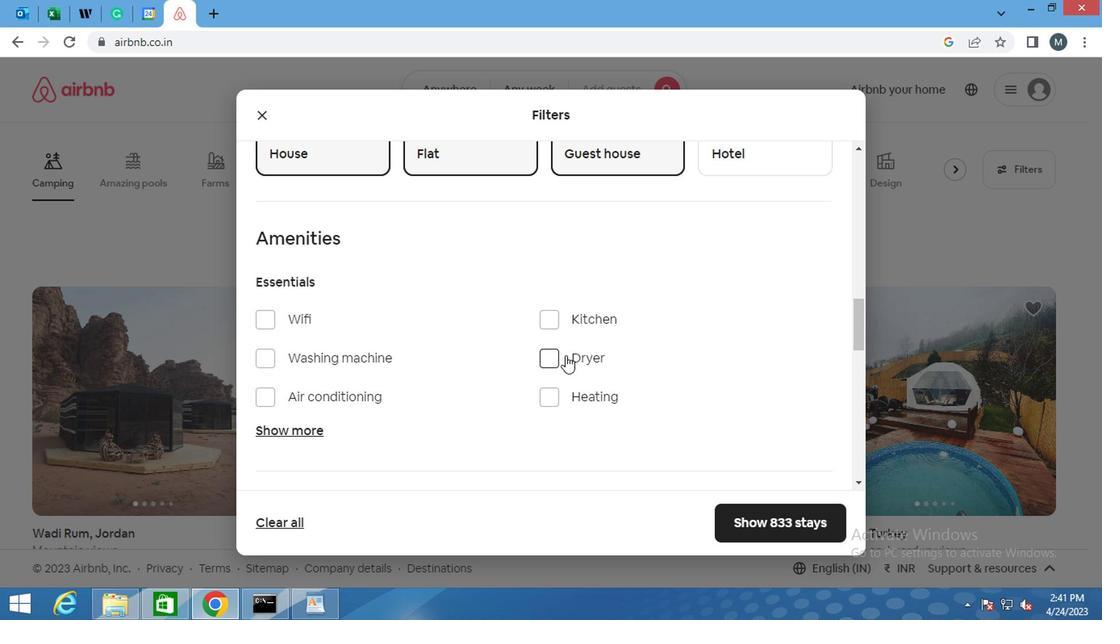 
Action: Mouse moved to (257, 276)
Screenshot: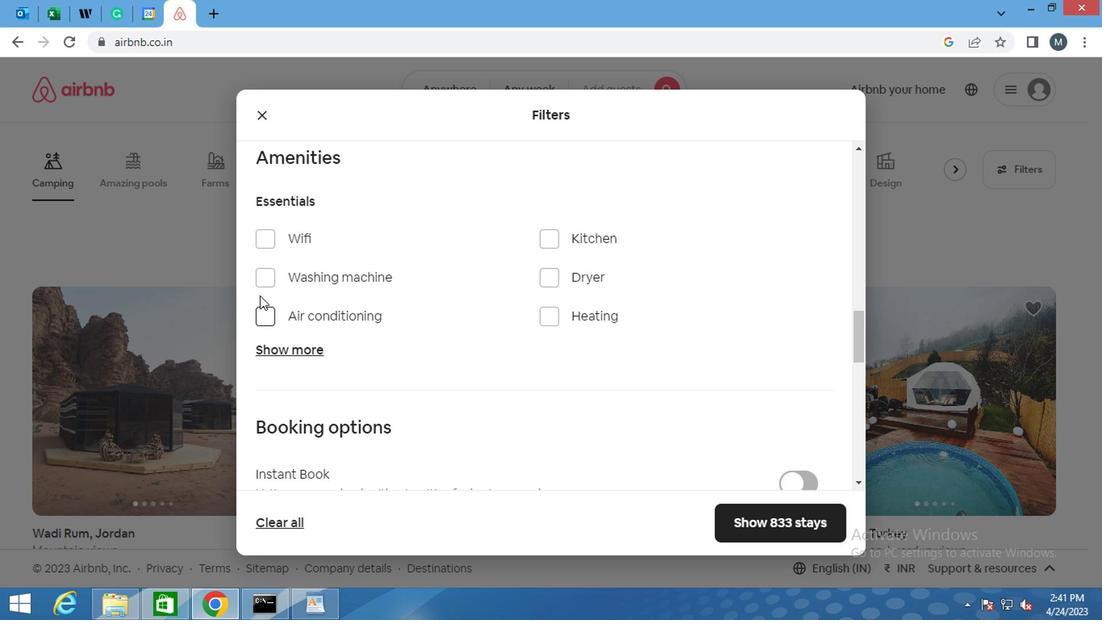 
Action: Mouse pressed left at (257, 276)
Screenshot: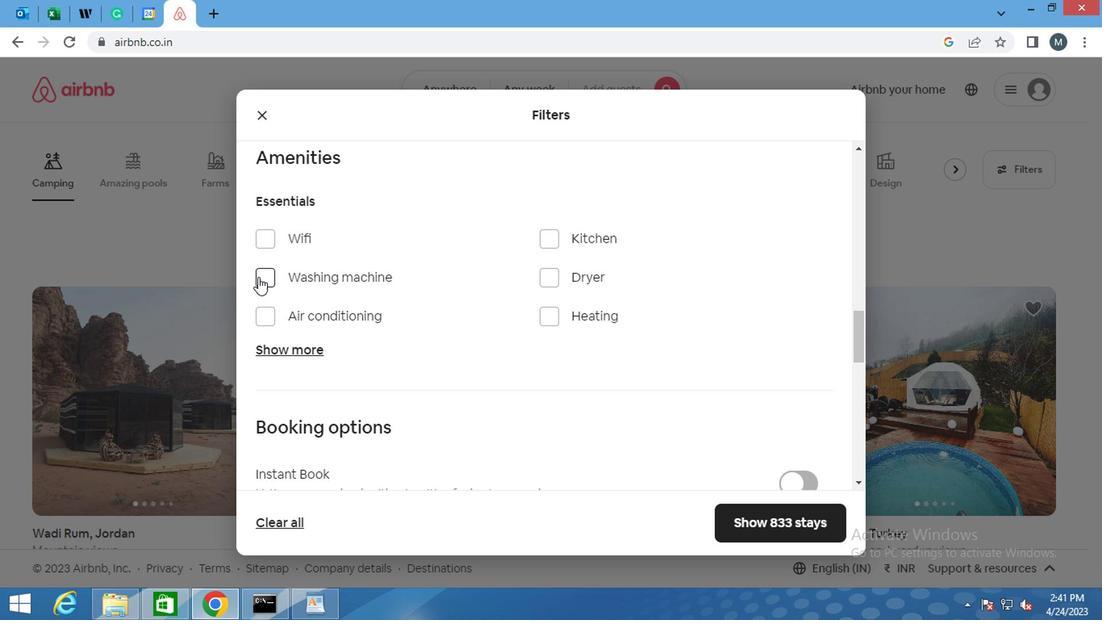 
Action: Mouse moved to (542, 308)
Screenshot: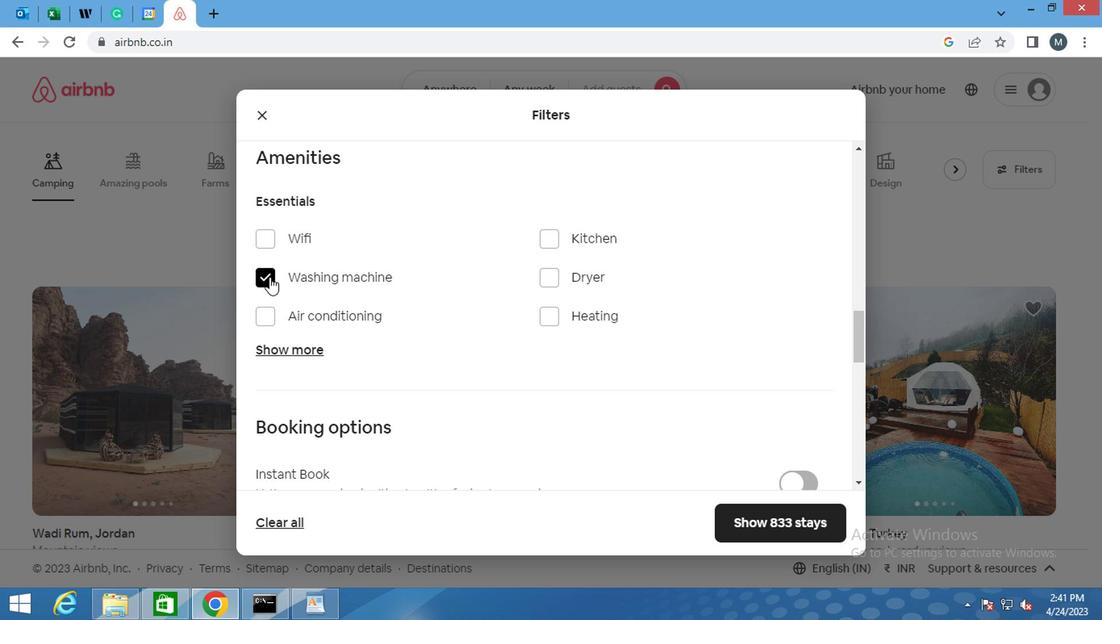 
Action: Mouse scrolled (542, 308) with delta (0, 0)
Screenshot: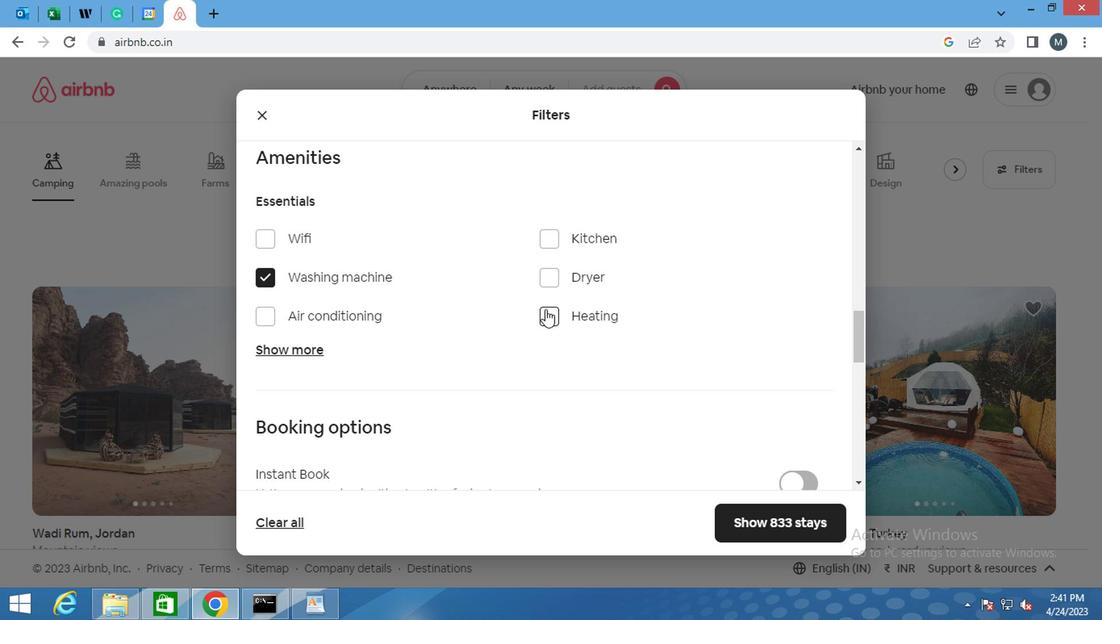 
Action: Mouse moved to (542, 310)
Screenshot: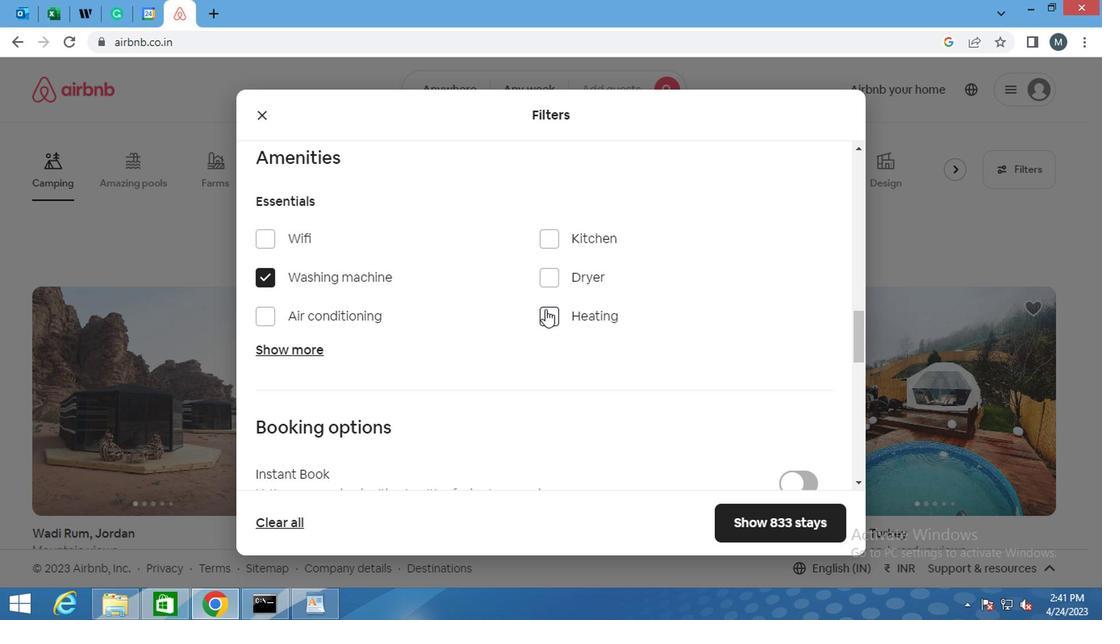 
Action: Mouse scrolled (542, 308) with delta (0, -1)
Screenshot: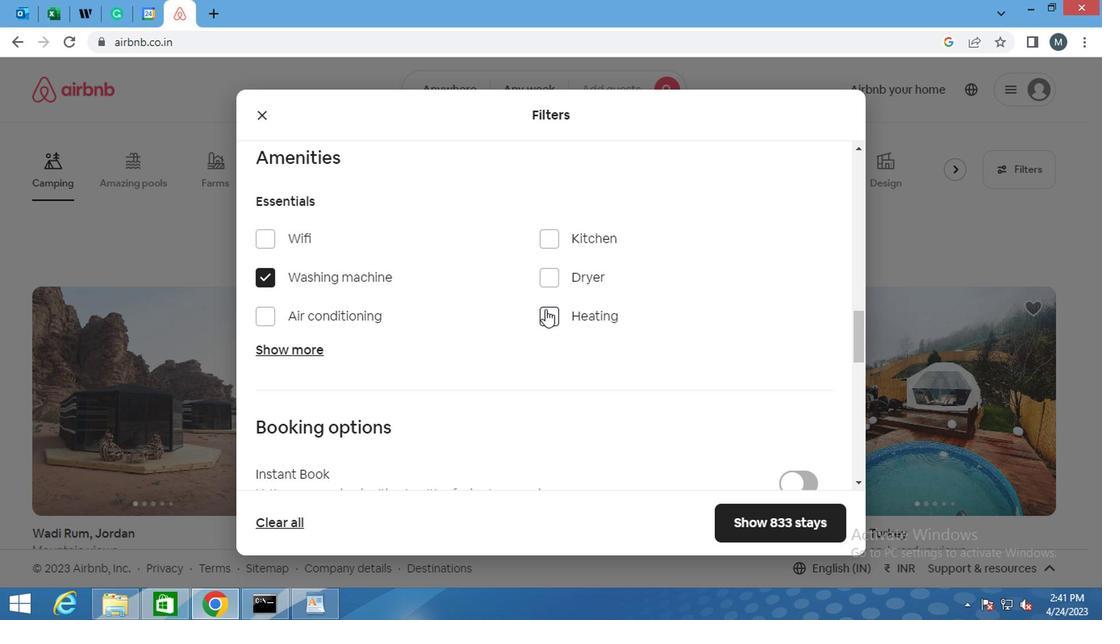 
Action: Mouse moved to (543, 314)
Screenshot: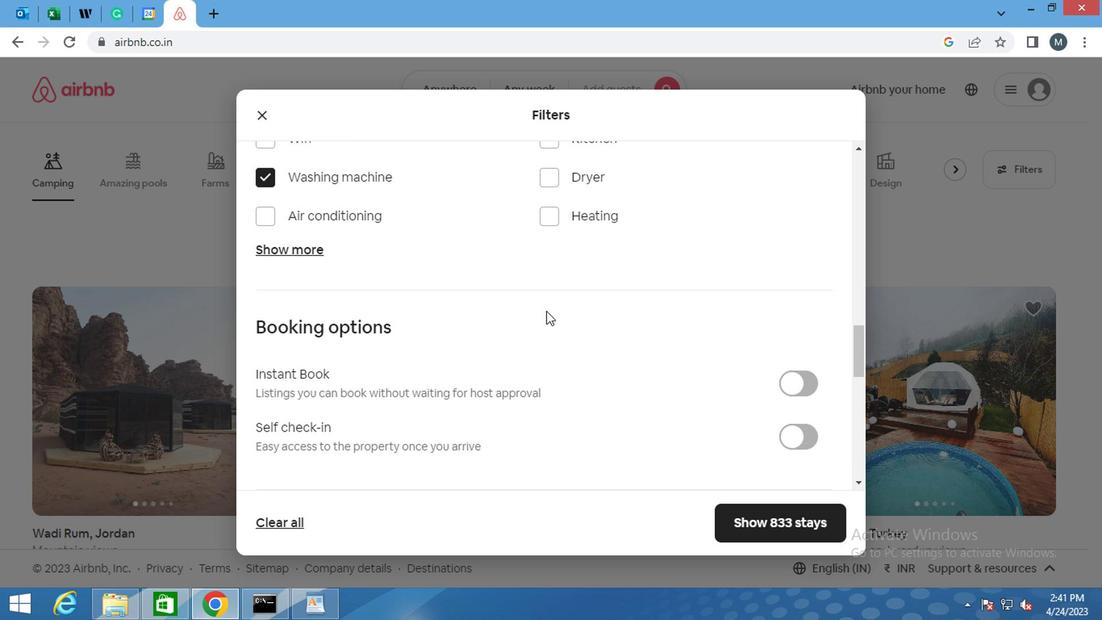 
Action: Mouse scrolled (543, 313) with delta (0, 0)
Screenshot: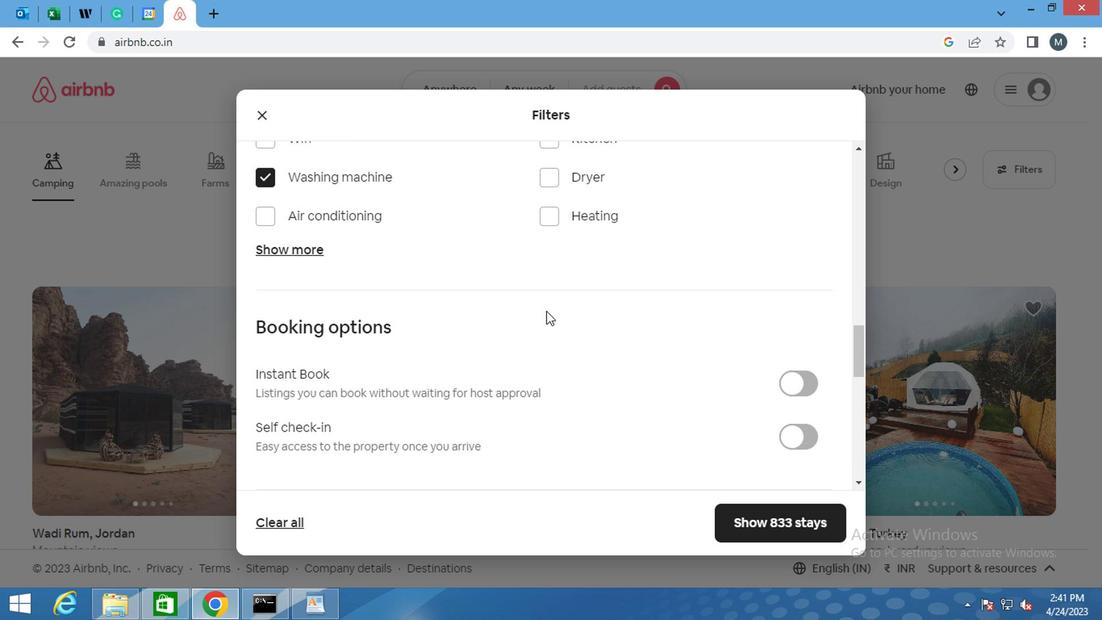 
Action: Mouse moved to (543, 316)
Screenshot: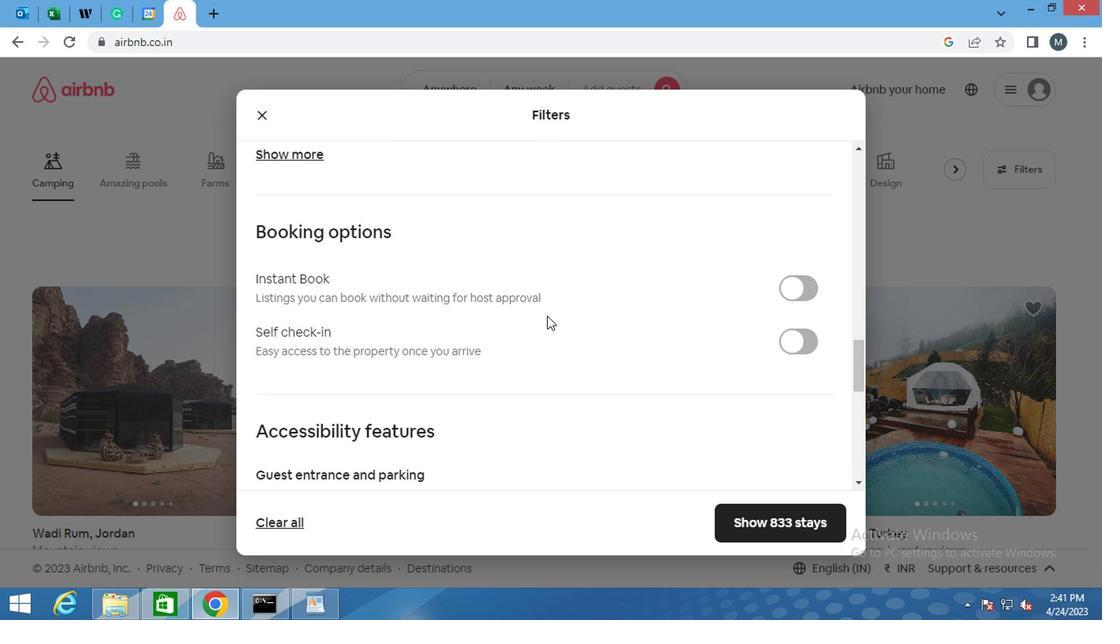 
Action: Mouse scrolled (543, 315) with delta (0, 0)
Screenshot: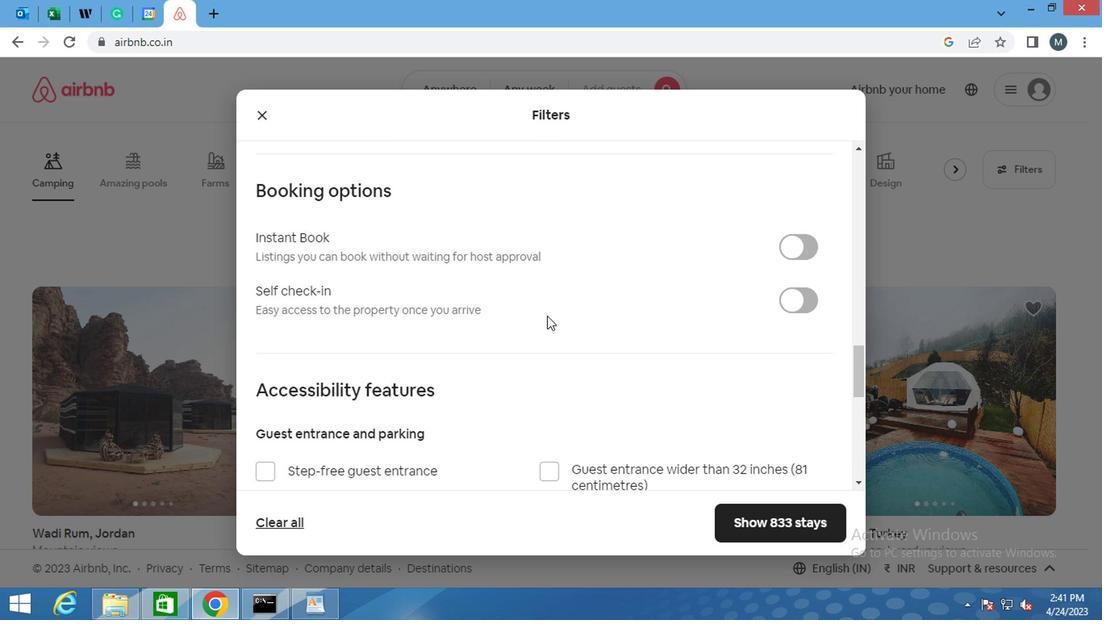 
Action: Mouse moved to (797, 211)
Screenshot: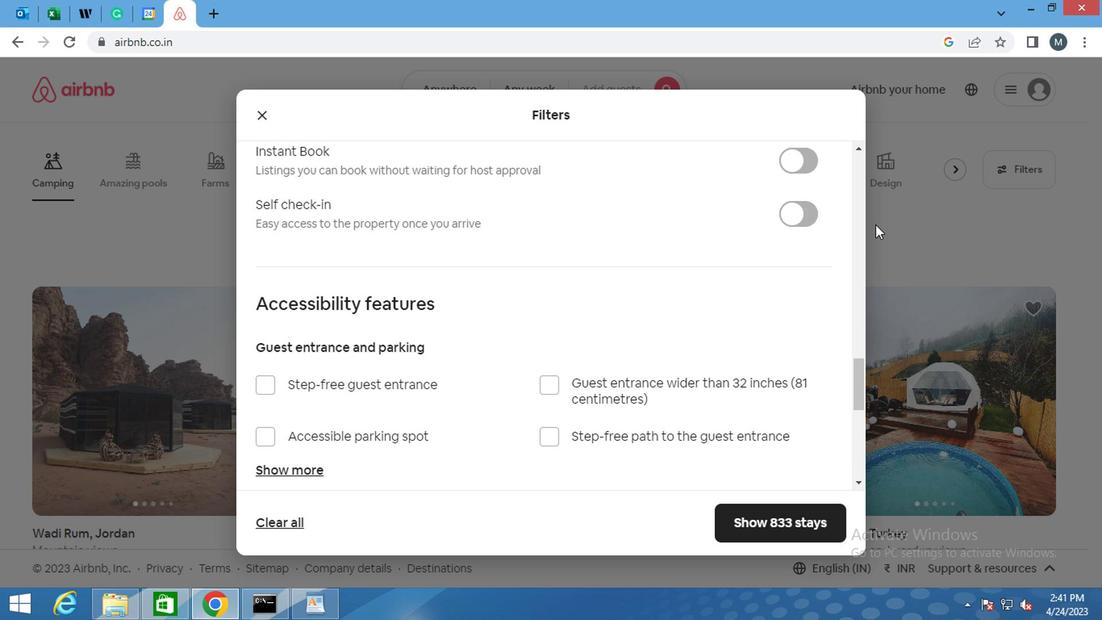
Action: Mouse pressed left at (797, 211)
Screenshot: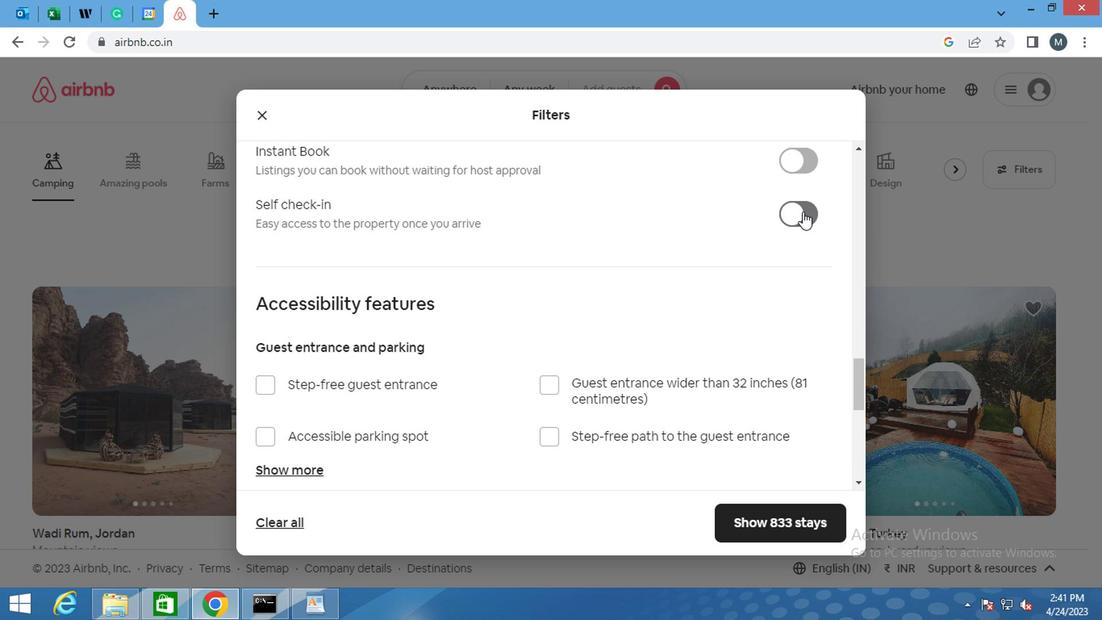 
Action: Mouse moved to (548, 319)
Screenshot: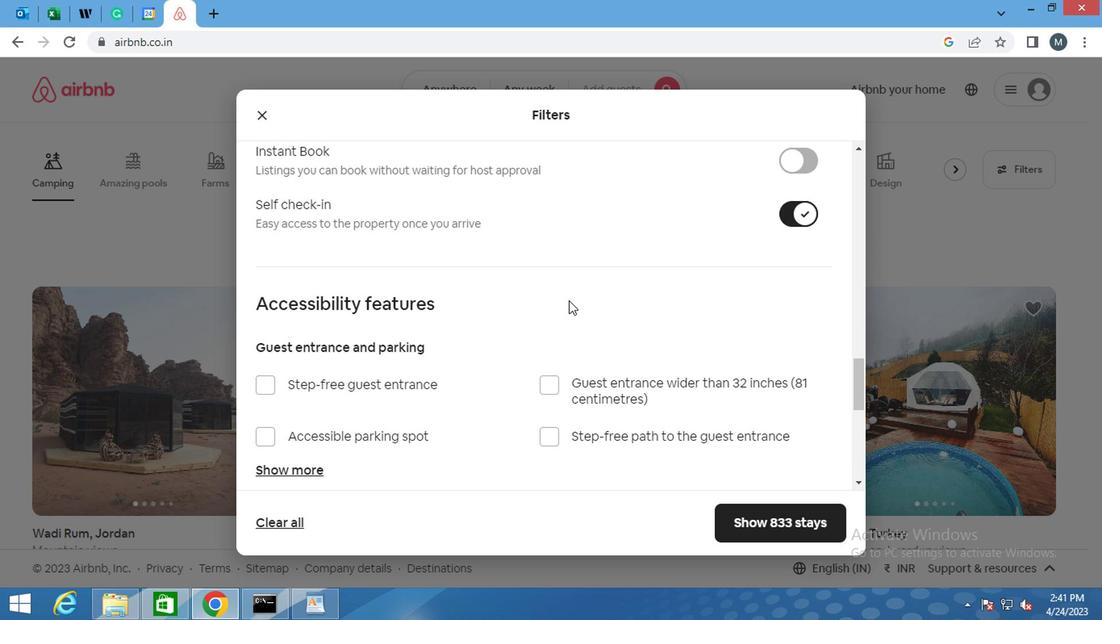 
Action: Mouse scrolled (548, 318) with delta (0, -1)
Screenshot: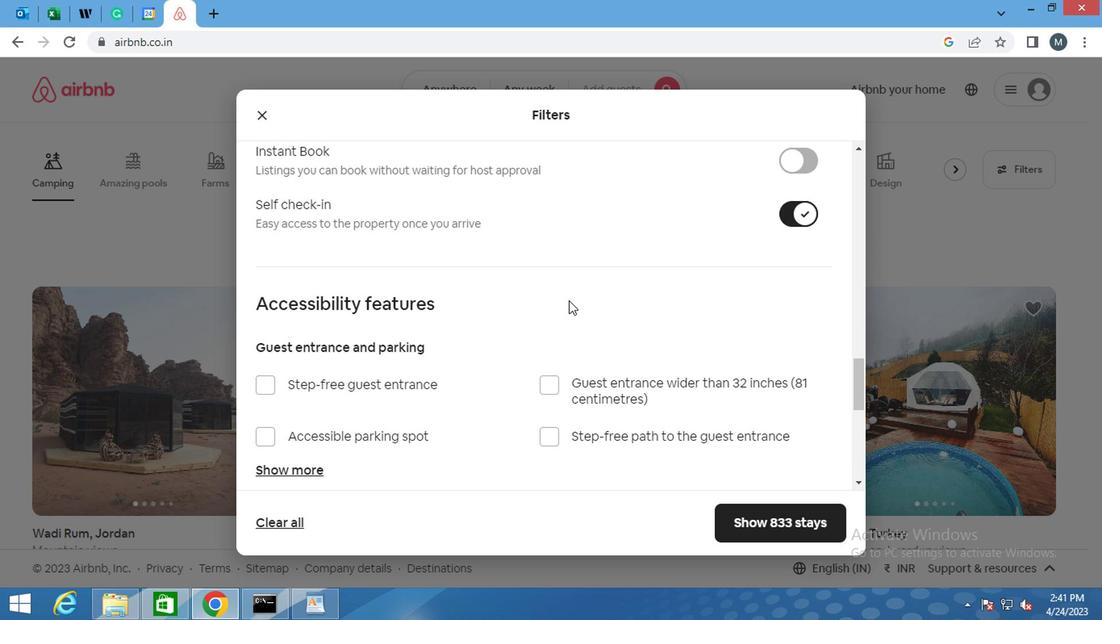 
Action: Mouse moved to (546, 329)
Screenshot: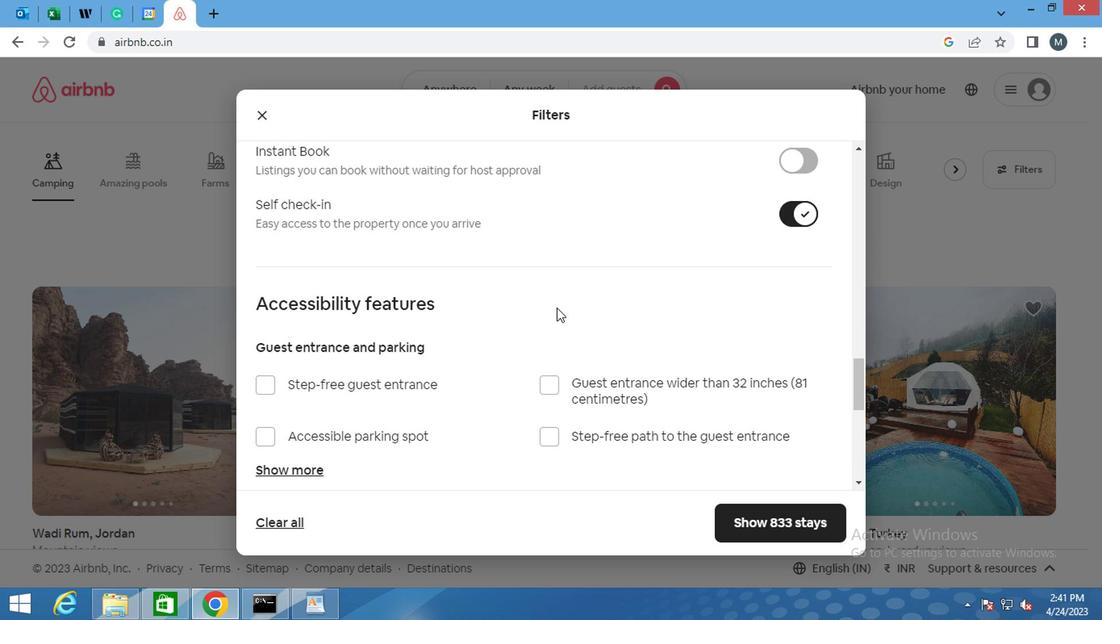 
Action: Mouse scrolled (546, 328) with delta (0, -1)
Screenshot: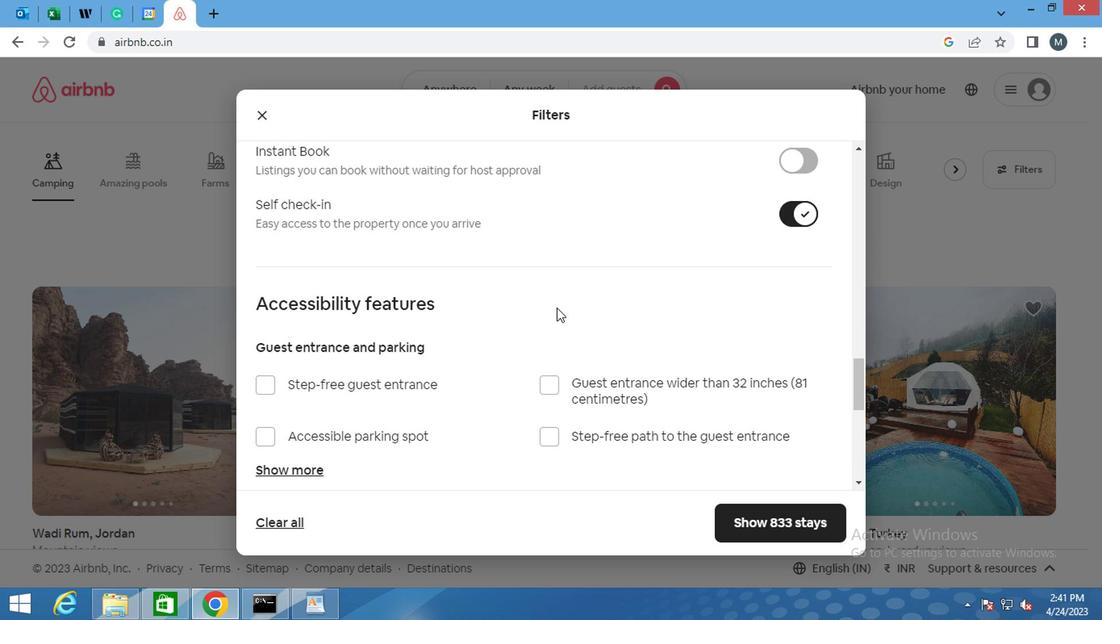 
Action: Mouse moved to (537, 336)
Screenshot: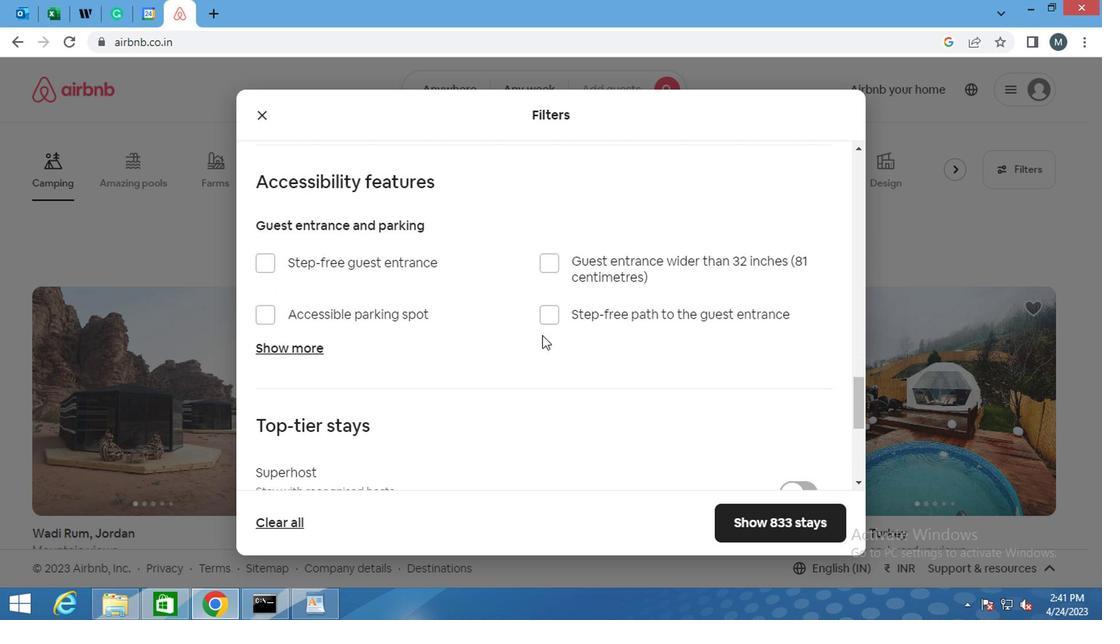 
Action: Mouse scrolled (537, 335) with delta (0, 0)
Screenshot: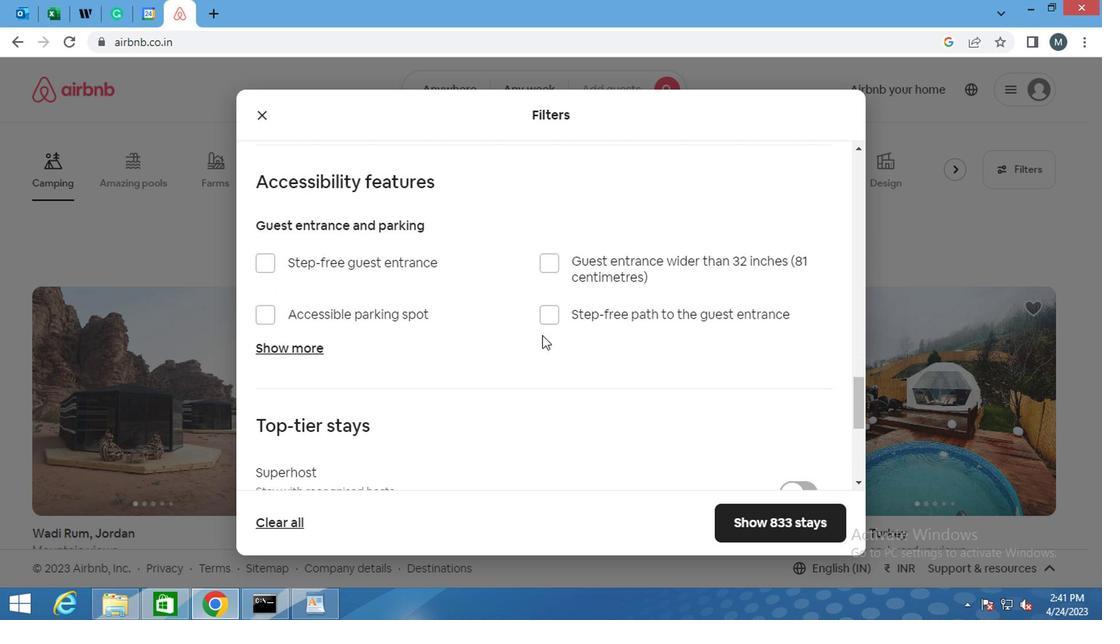 
Action: Mouse moved to (537, 339)
Screenshot: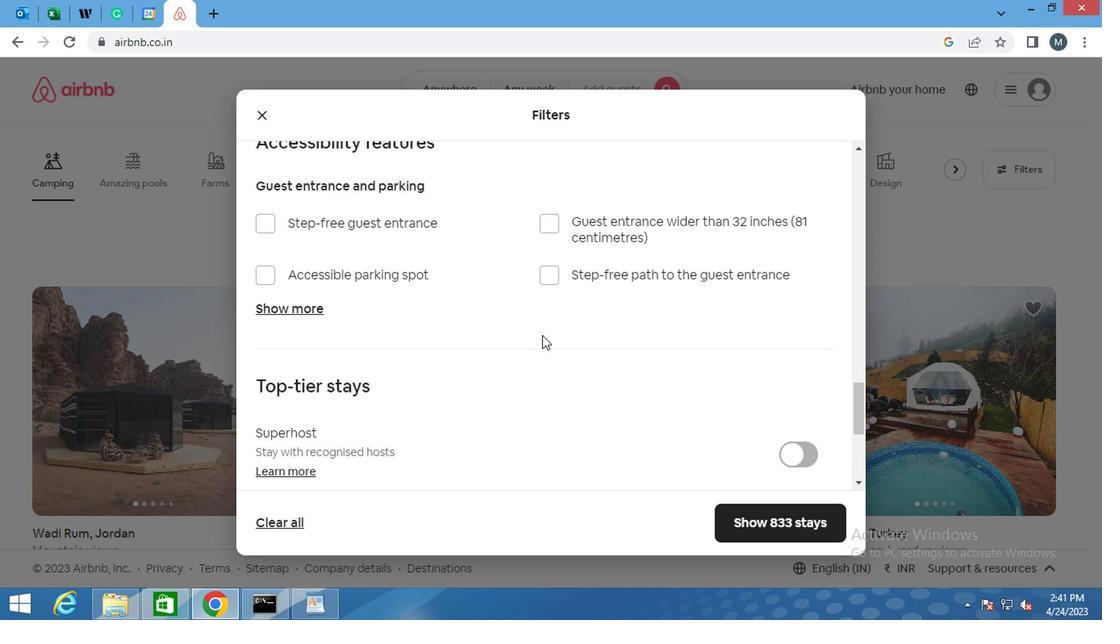 
Action: Mouse scrolled (537, 339) with delta (0, 0)
Screenshot: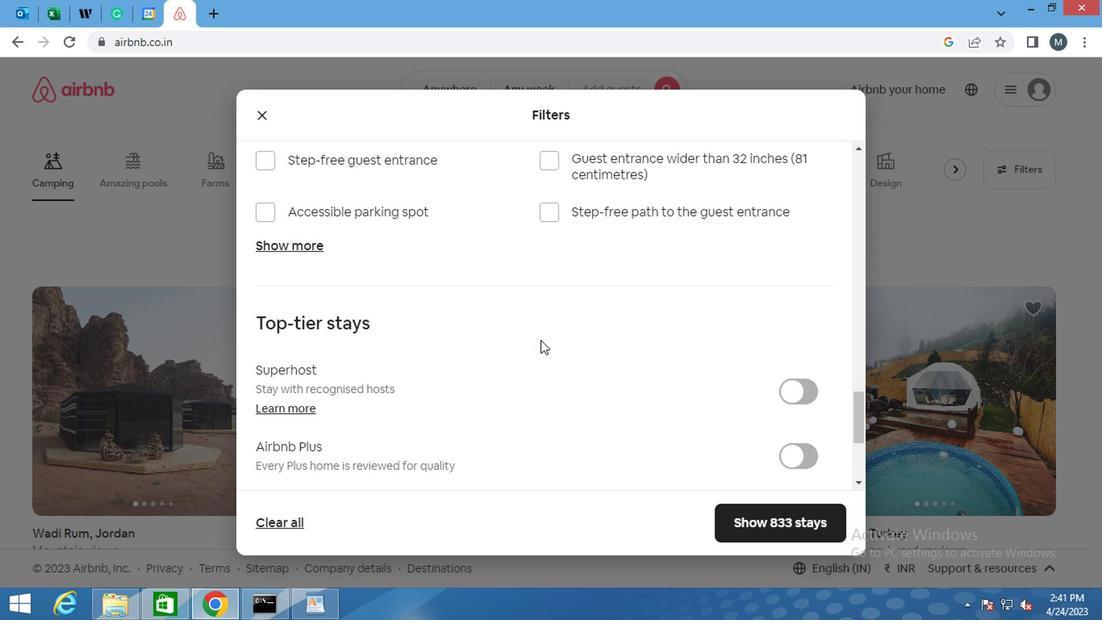 
Action: Mouse moved to (533, 333)
Screenshot: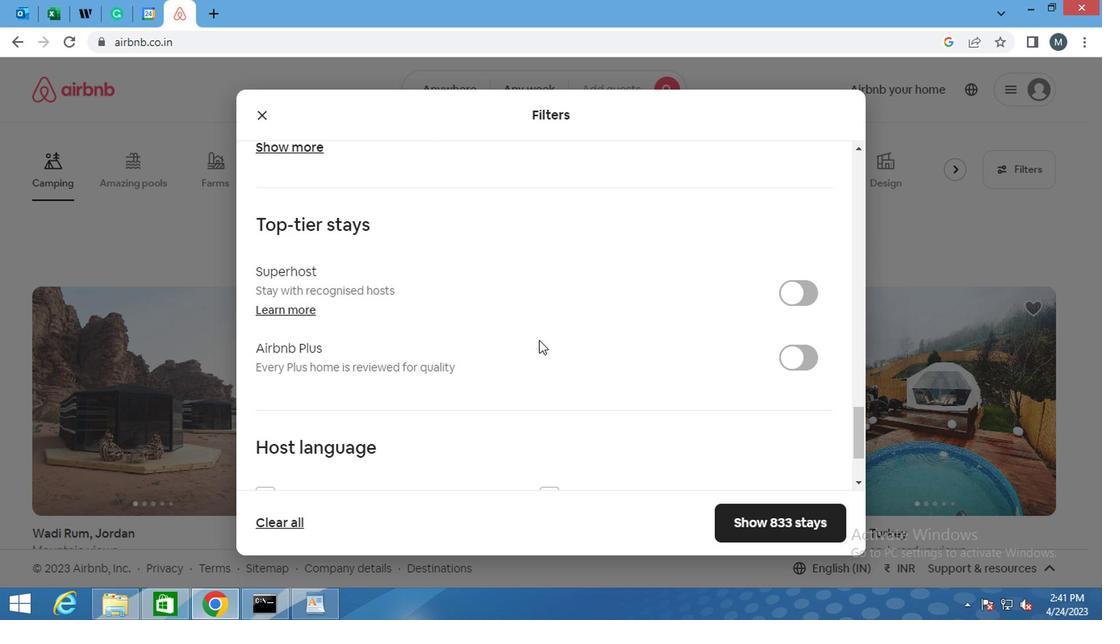 
Action: Mouse scrolled (533, 332) with delta (0, -1)
Screenshot: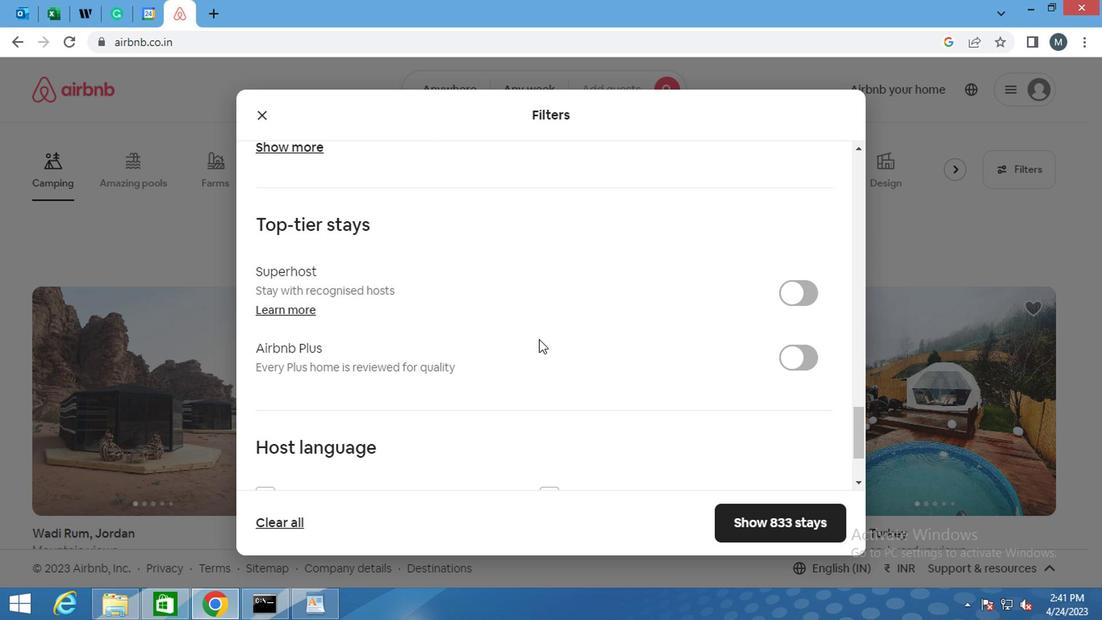
Action: Mouse moved to (519, 335)
Screenshot: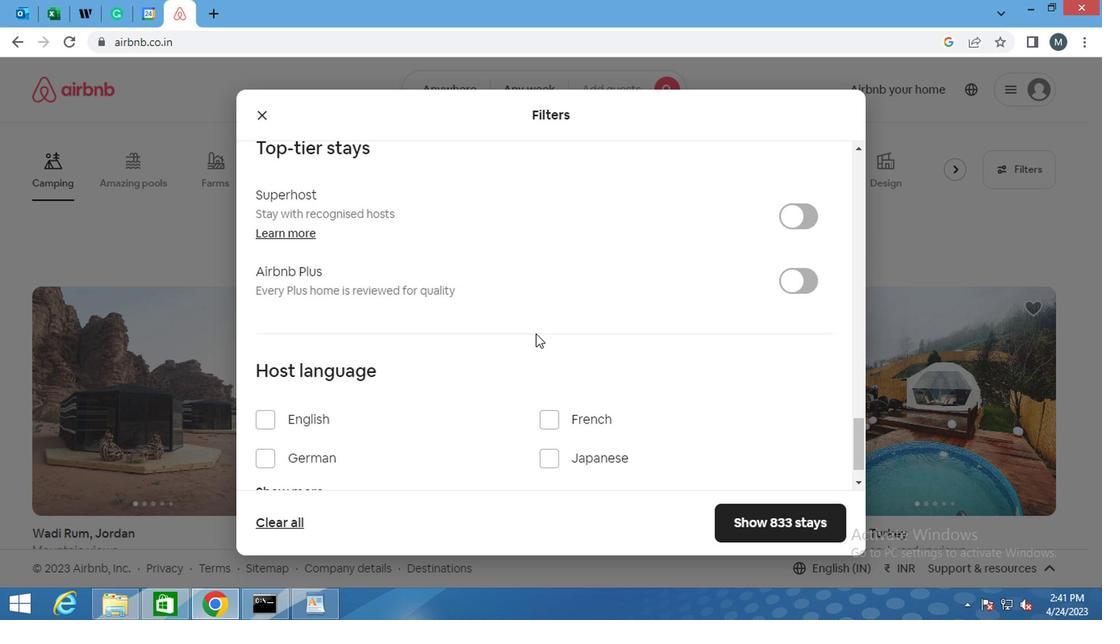 
Action: Mouse scrolled (519, 335) with delta (0, 0)
Screenshot: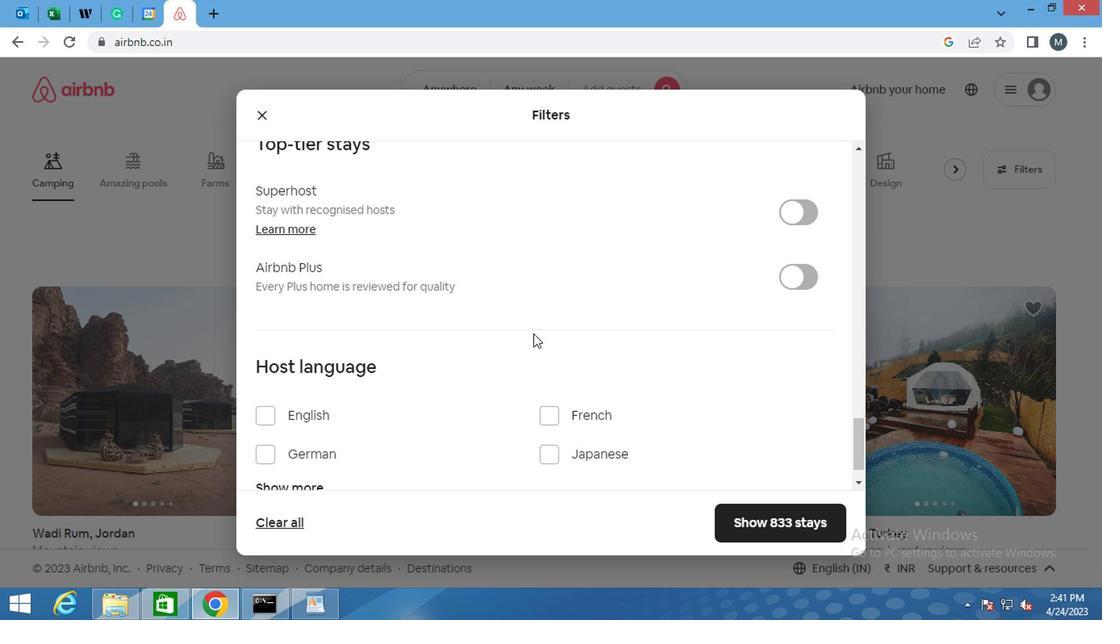 
Action: Mouse moved to (287, 364)
Screenshot: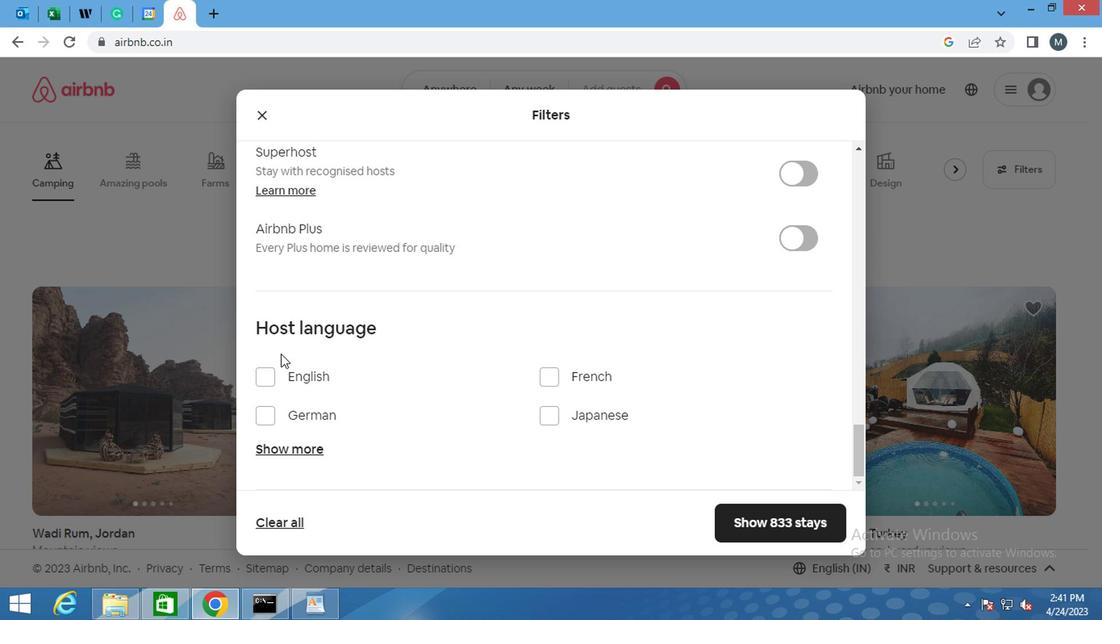 
Action: Mouse scrolled (287, 363) with delta (0, 0)
Screenshot: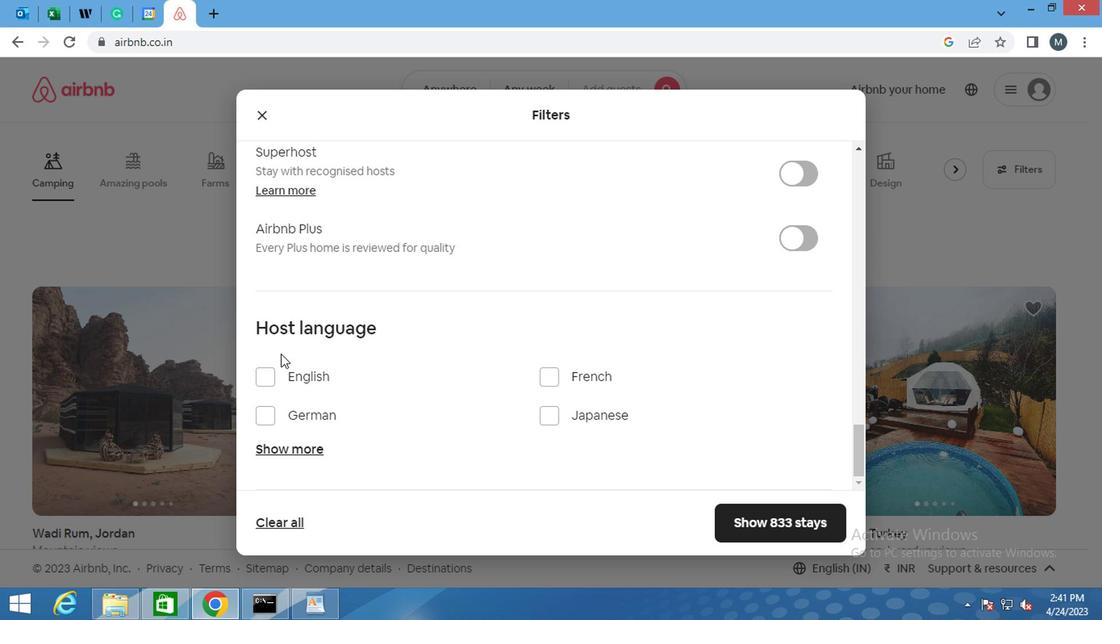 
Action: Mouse moved to (297, 448)
Screenshot: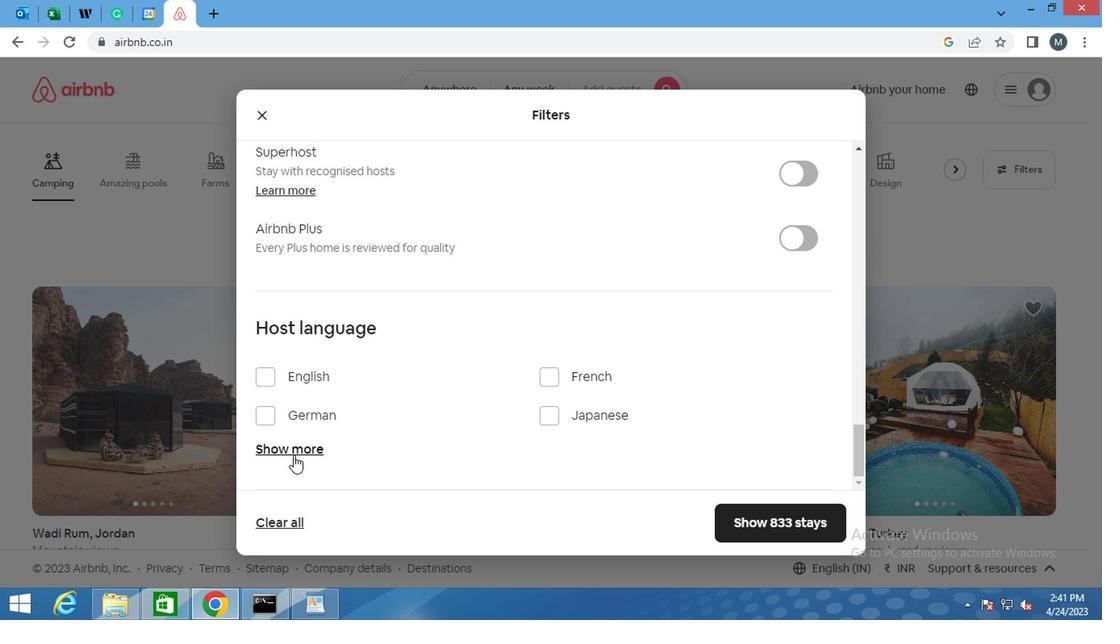 
Action: Mouse pressed left at (297, 448)
Screenshot: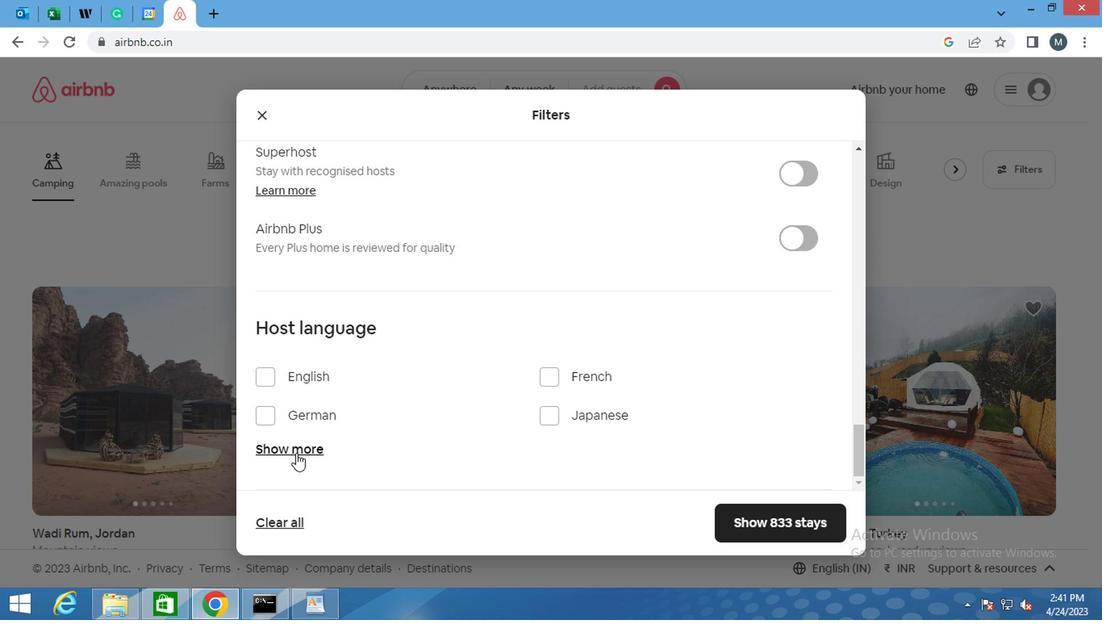 
Action: Mouse moved to (350, 357)
Screenshot: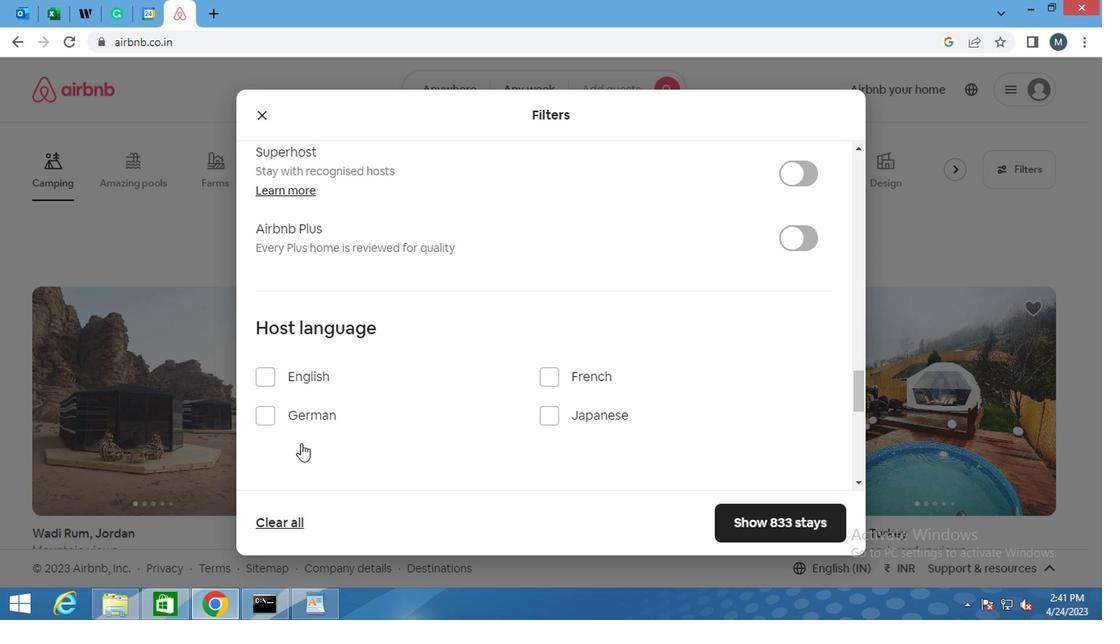 
Action: Mouse scrolled (350, 355) with delta (0, -1)
Screenshot: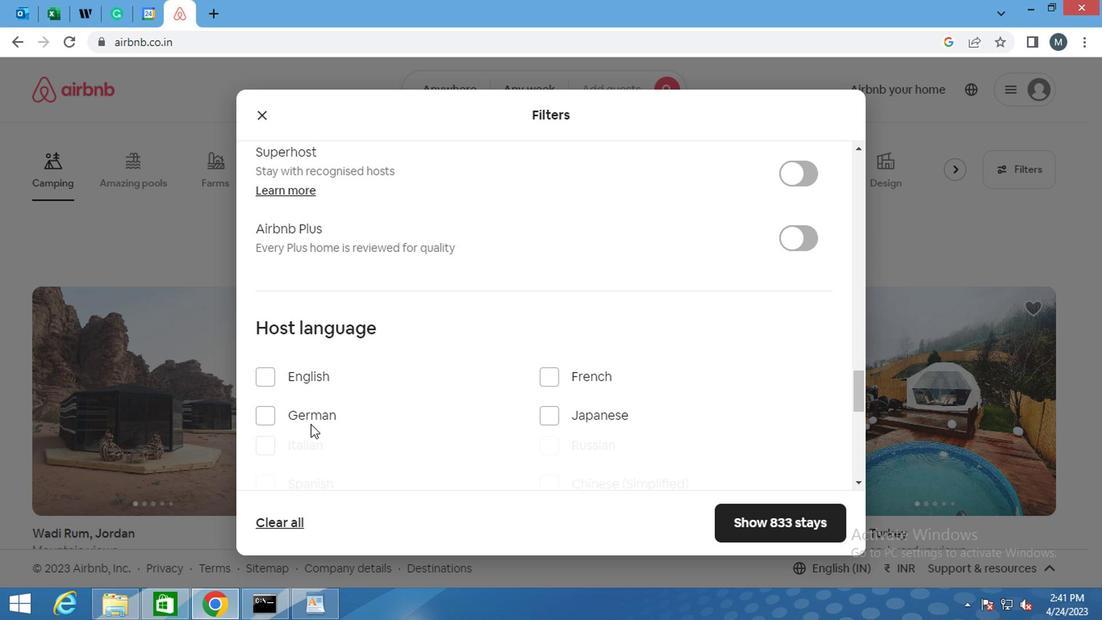 
Action: Mouse scrolled (350, 355) with delta (0, -1)
Screenshot: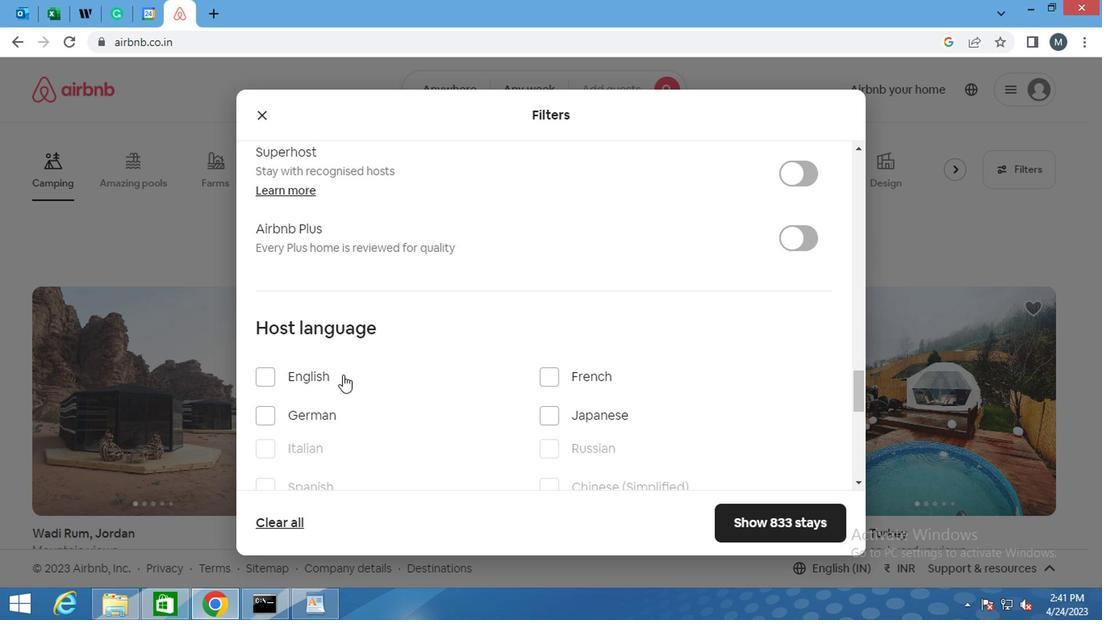 
Action: Mouse moved to (269, 332)
Screenshot: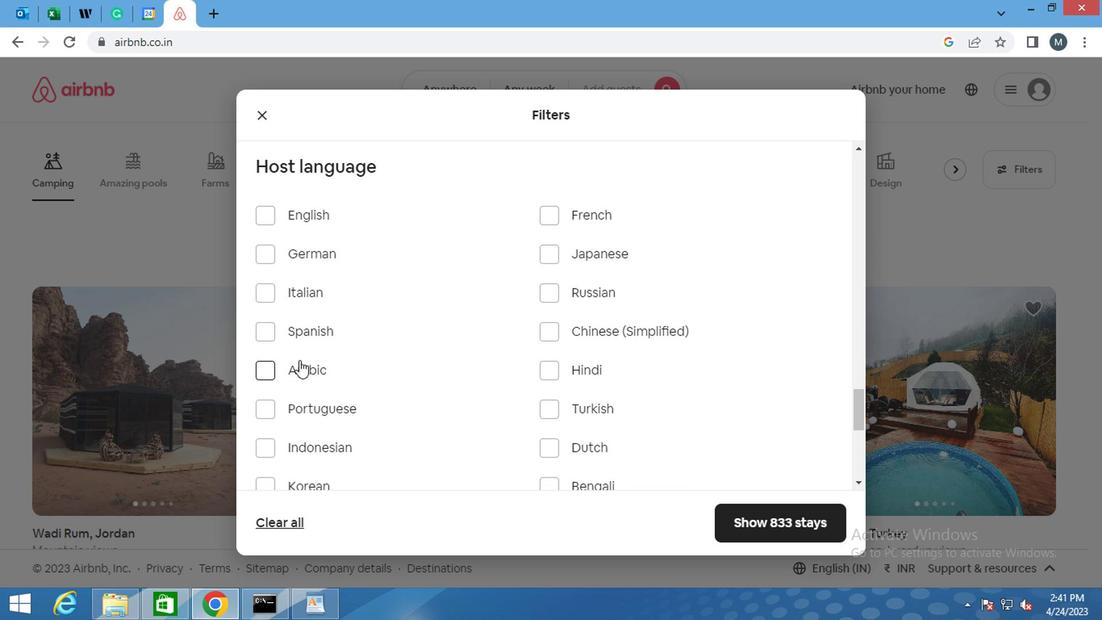 
Action: Mouse pressed left at (269, 332)
Screenshot: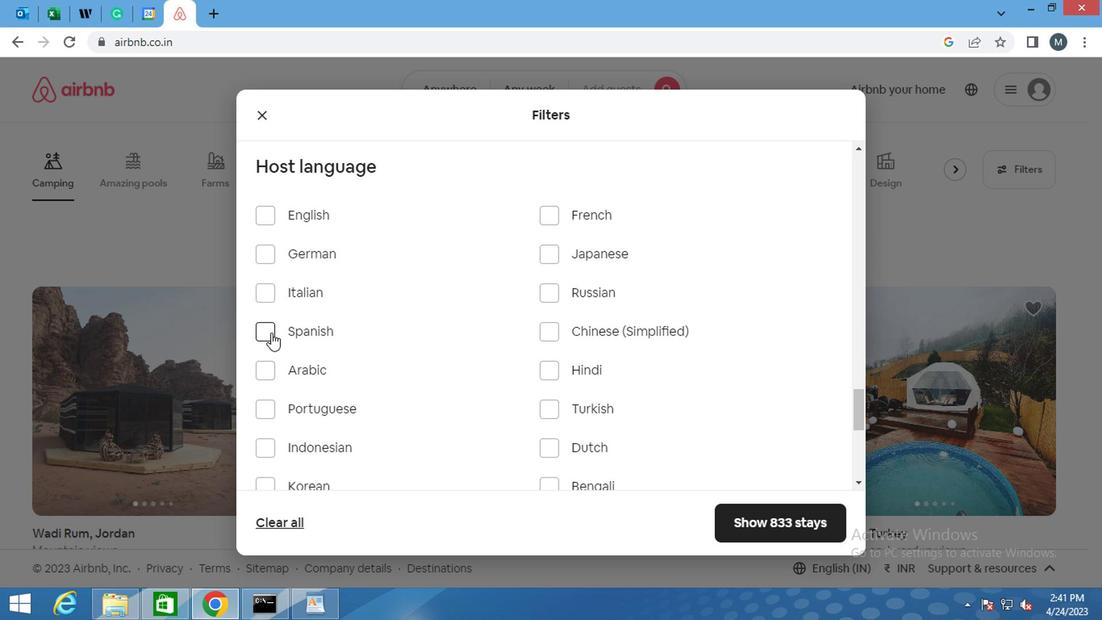 
Action: Mouse moved to (753, 516)
Screenshot: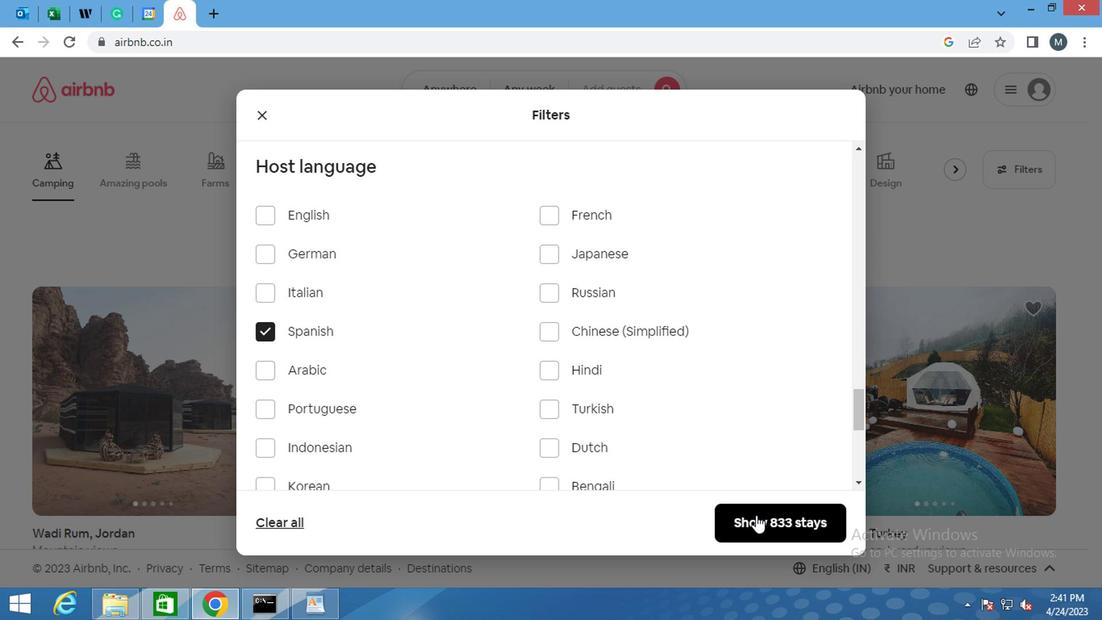 
Action: Mouse pressed left at (753, 516)
Screenshot: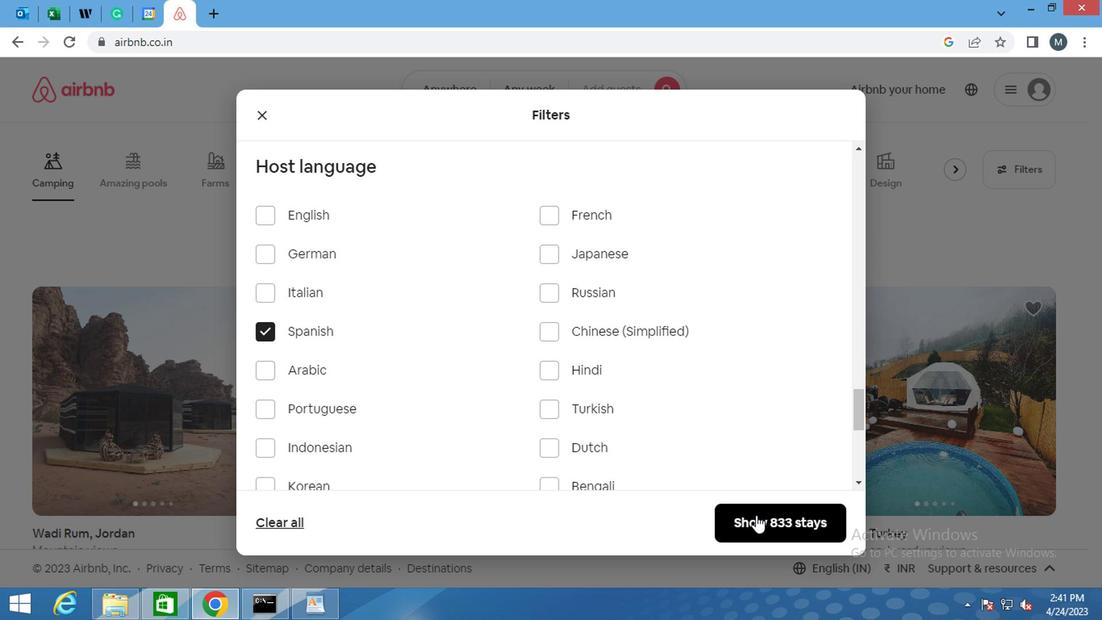 
Action: Mouse moved to (760, 528)
Screenshot: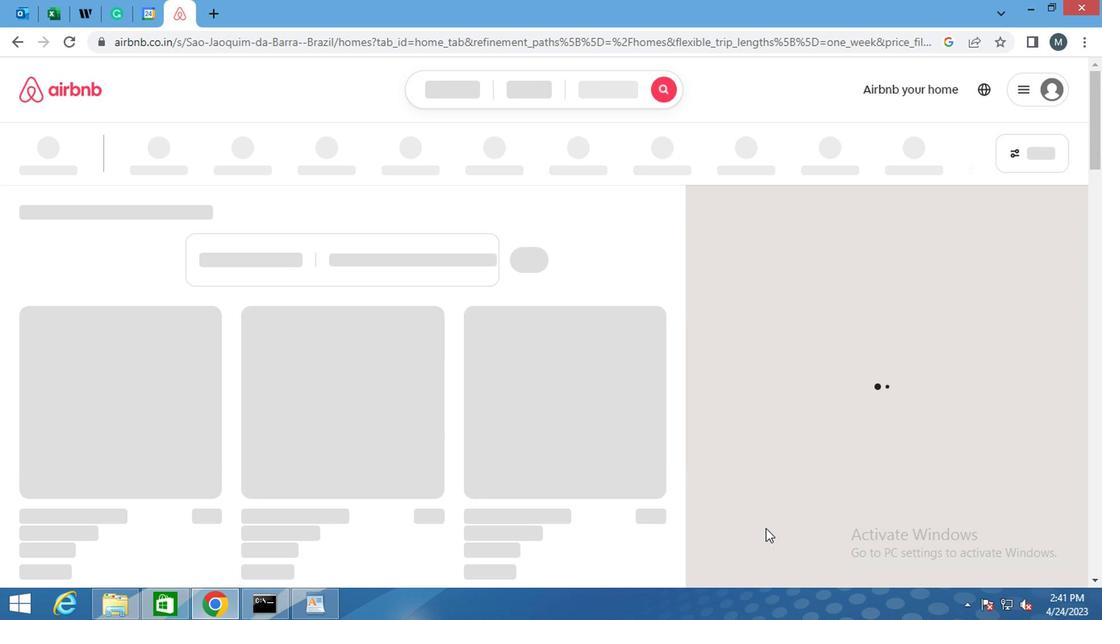 
